 Task: Find connections with filter location São Lourenço do Sul with filter topic #Believewith filter profile language Spanish with filter current company Pharma & Life Sciences Jobs with filter school LISAA - L'Institut Supérieur des Arts Appliqués. with filter industry Agriculture, Construction, Mining Machinery Manufacturing with filter service category Home Networking with filter keywords title Operations Analyst
Action: Mouse moved to (652, 110)
Screenshot: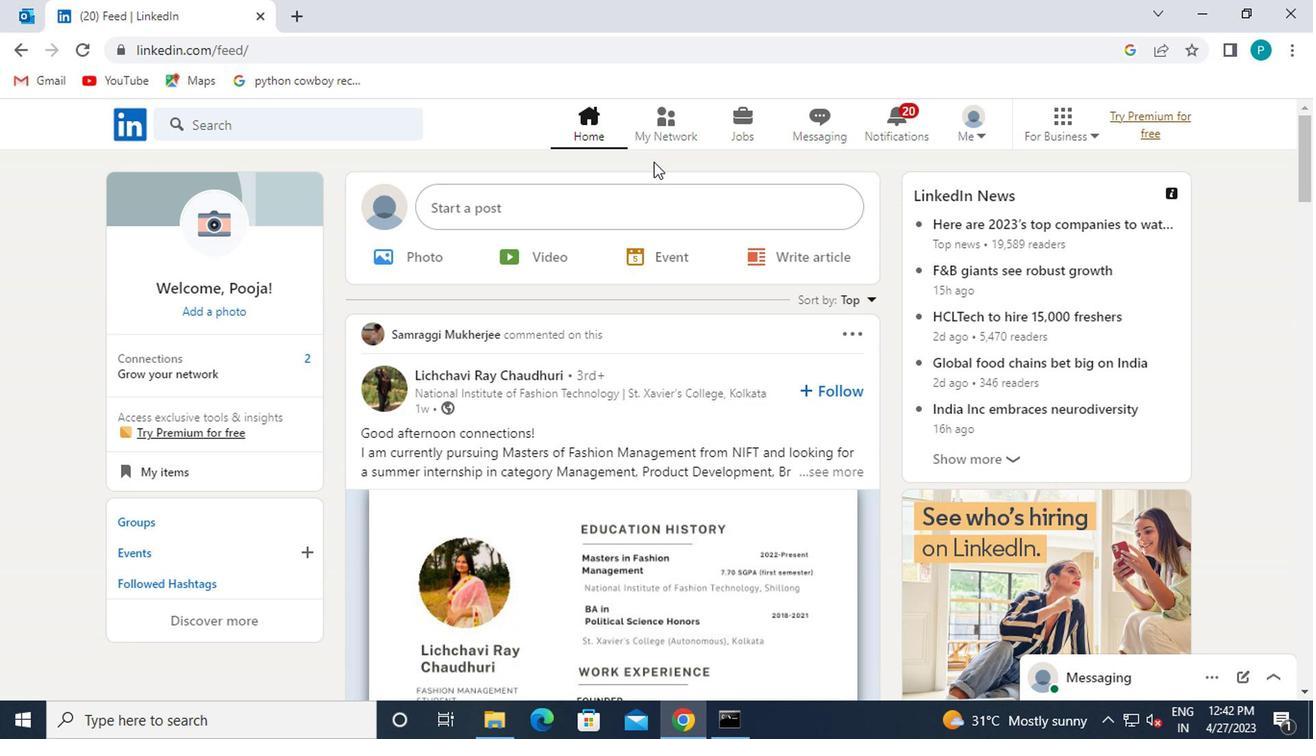 
Action: Mouse pressed left at (652, 110)
Screenshot: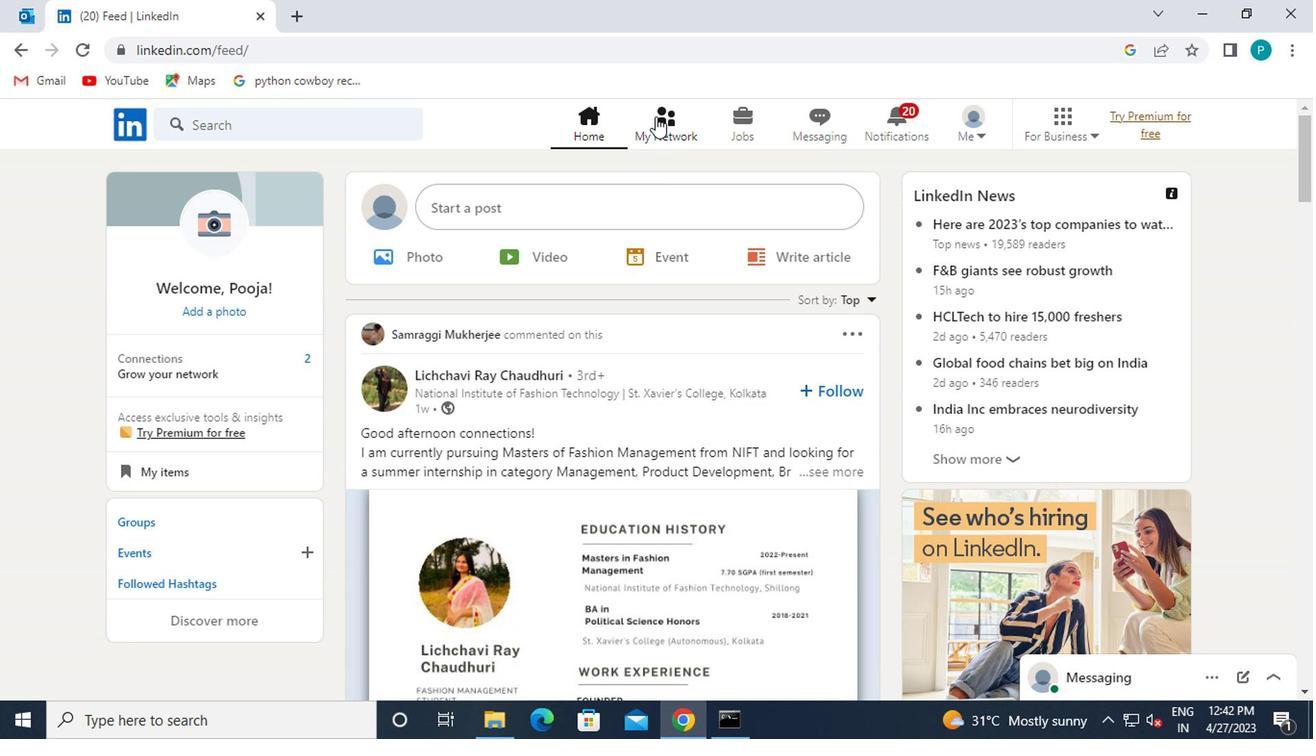 
Action: Mouse moved to (230, 223)
Screenshot: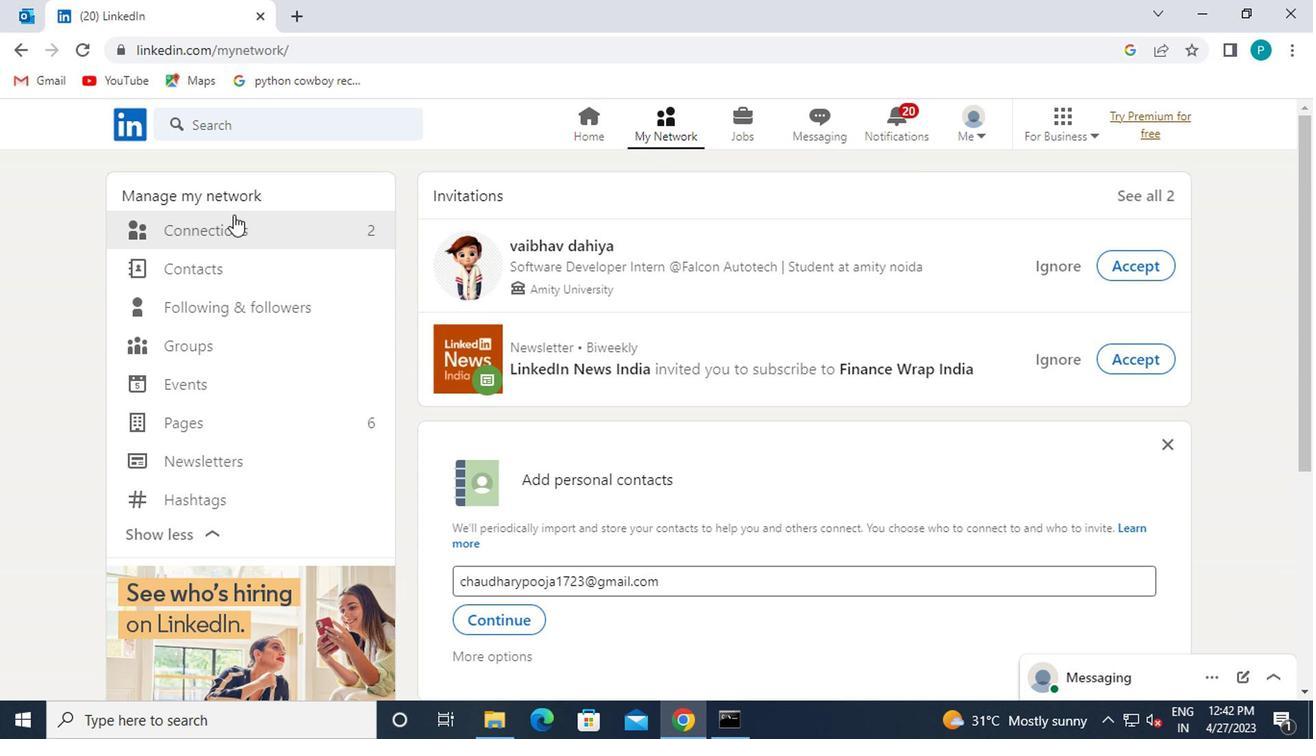 
Action: Mouse pressed left at (230, 223)
Screenshot: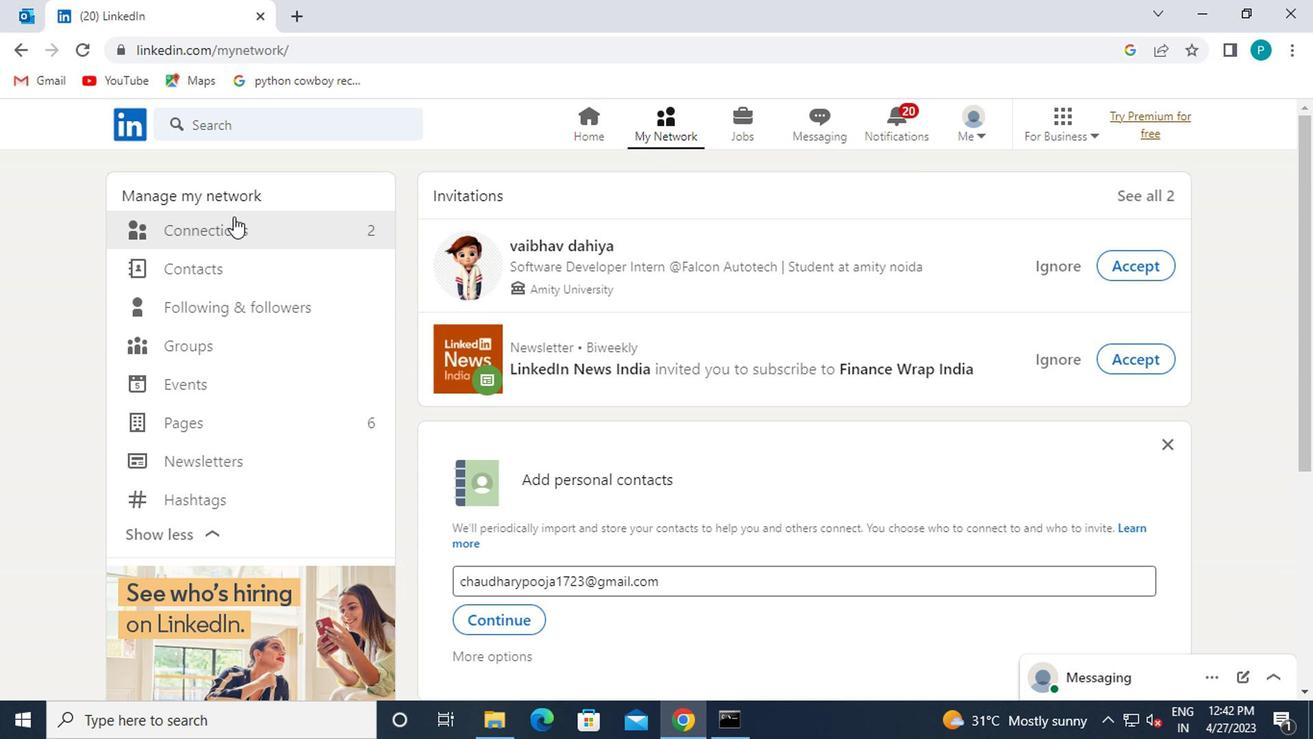
Action: Mouse moved to (760, 233)
Screenshot: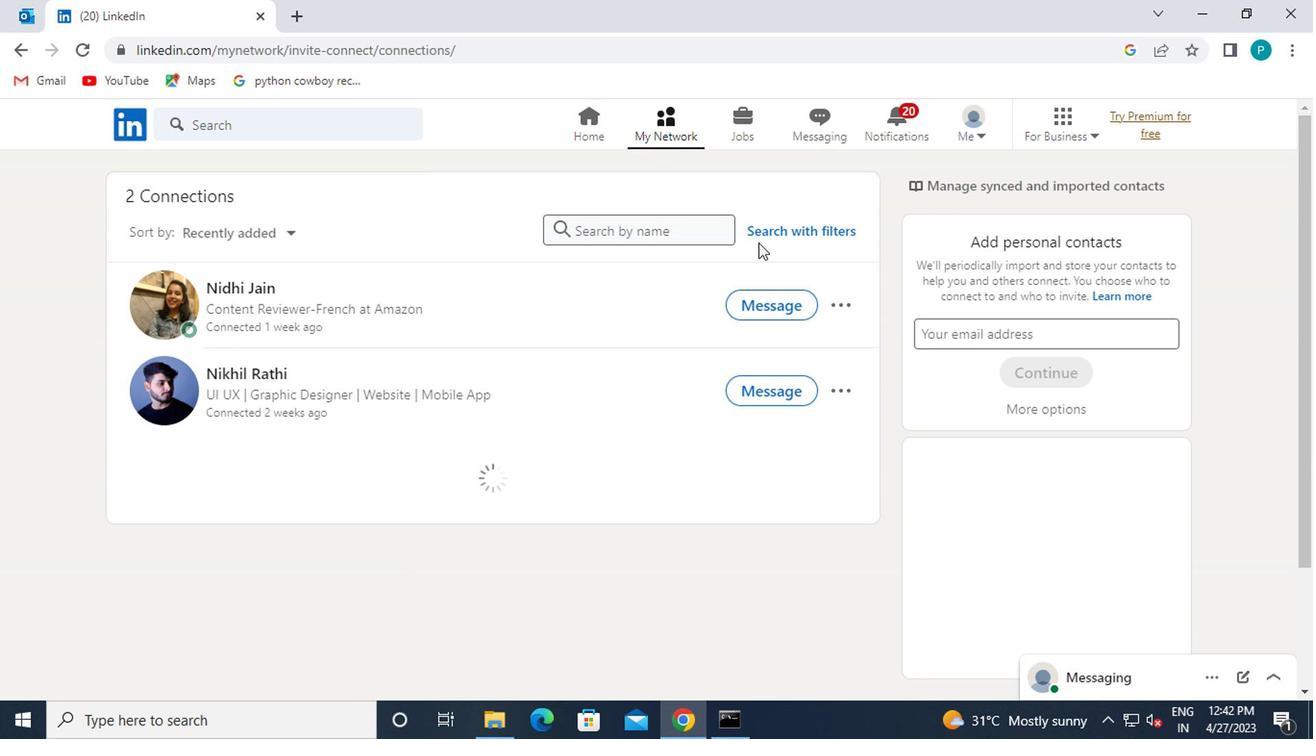 
Action: Mouse pressed left at (760, 233)
Screenshot: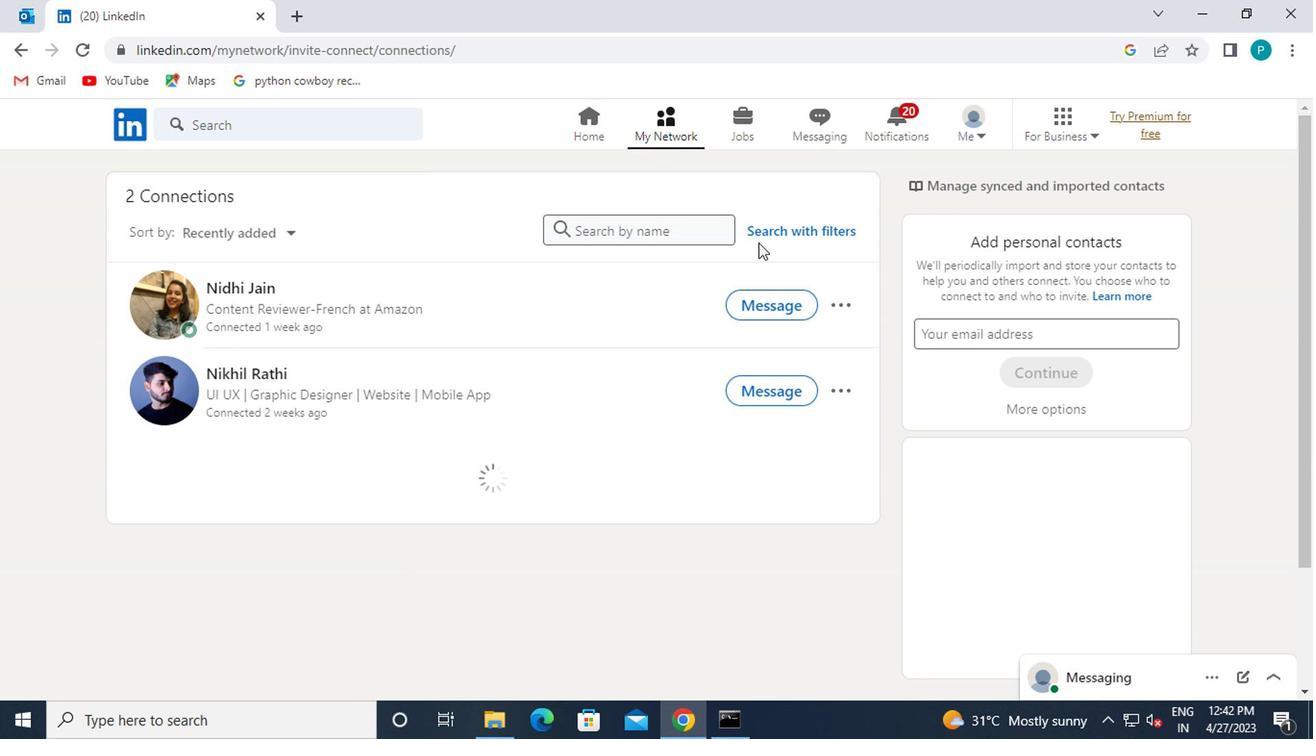 
Action: Mouse moved to (778, 225)
Screenshot: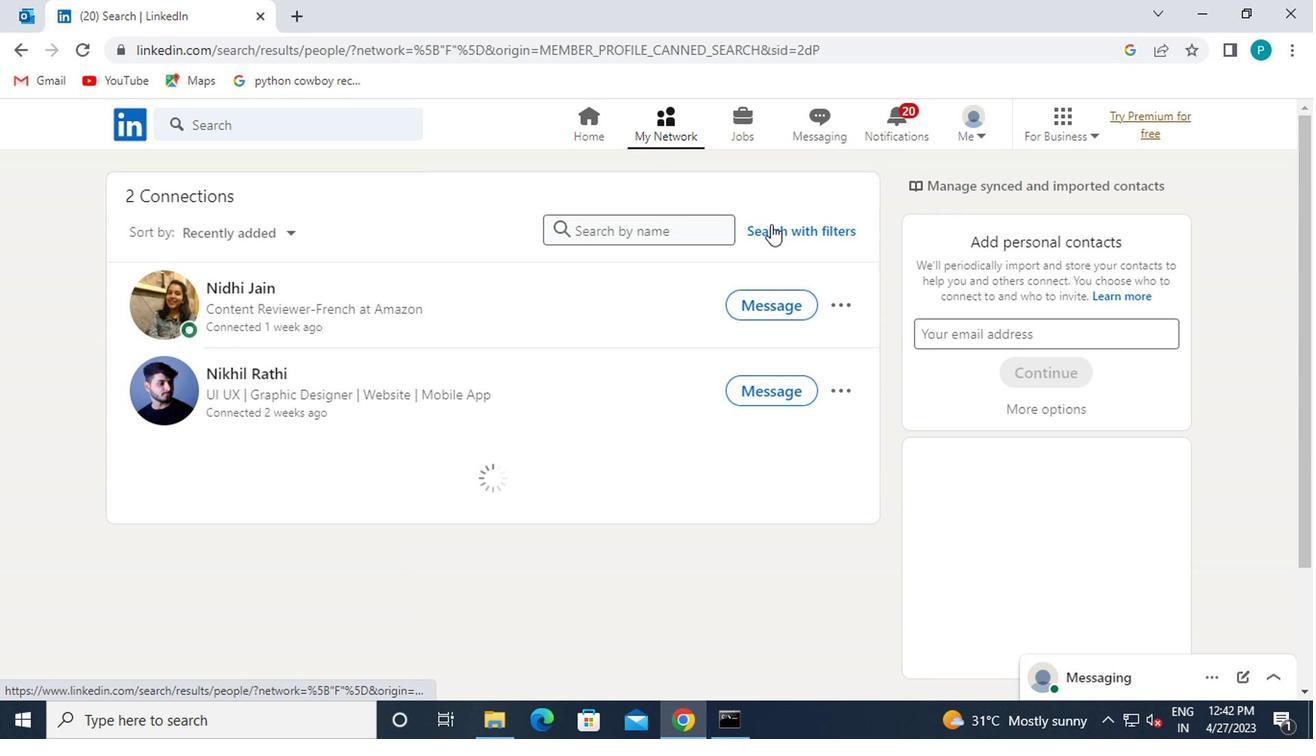 
Action: Mouse pressed left at (778, 225)
Screenshot: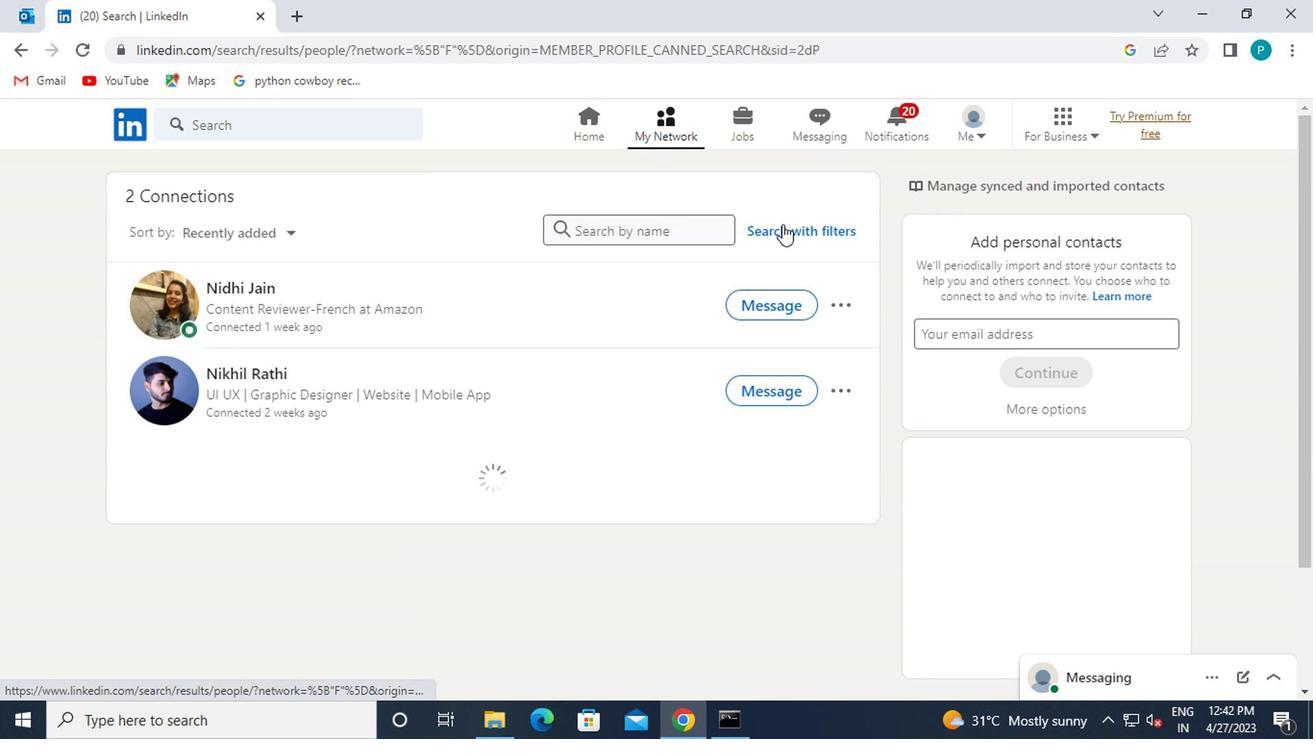 
Action: Mouse moved to (730, 182)
Screenshot: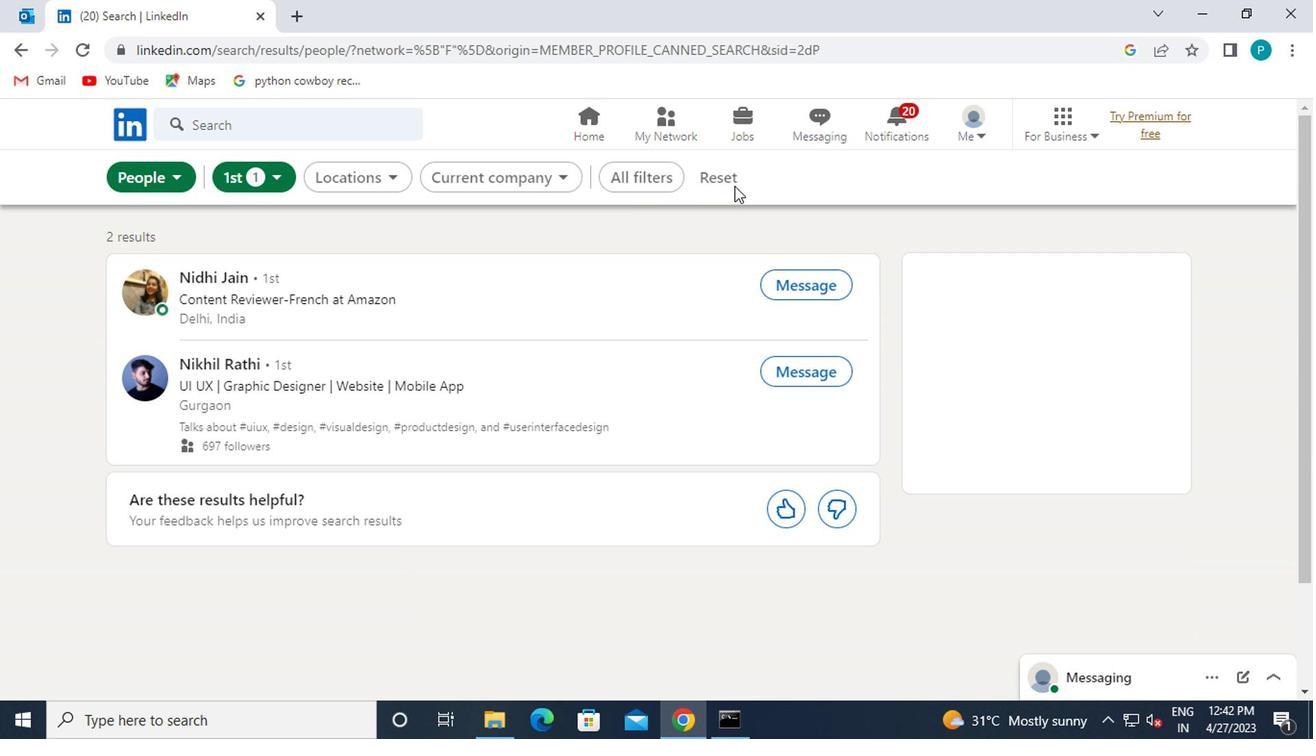 
Action: Mouse pressed left at (730, 182)
Screenshot: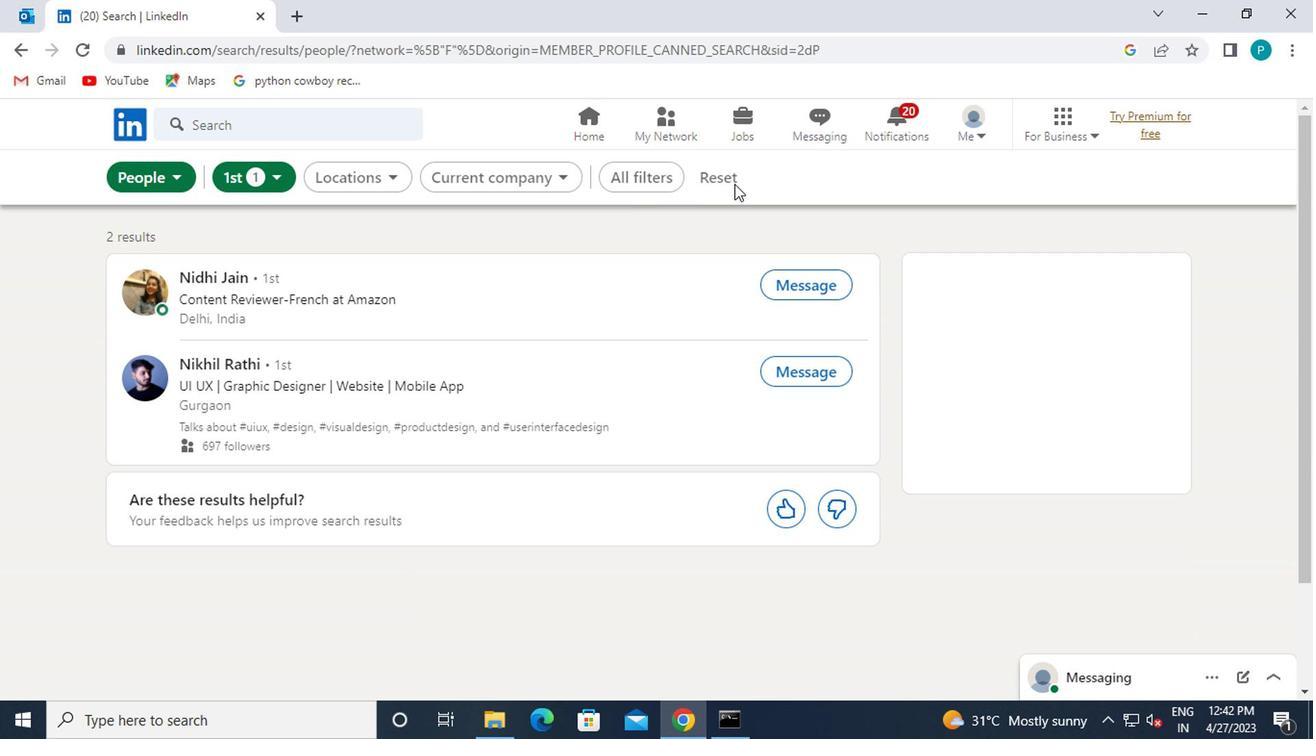 
Action: Mouse moved to (722, 175)
Screenshot: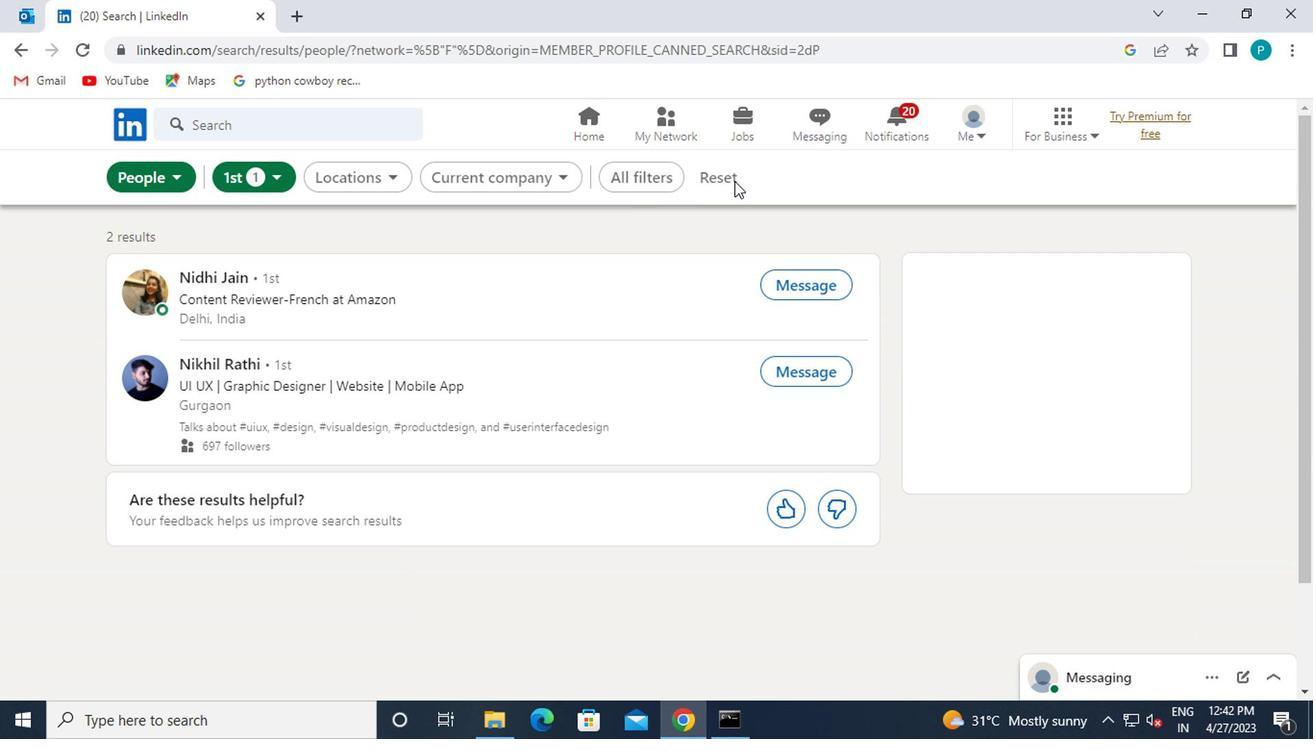 
Action: Mouse pressed left at (722, 175)
Screenshot: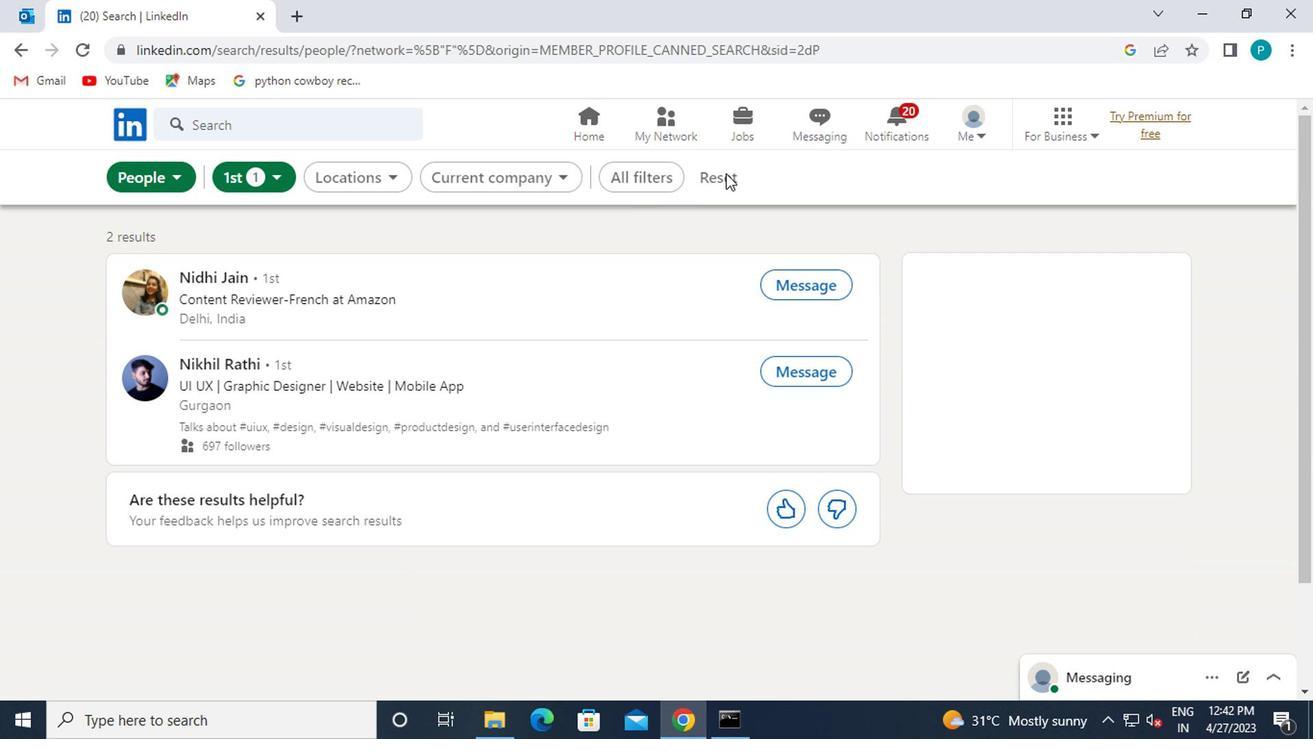 
Action: Mouse moved to (702, 179)
Screenshot: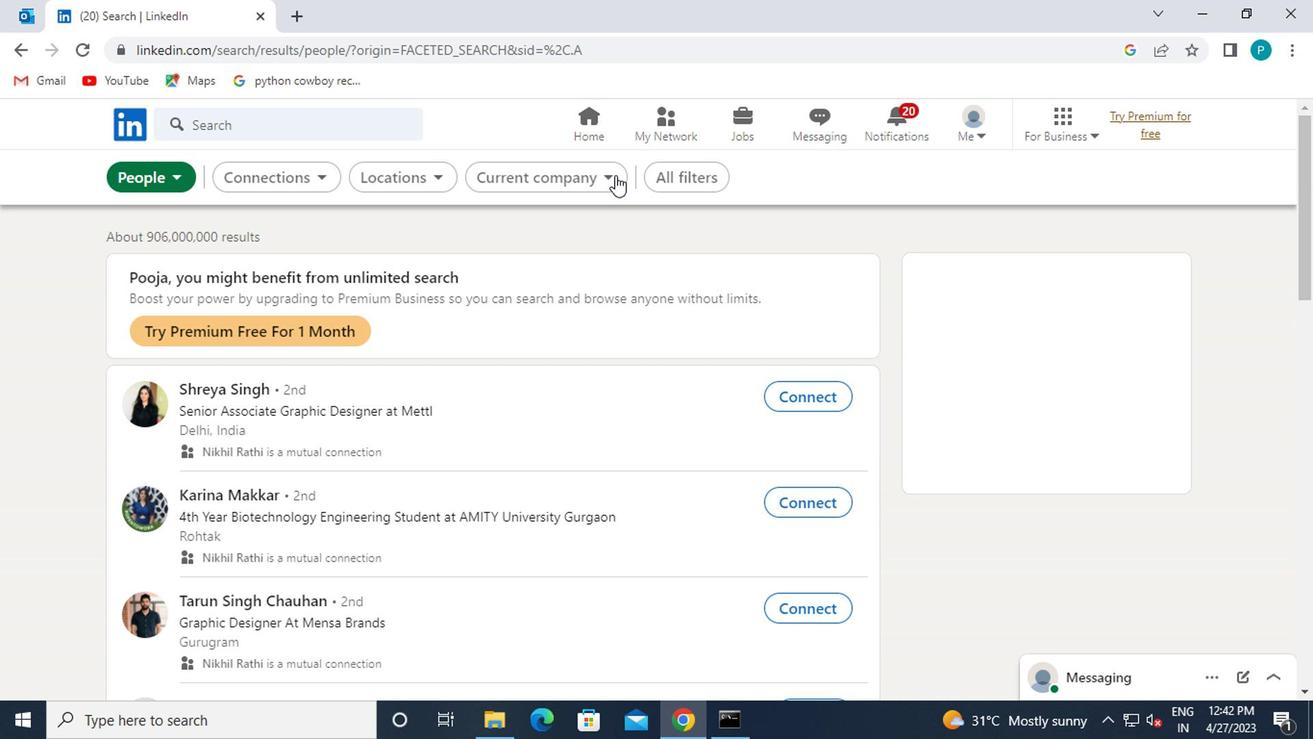 
Action: Mouse pressed left at (702, 179)
Screenshot: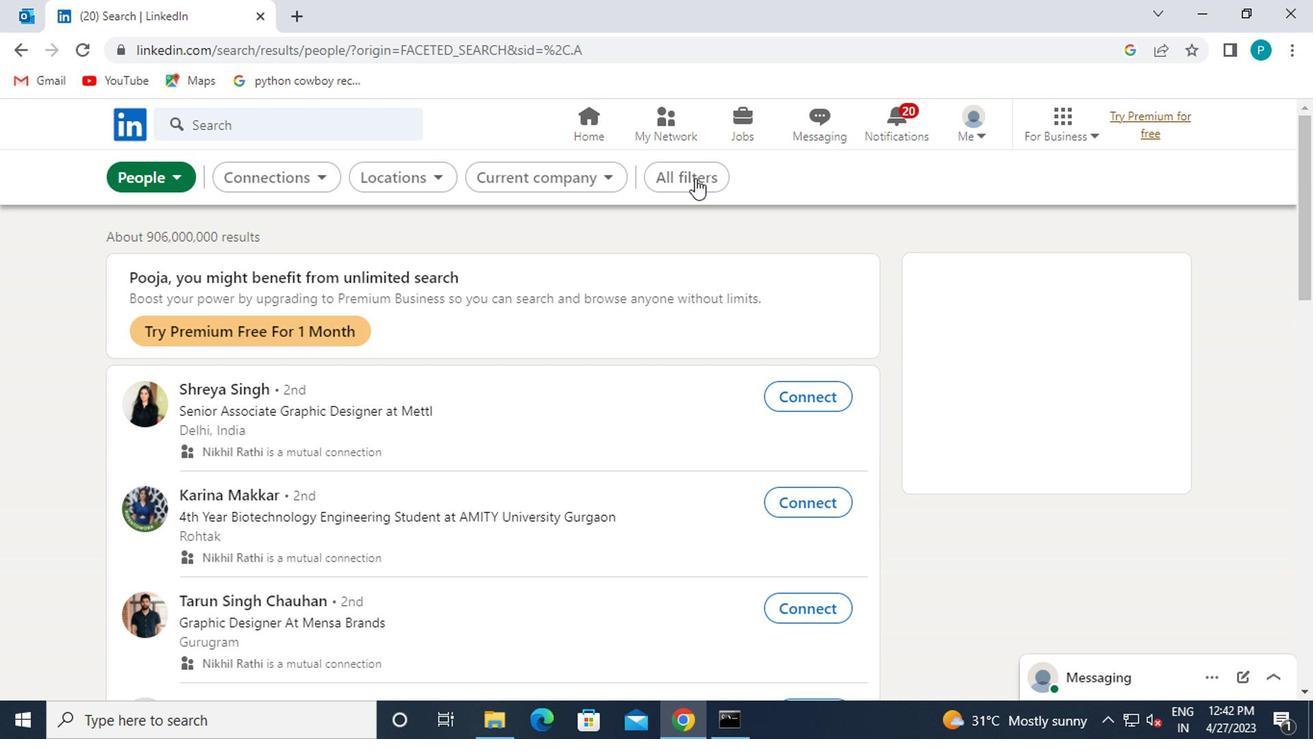 
Action: Mouse moved to (1013, 470)
Screenshot: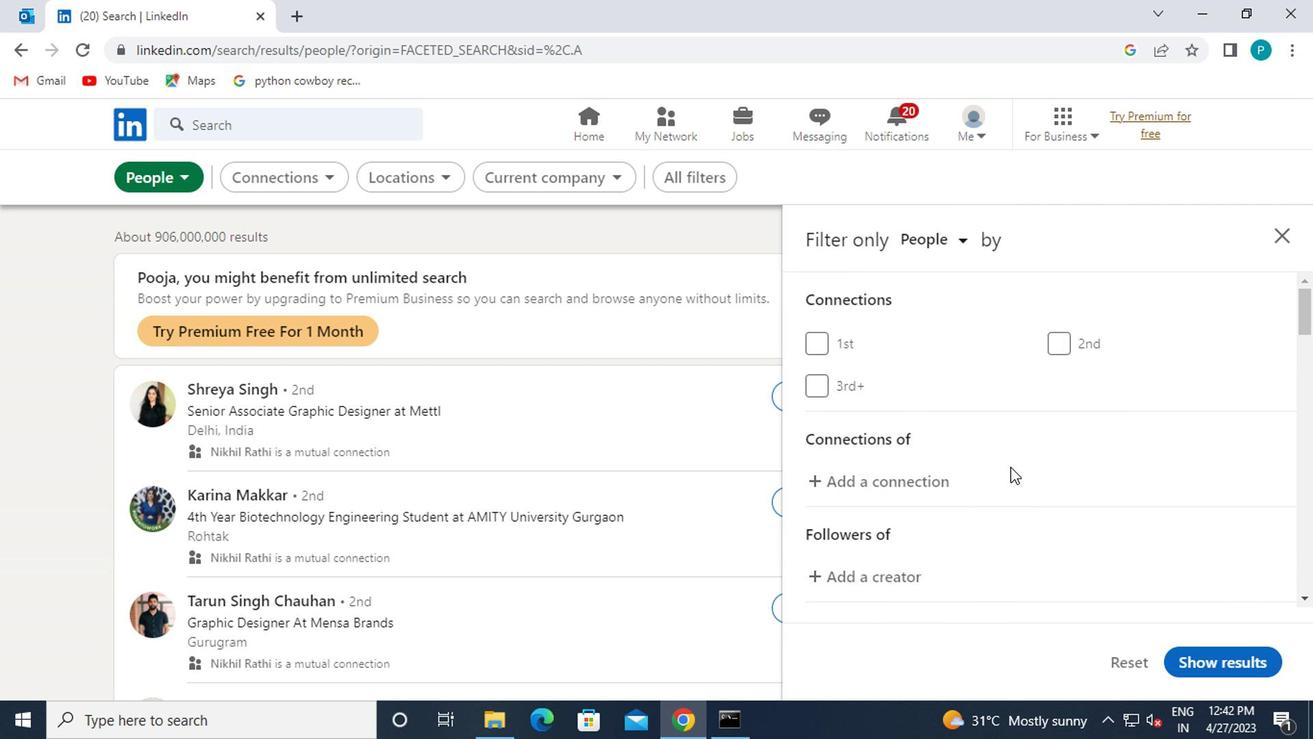 
Action: Mouse scrolled (1013, 468) with delta (0, -1)
Screenshot: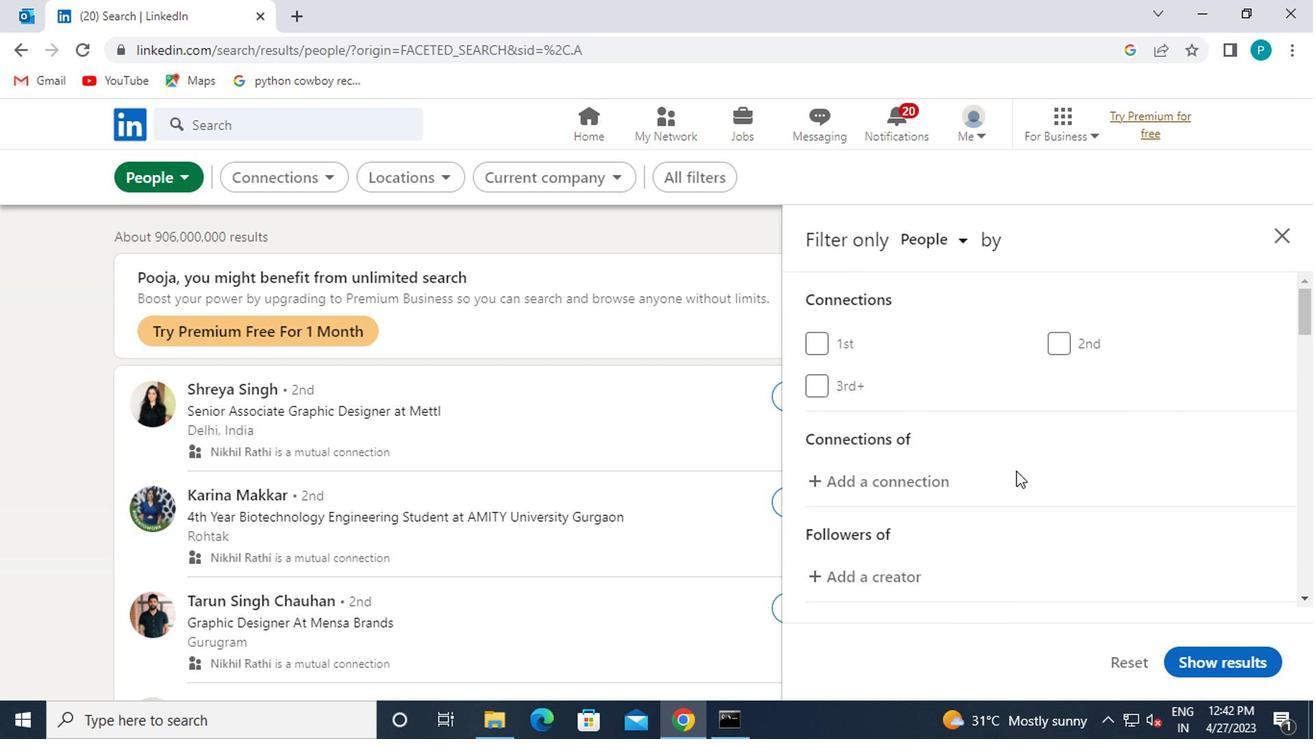 
Action: Mouse scrolled (1013, 468) with delta (0, -1)
Screenshot: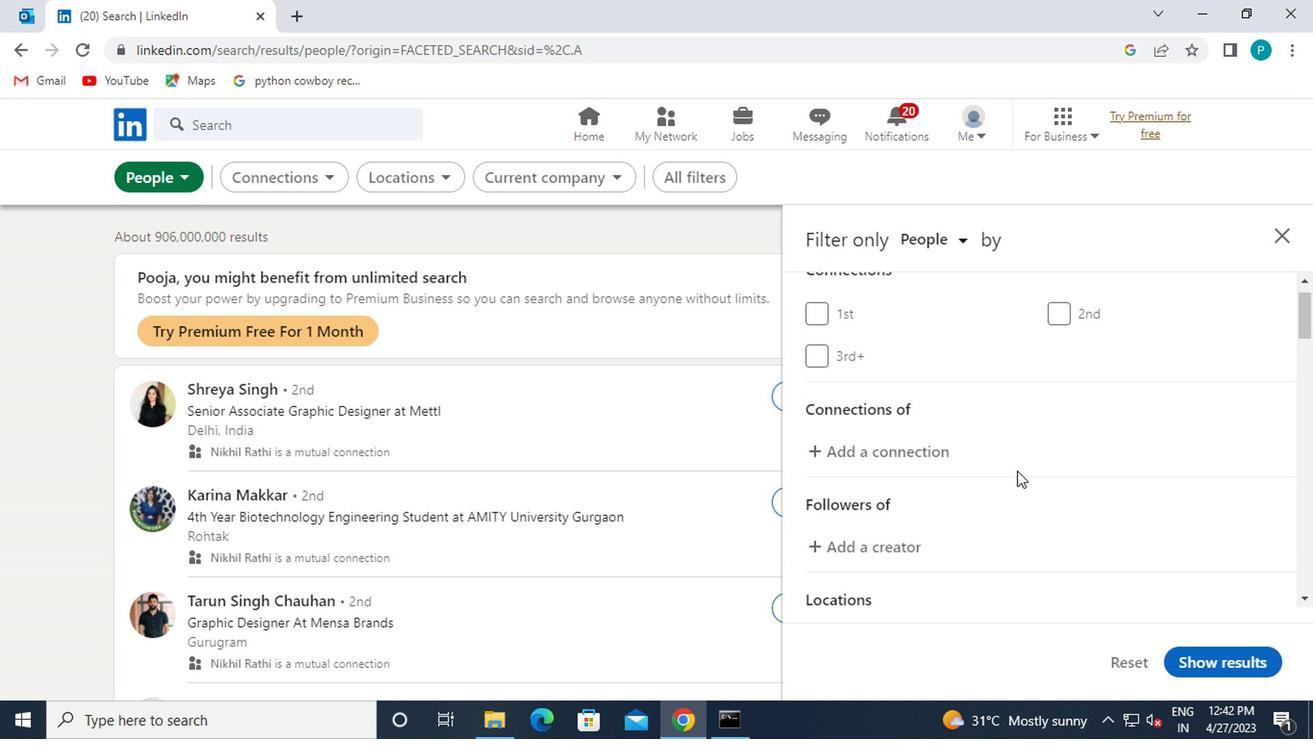
Action: Mouse moved to (1076, 563)
Screenshot: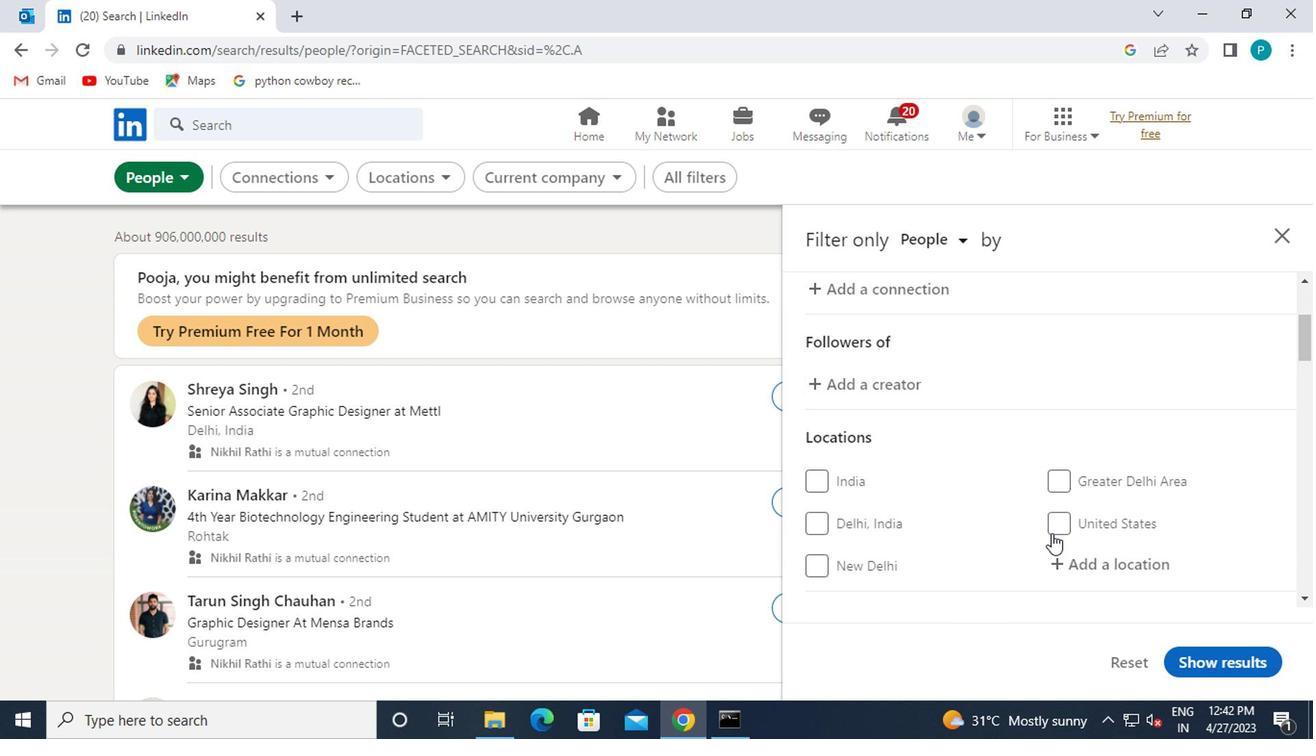 
Action: Mouse pressed left at (1076, 563)
Screenshot: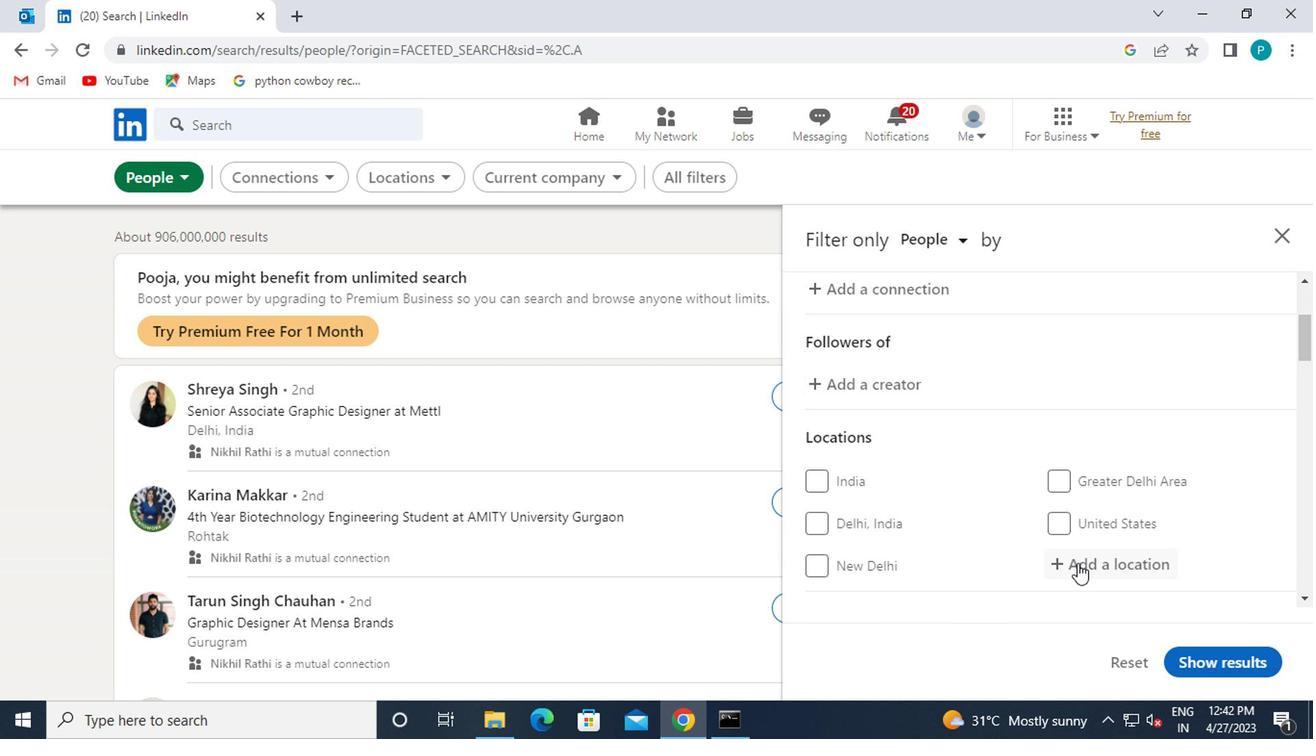 
Action: Mouse moved to (1100, 541)
Screenshot: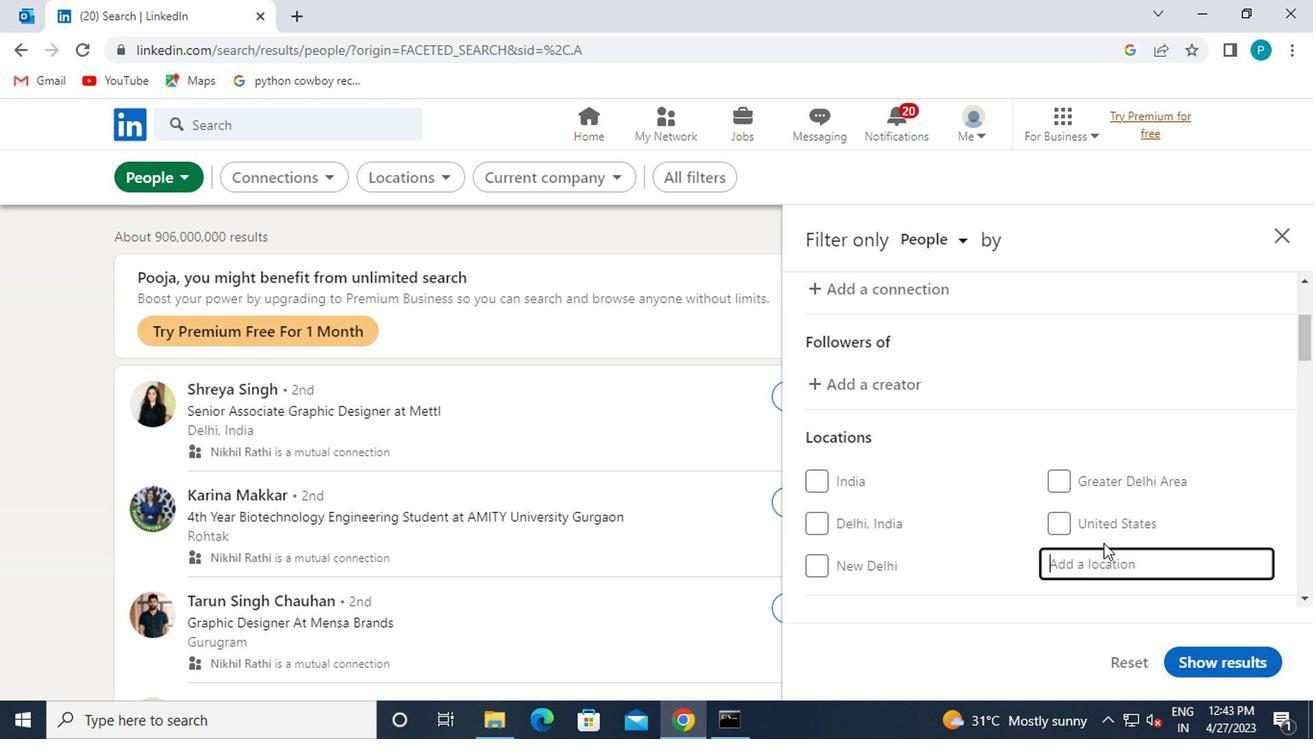 
Action: Key pressed sao<Key.space>lourence<Key.backspace>o
Screenshot: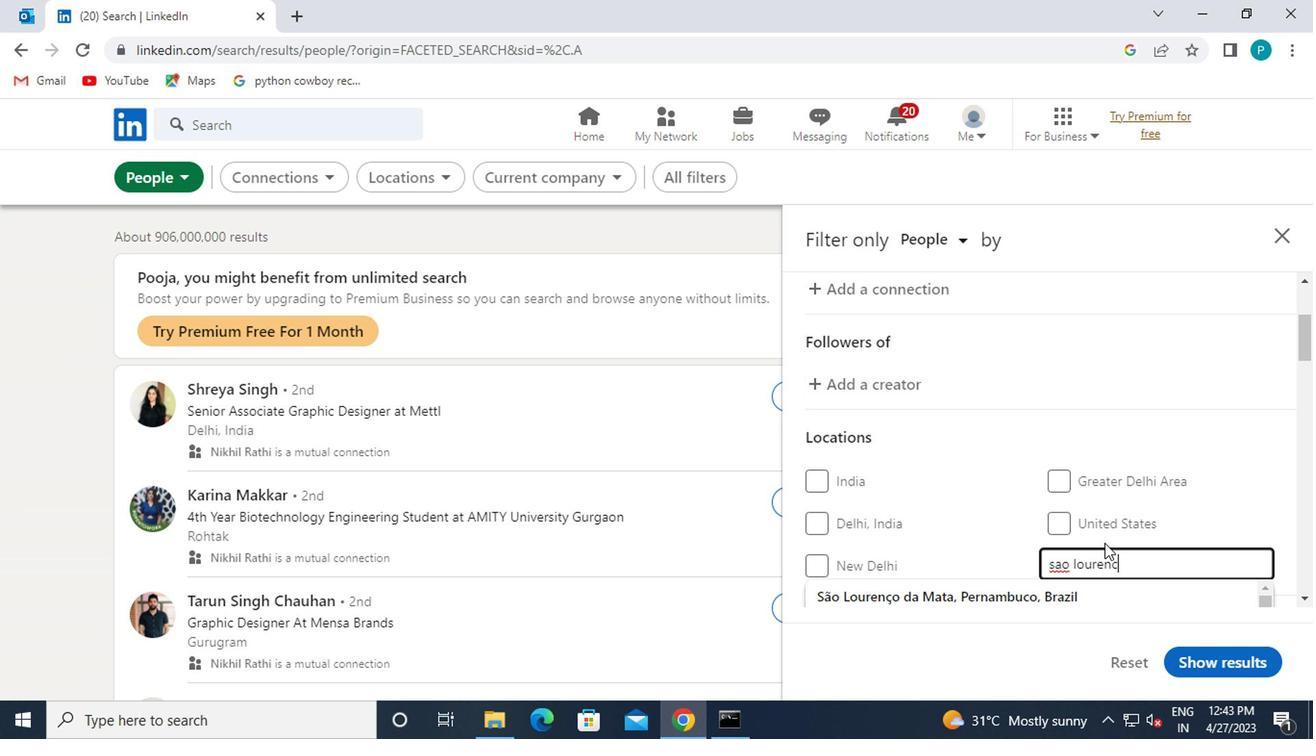 
Action: Mouse moved to (1095, 536)
Screenshot: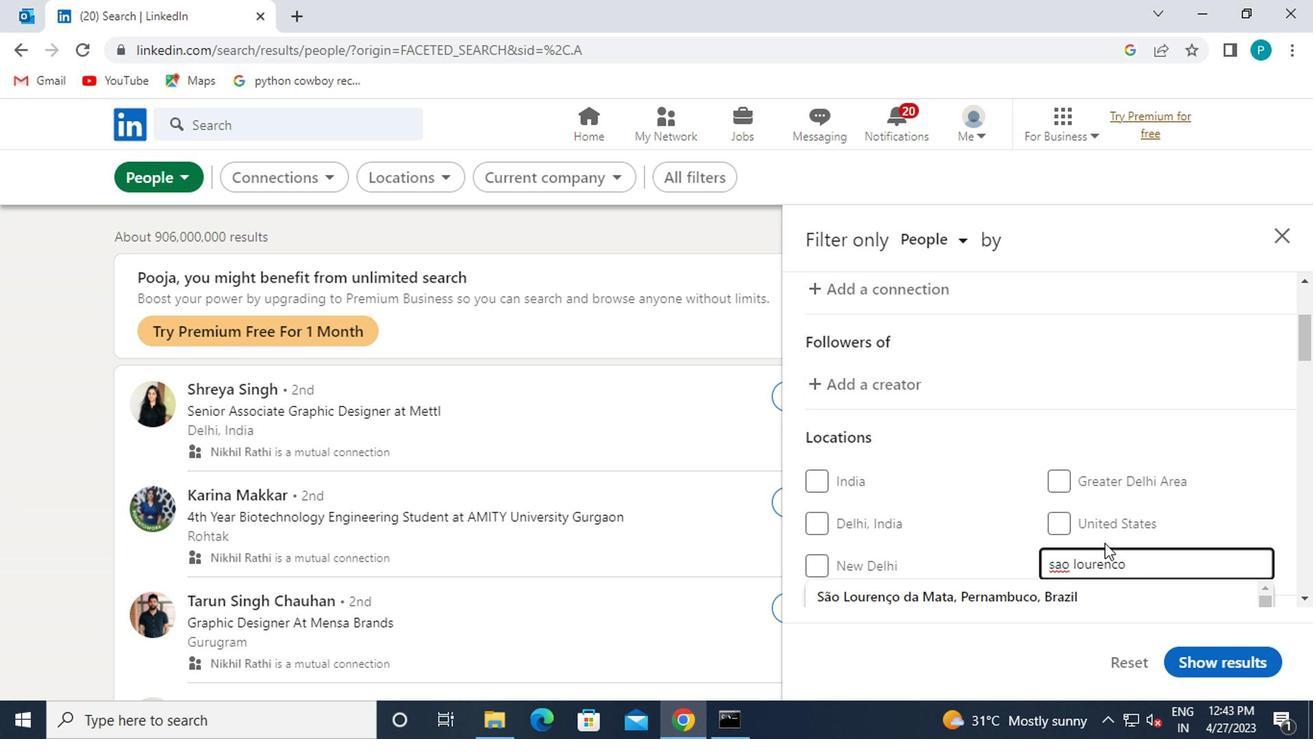 
Action: Mouse scrolled (1095, 535) with delta (0, 0)
Screenshot: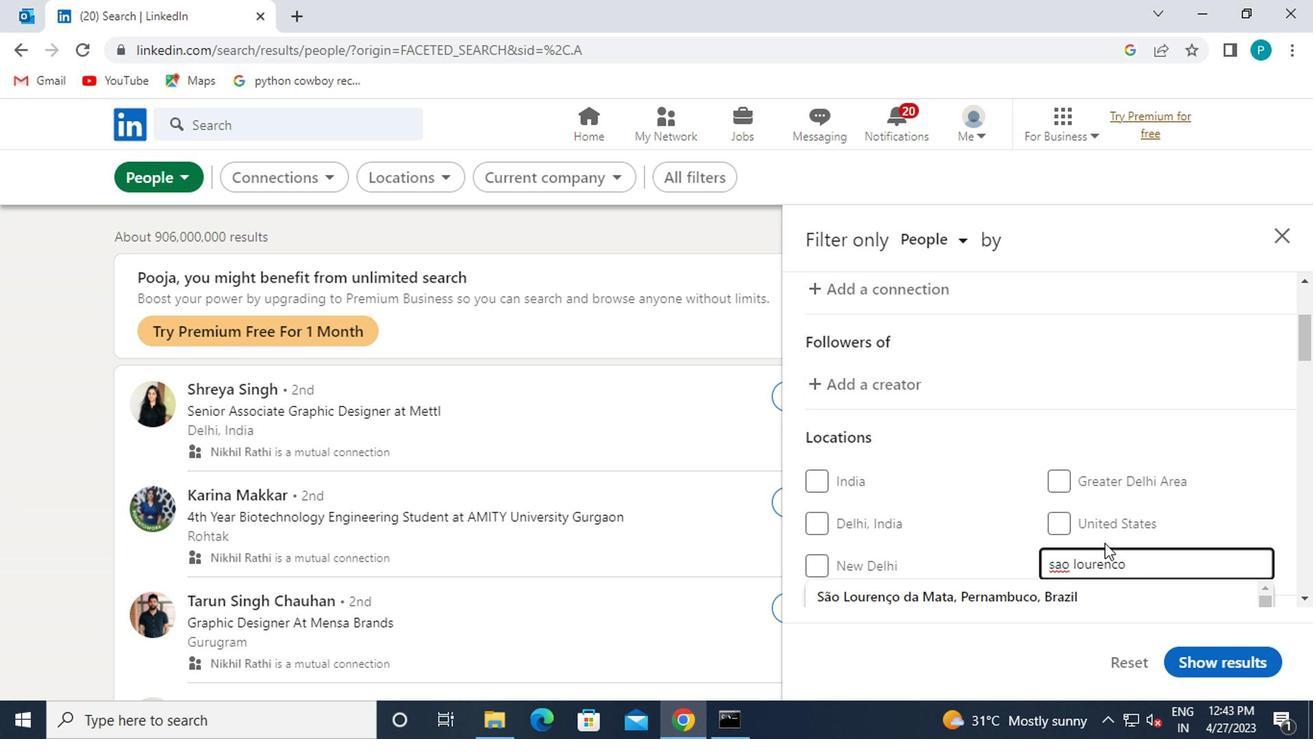 
Action: Mouse moved to (979, 600)
Screenshot: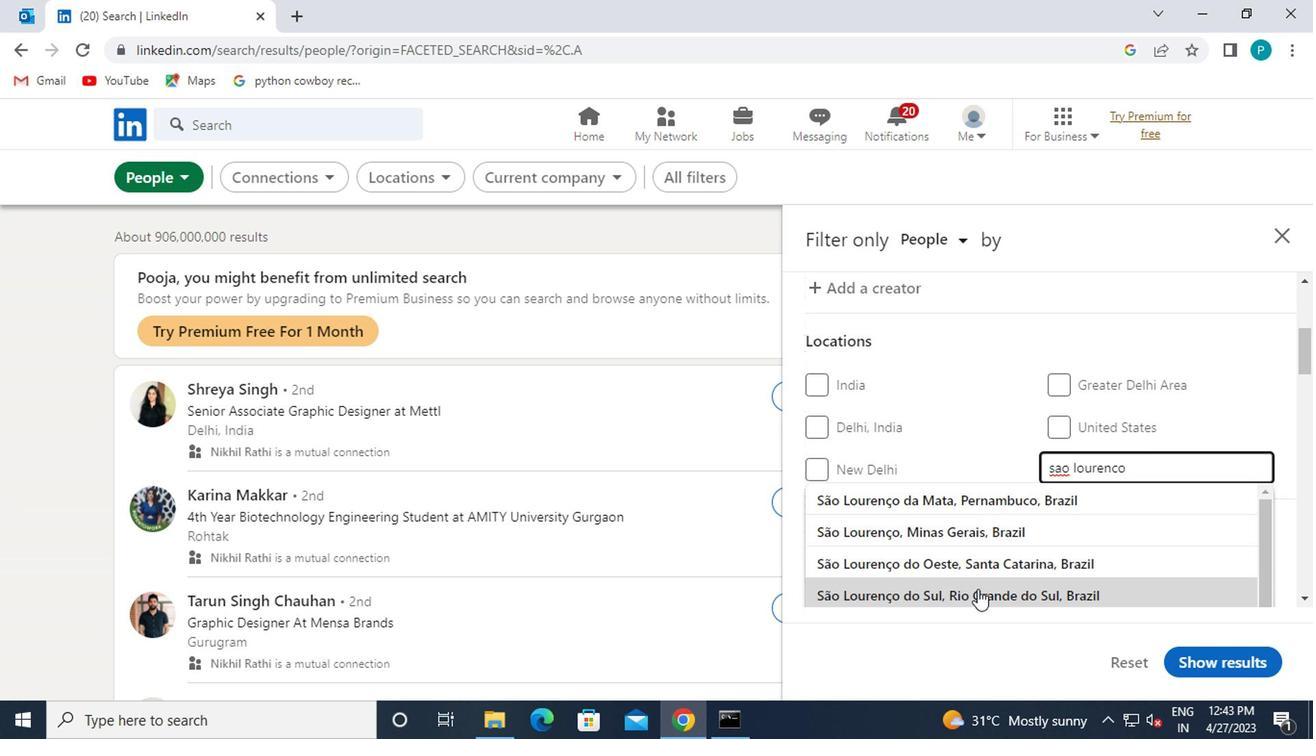 
Action: Mouse pressed left at (979, 600)
Screenshot: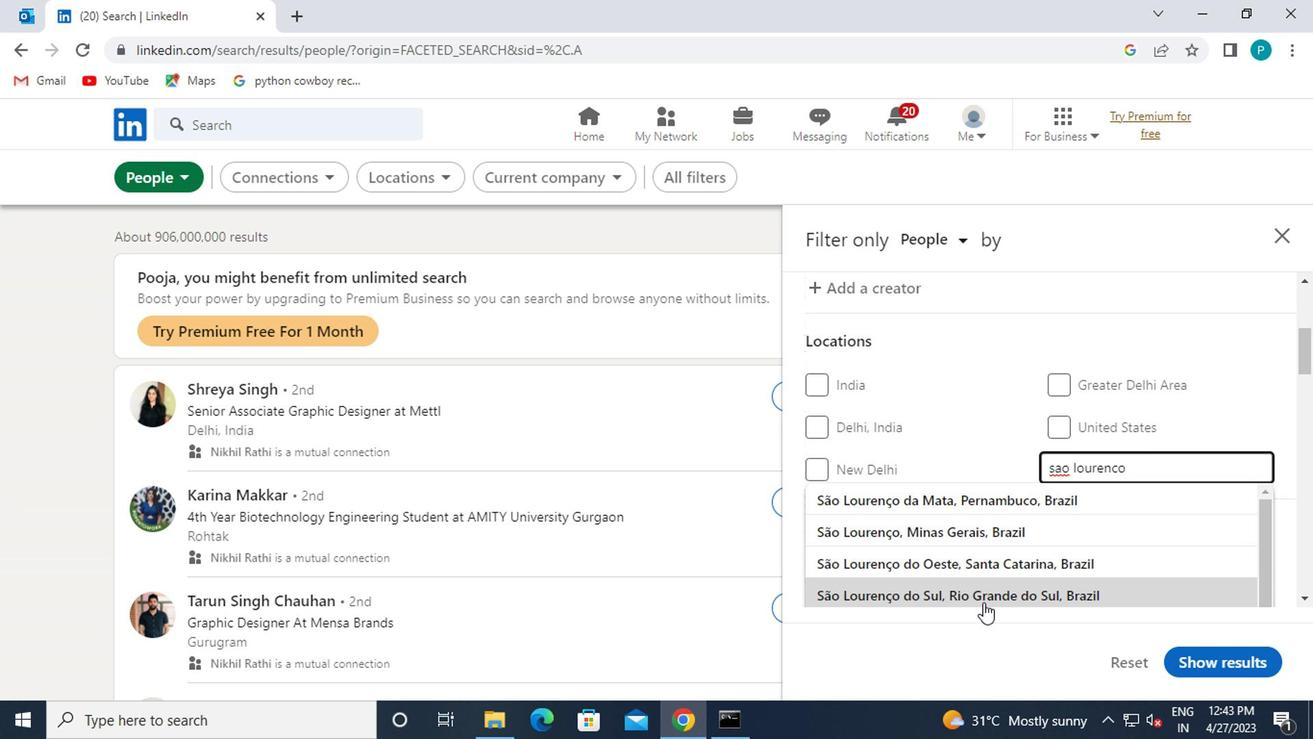 
Action: Mouse moved to (960, 562)
Screenshot: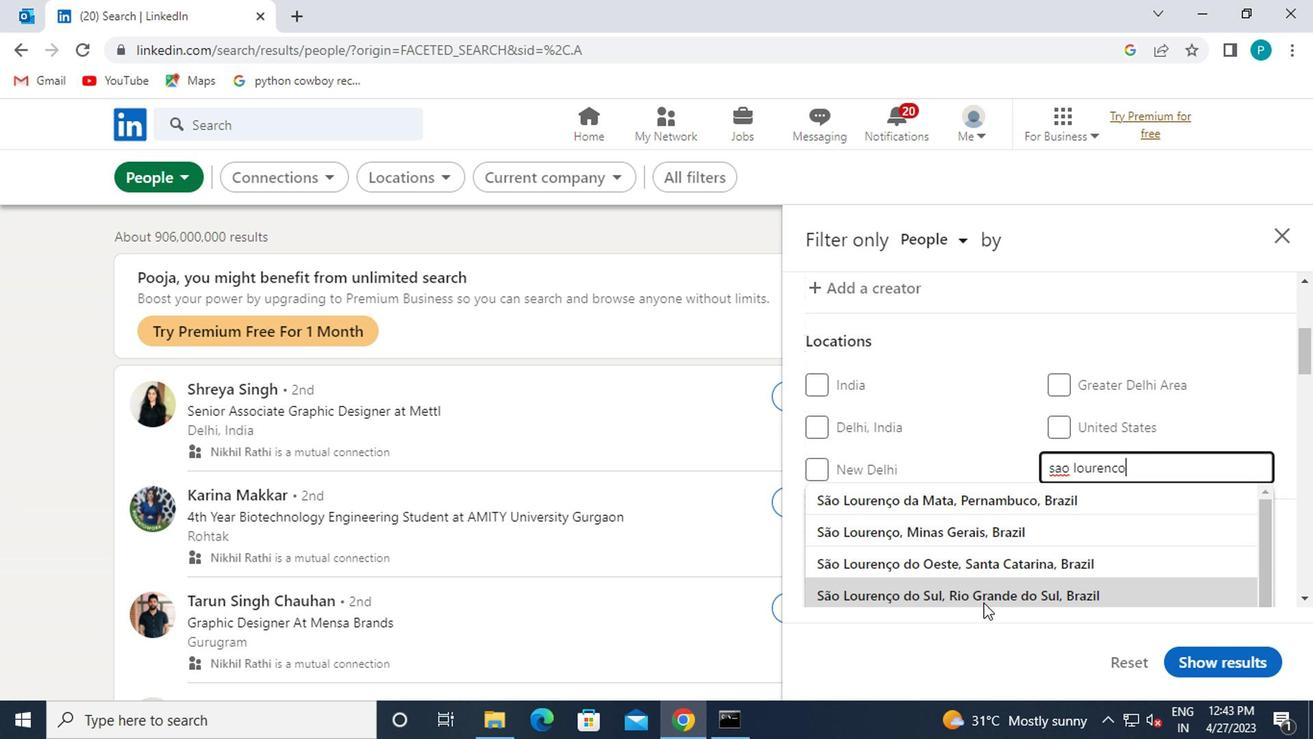 
Action: Mouse scrolled (960, 561) with delta (0, -1)
Screenshot: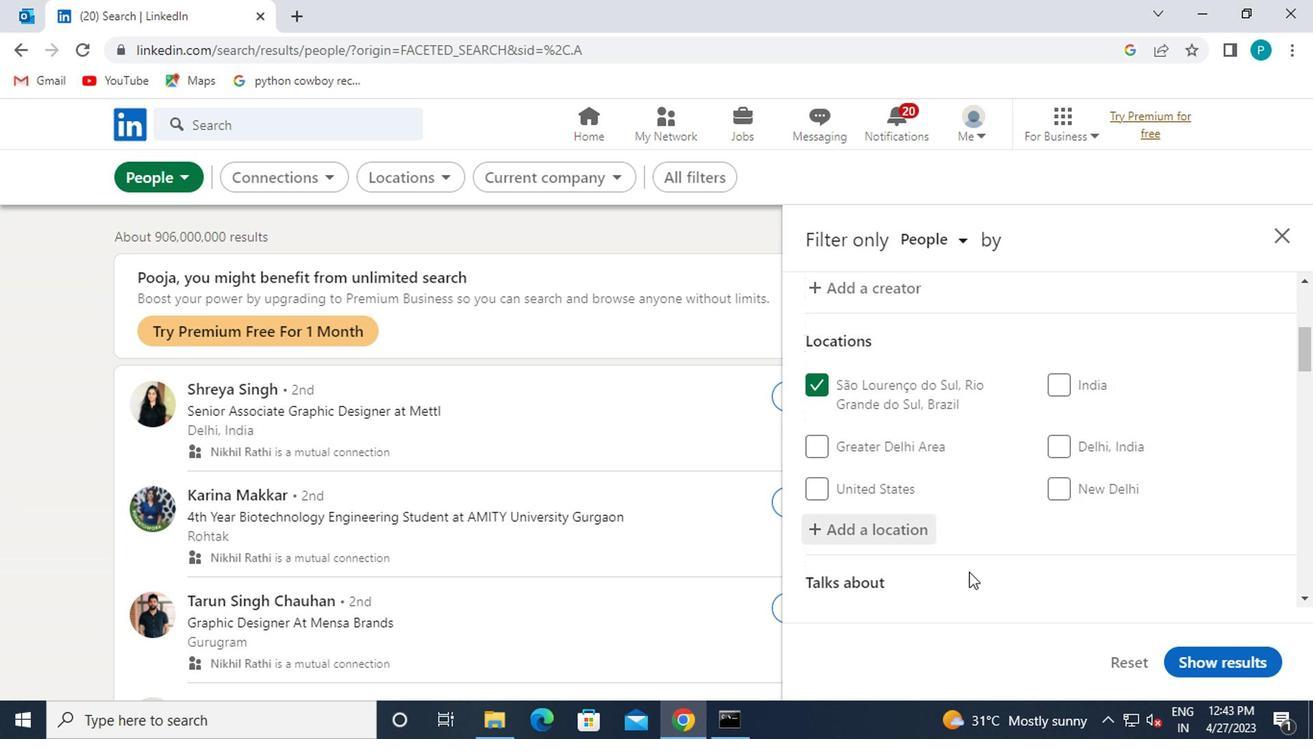 
Action: Mouse moved to (960, 560)
Screenshot: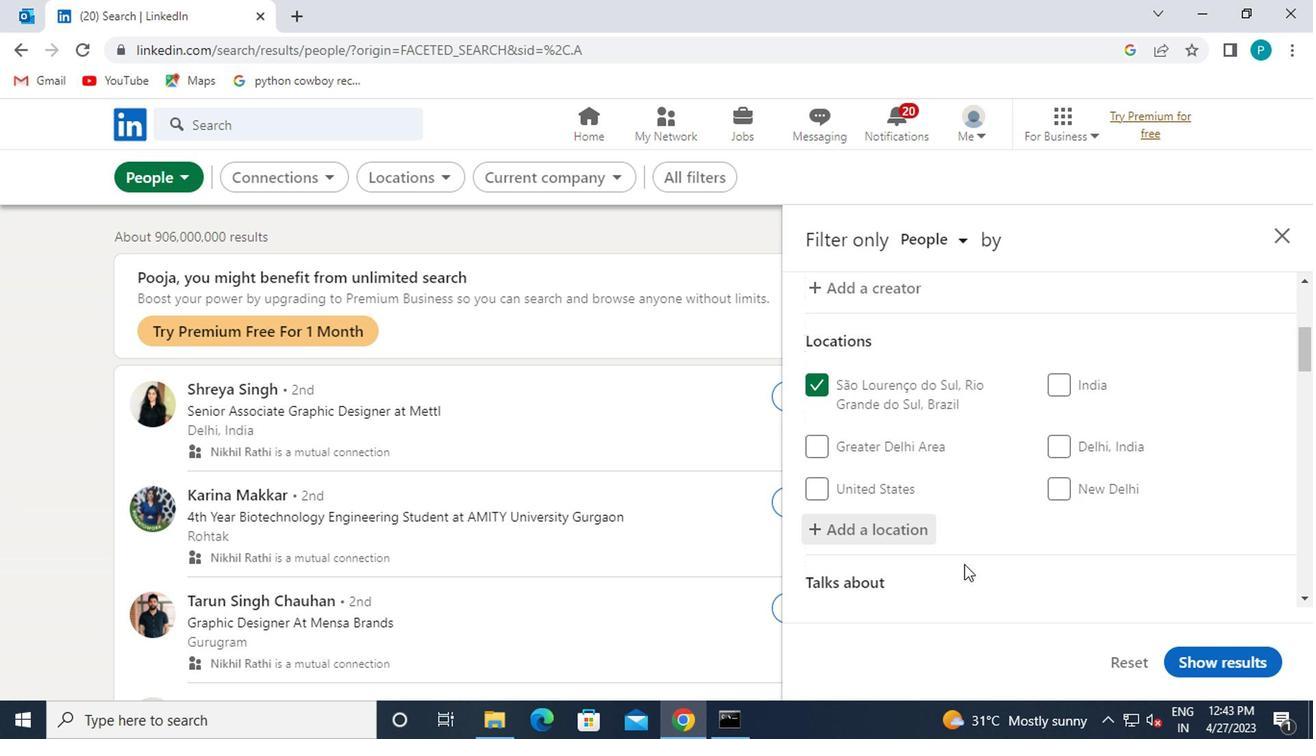 
Action: Mouse scrolled (960, 559) with delta (0, 0)
Screenshot: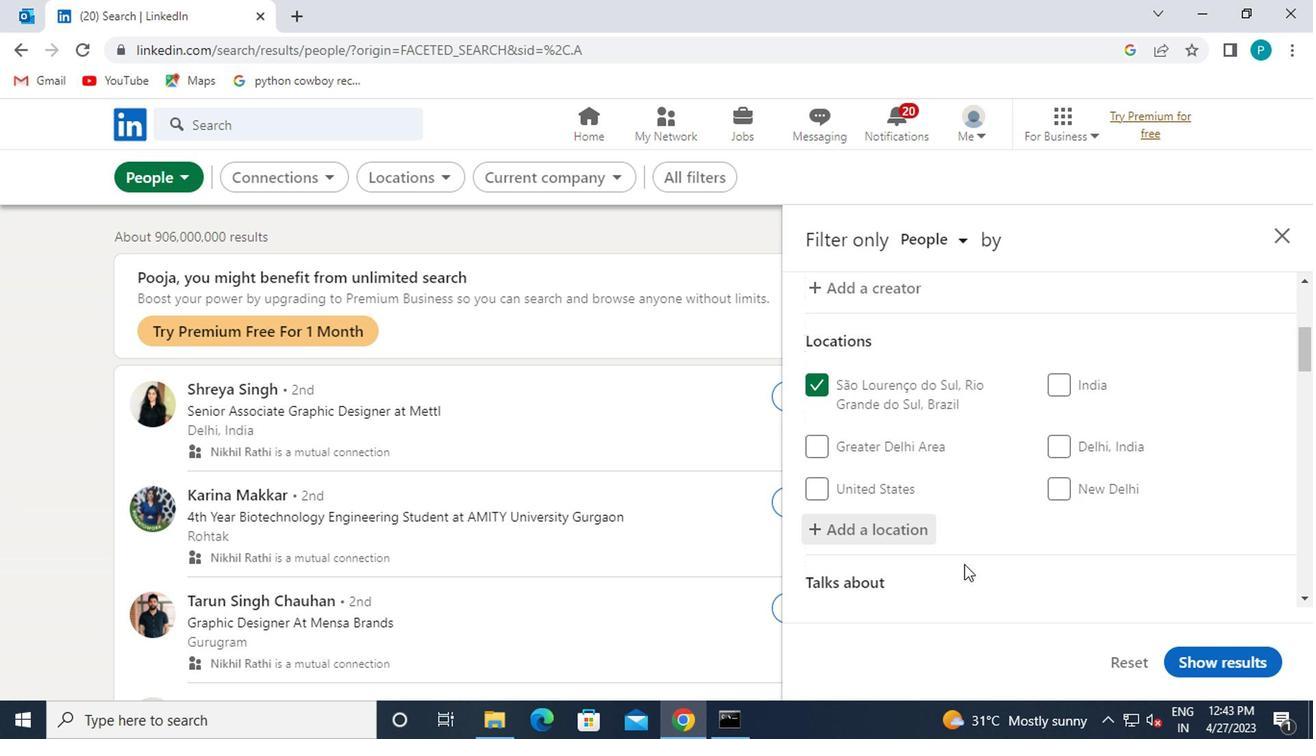 
Action: Mouse moved to (1070, 513)
Screenshot: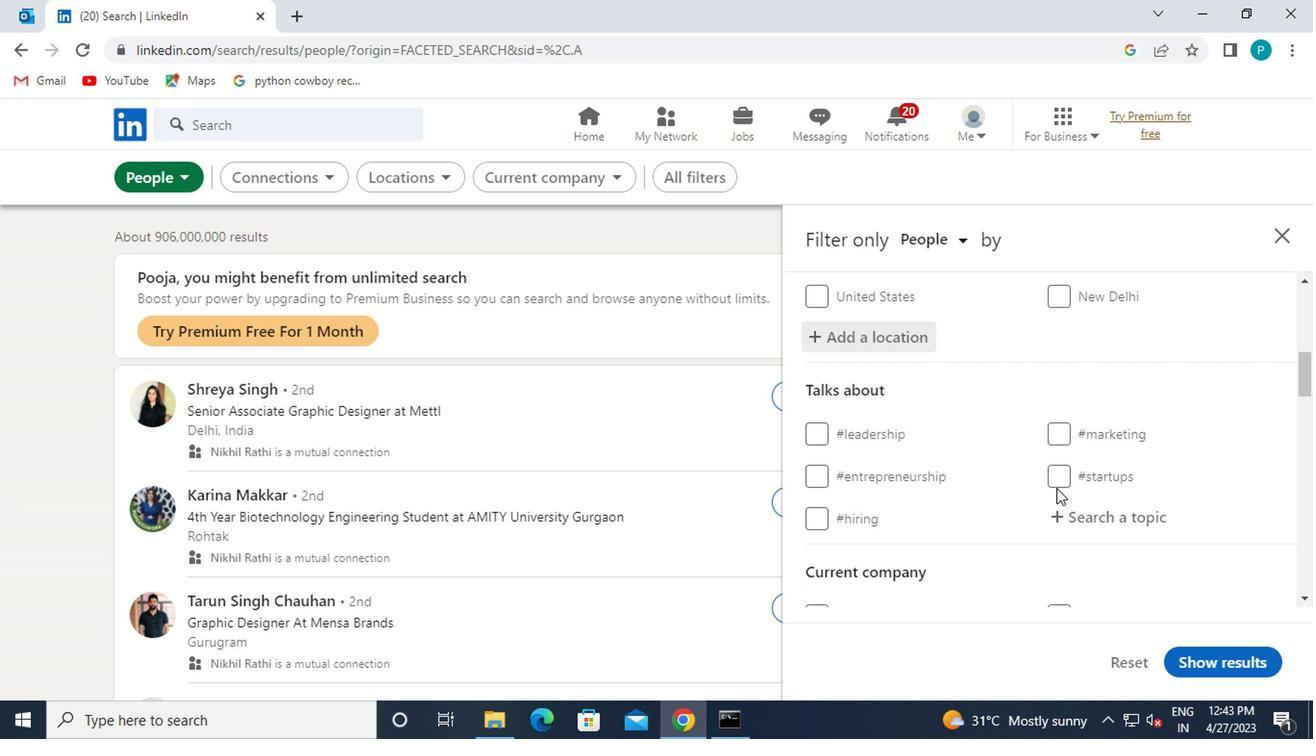 
Action: Mouse pressed left at (1070, 513)
Screenshot: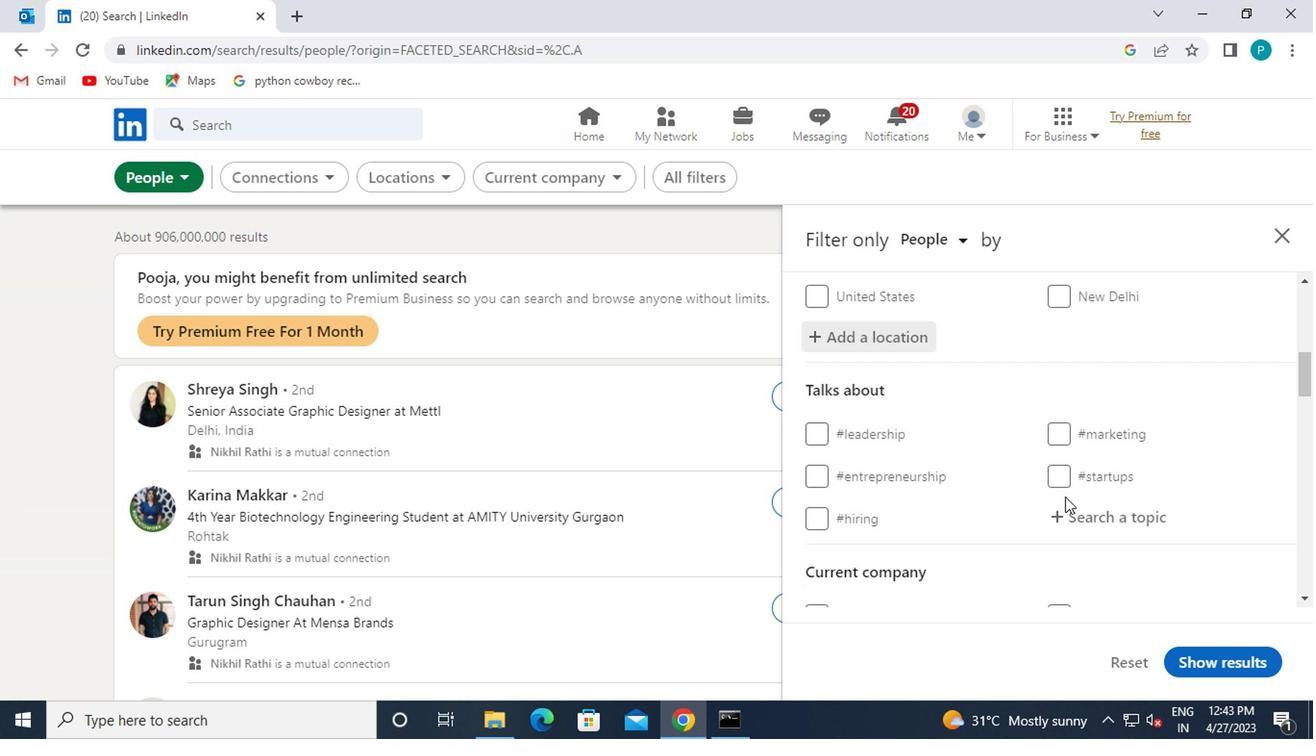 
Action: Key pressed <Key.shift>#BELIEVE
Screenshot: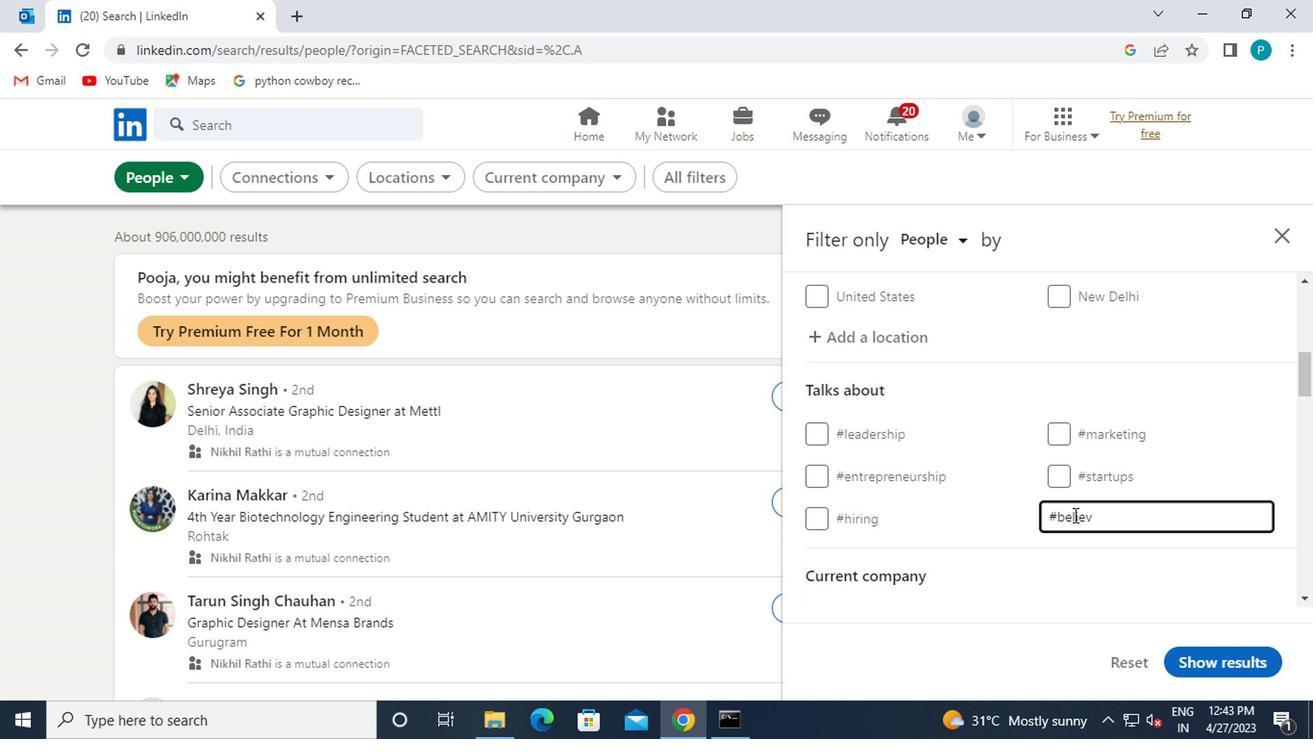 
Action: Mouse scrolled (1070, 512) with delta (0, -1)
Screenshot: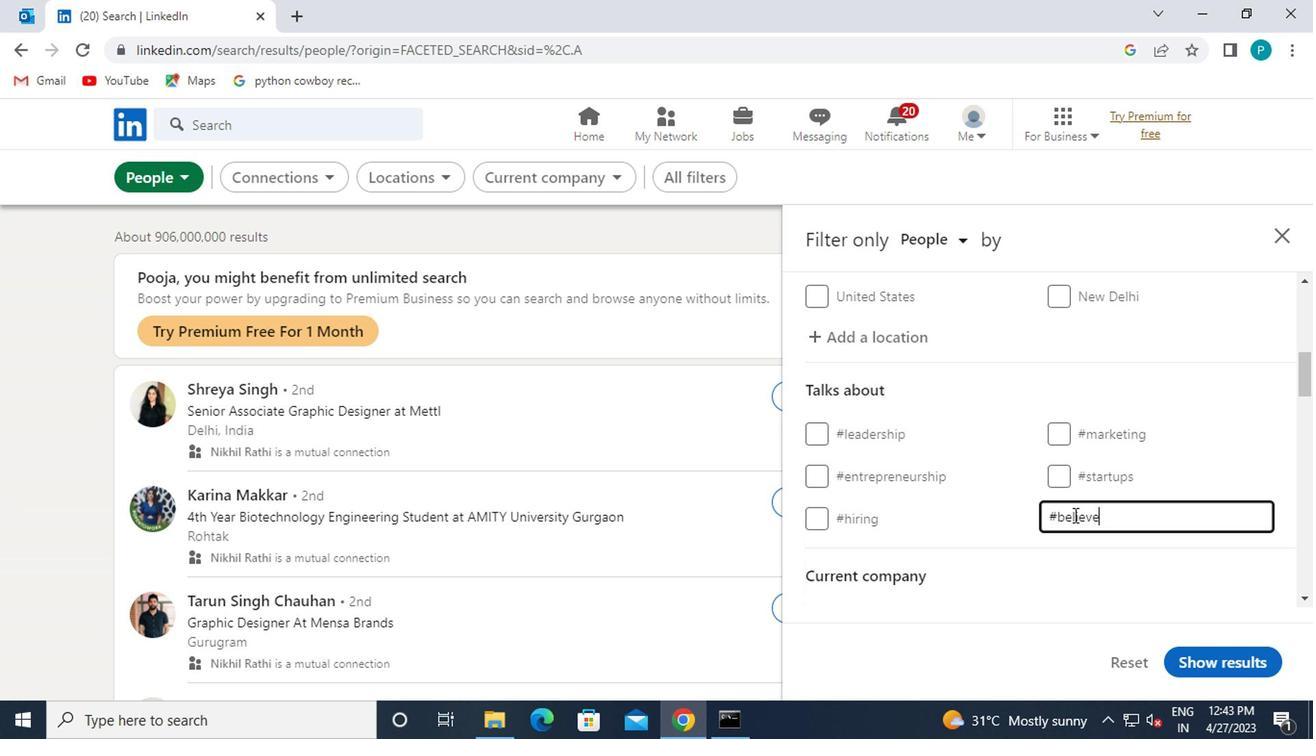 
Action: Mouse moved to (1078, 542)
Screenshot: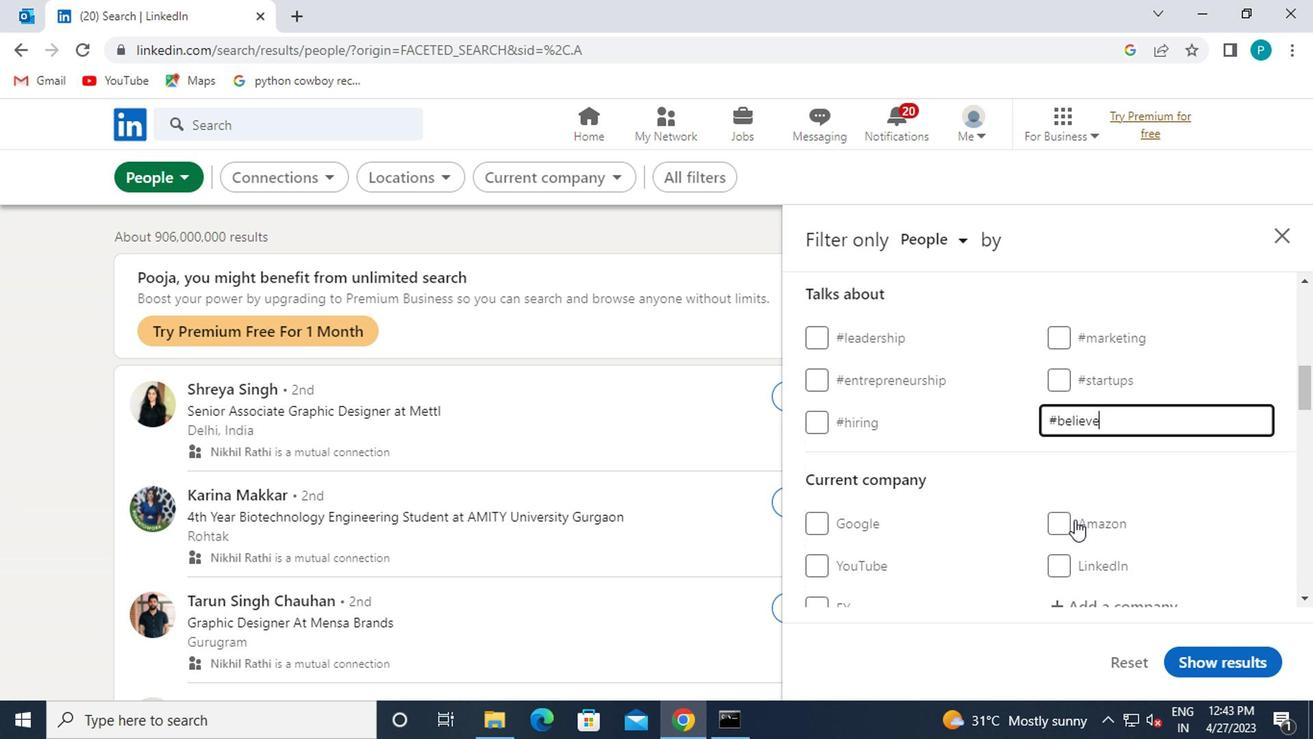 
Action: Mouse scrolled (1078, 541) with delta (0, -1)
Screenshot: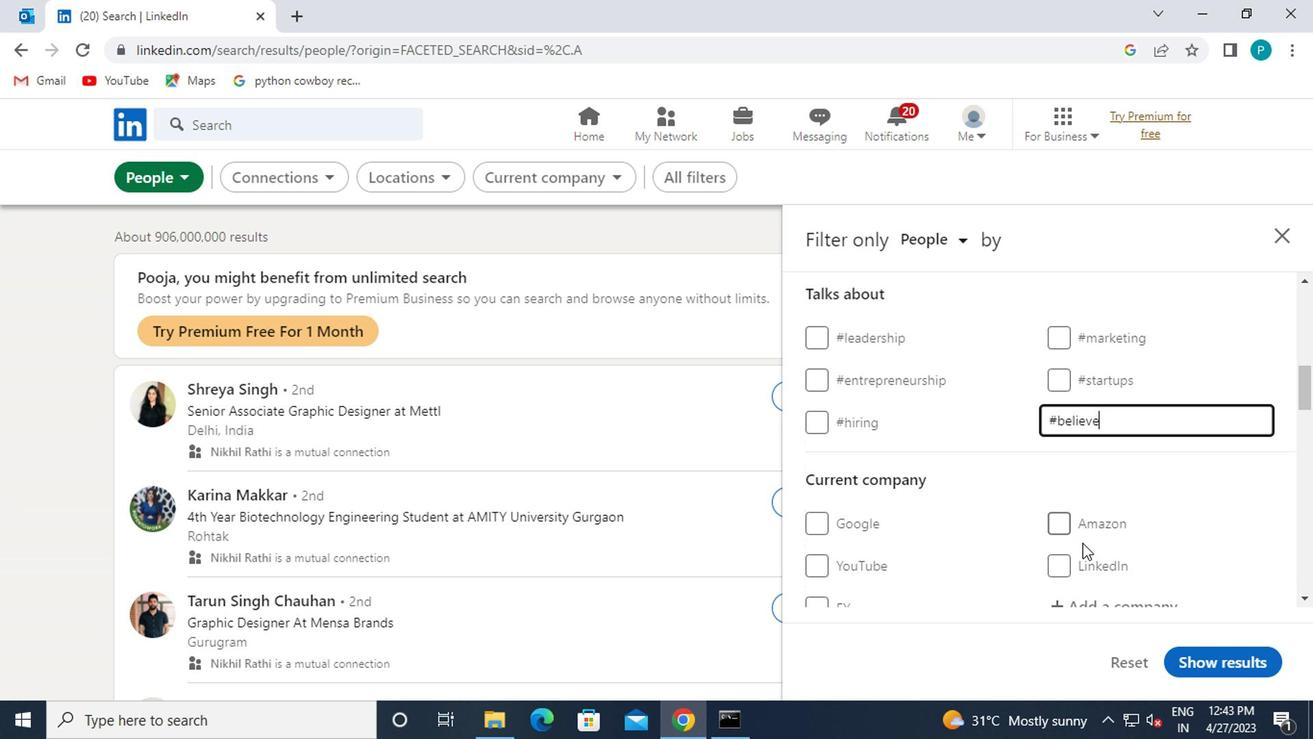 
Action: Mouse moved to (1073, 513)
Screenshot: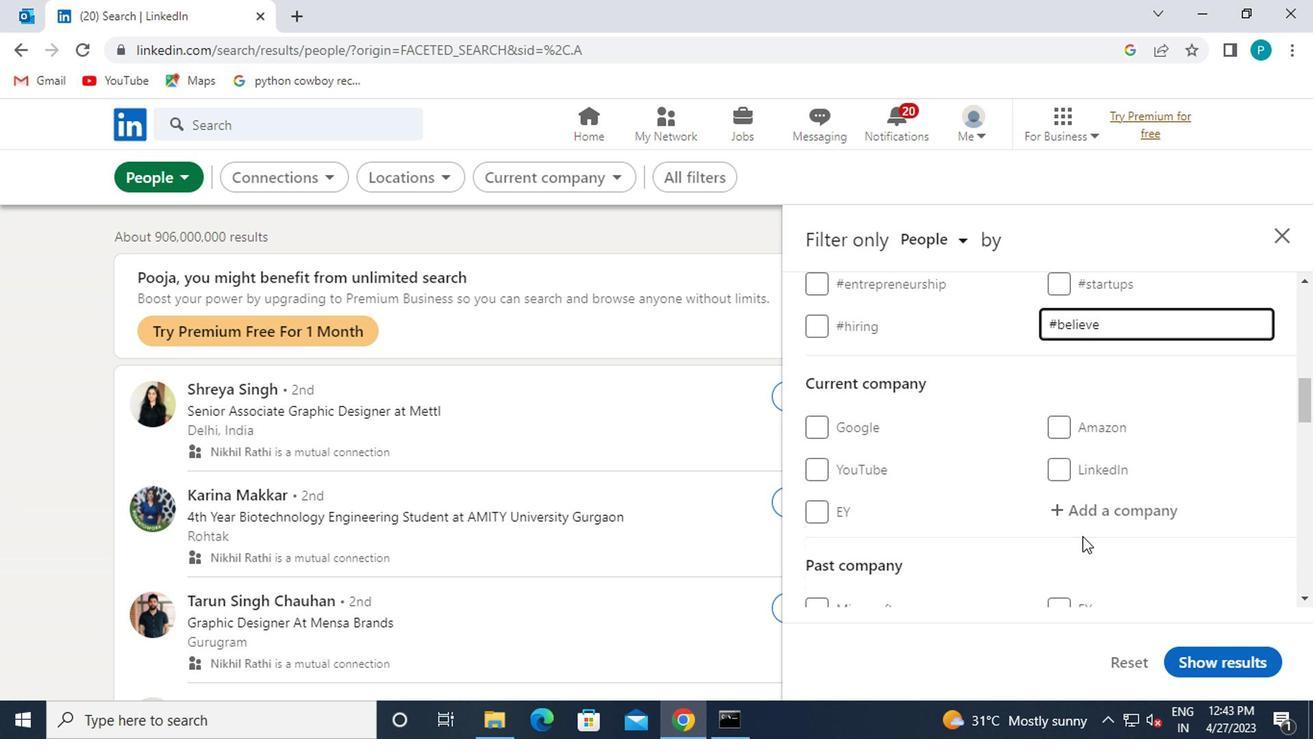 
Action: Mouse pressed left at (1073, 513)
Screenshot: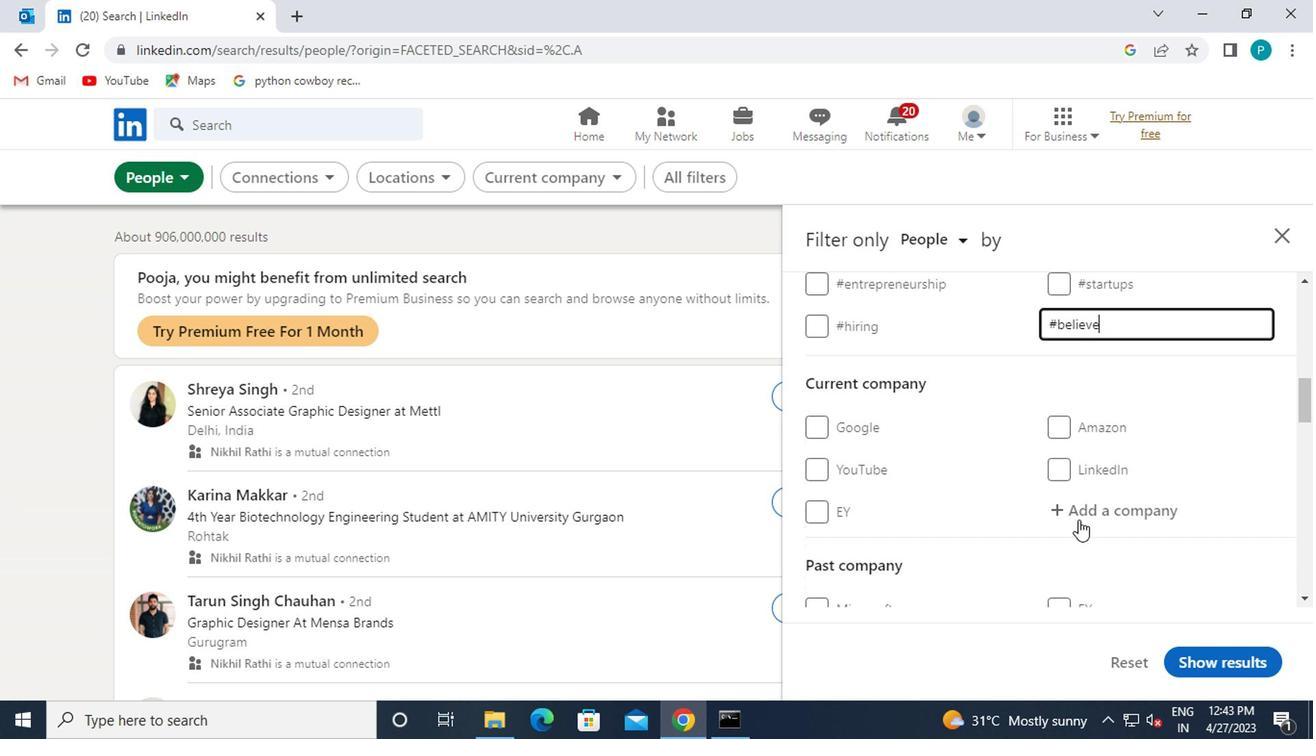 
Action: Key pressed PHARMA
Screenshot: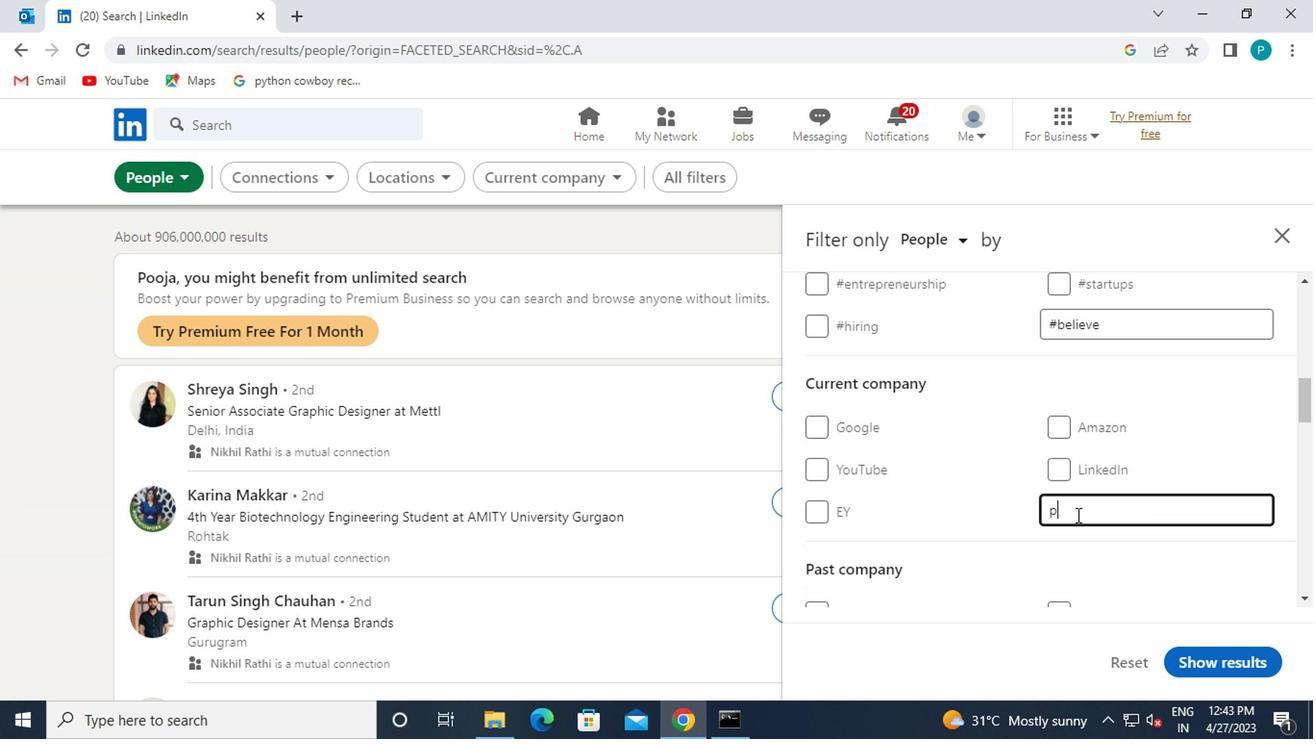 
Action: Mouse scrolled (1073, 512) with delta (0, -1)
Screenshot: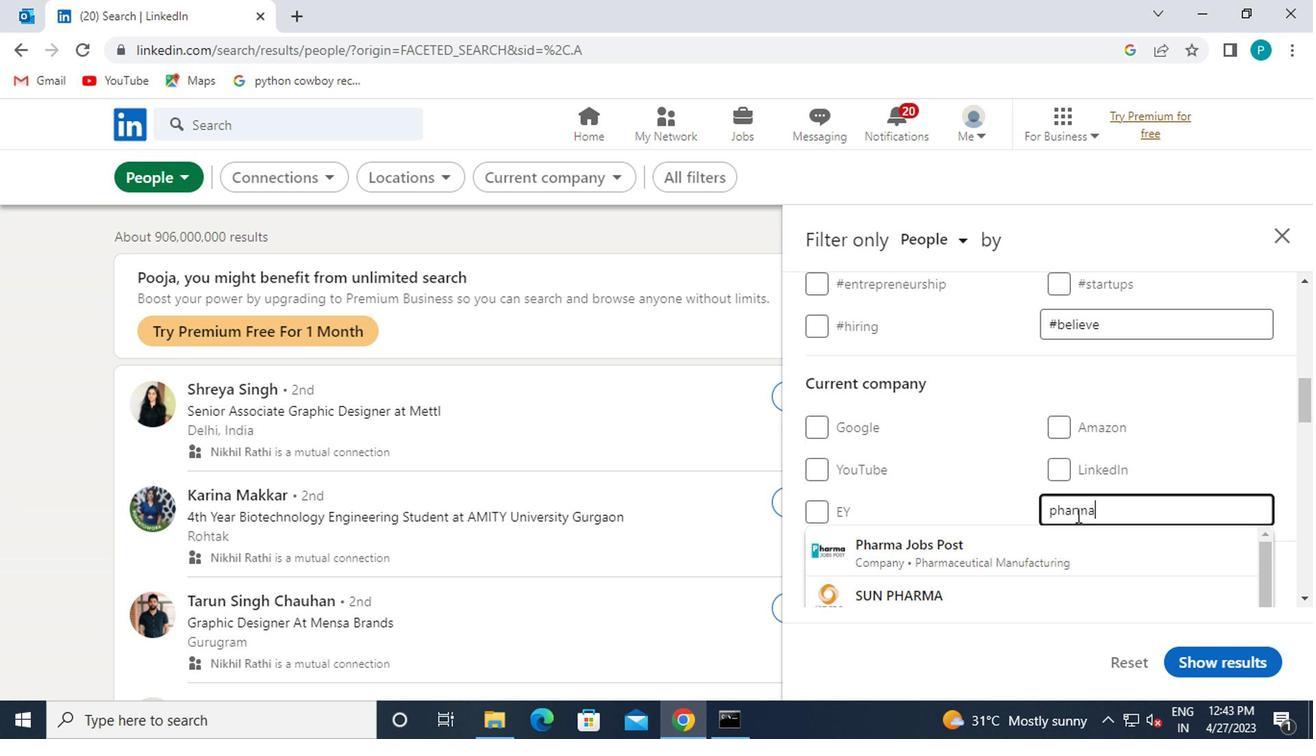 
Action: Mouse moved to (1044, 505)
Screenshot: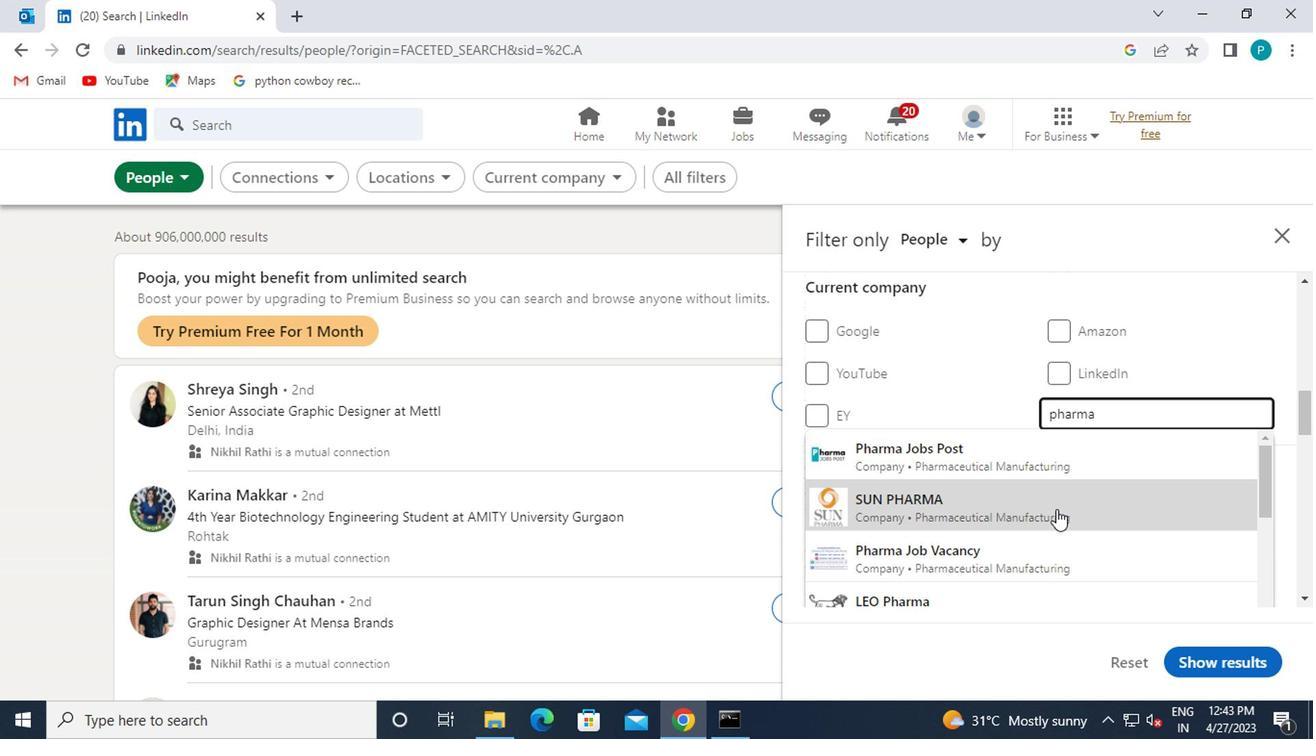
Action: Mouse scrolled (1044, 504) with delta (0, 0)
Screenshot: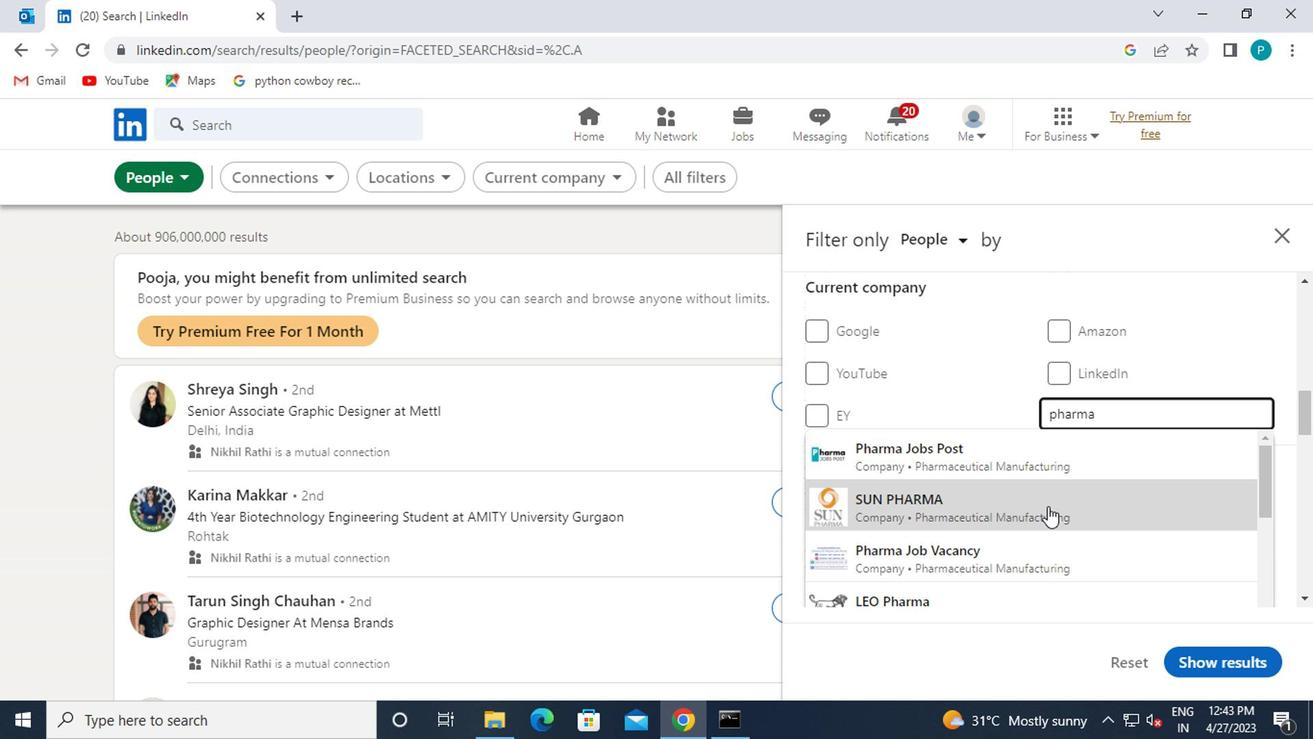 
Action: Key pressed <Key.shift><Key.shift><Key.shift><Key.shift><Key.shift><Key.shift><Key.shift><Key.shift><Key.shift><Key.shift><Key.shift><Key.shift><Key.shift><Key.shift><Key.shift><Key.shift><Key.shift><Key.shift><Key.shift><Key.shift><Key.shift><Key.shift><Key.shift><Key.shift><Key.shift><Key.shift><Key.shift><Key.shift><Key.shift><Key.shift><Key.shift><Key.shift><Key.shift><Key.shift>&LIFE
Screenshot: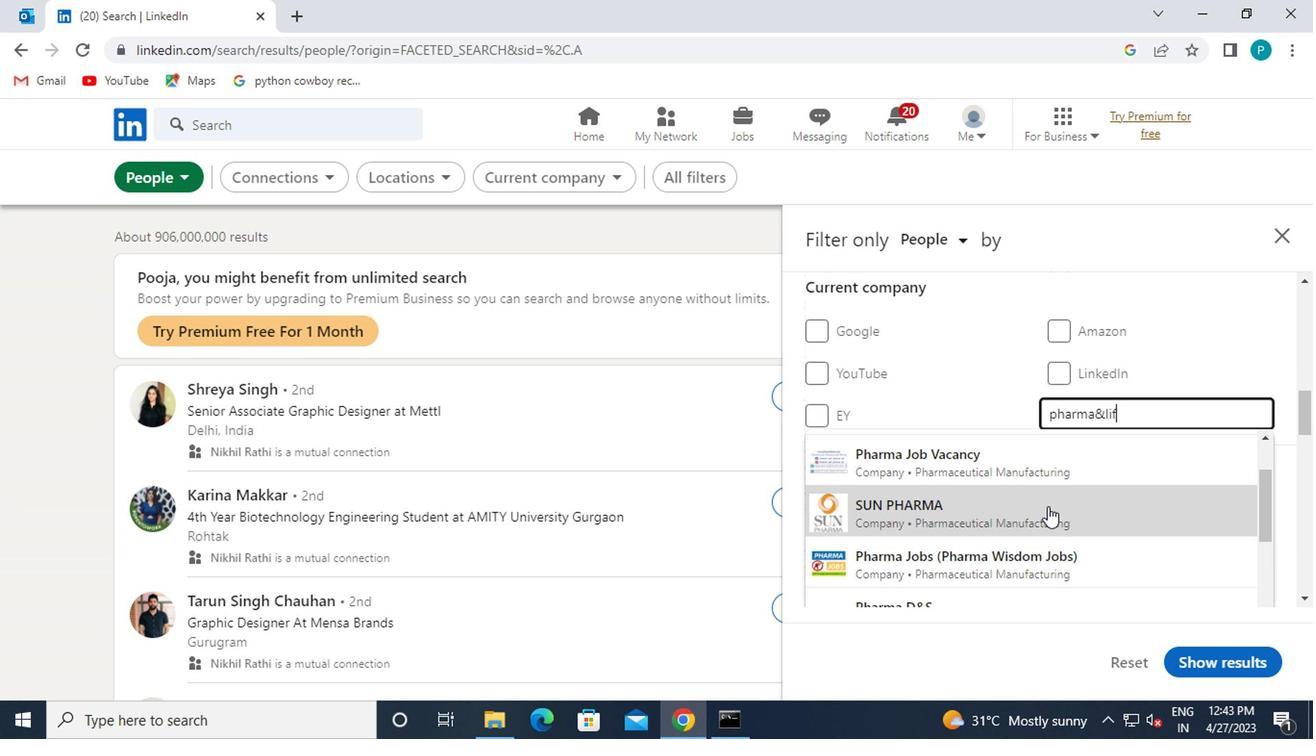 
Action: Mouse scrolled (1044, 506) with delta (0, 1)
Screenshot: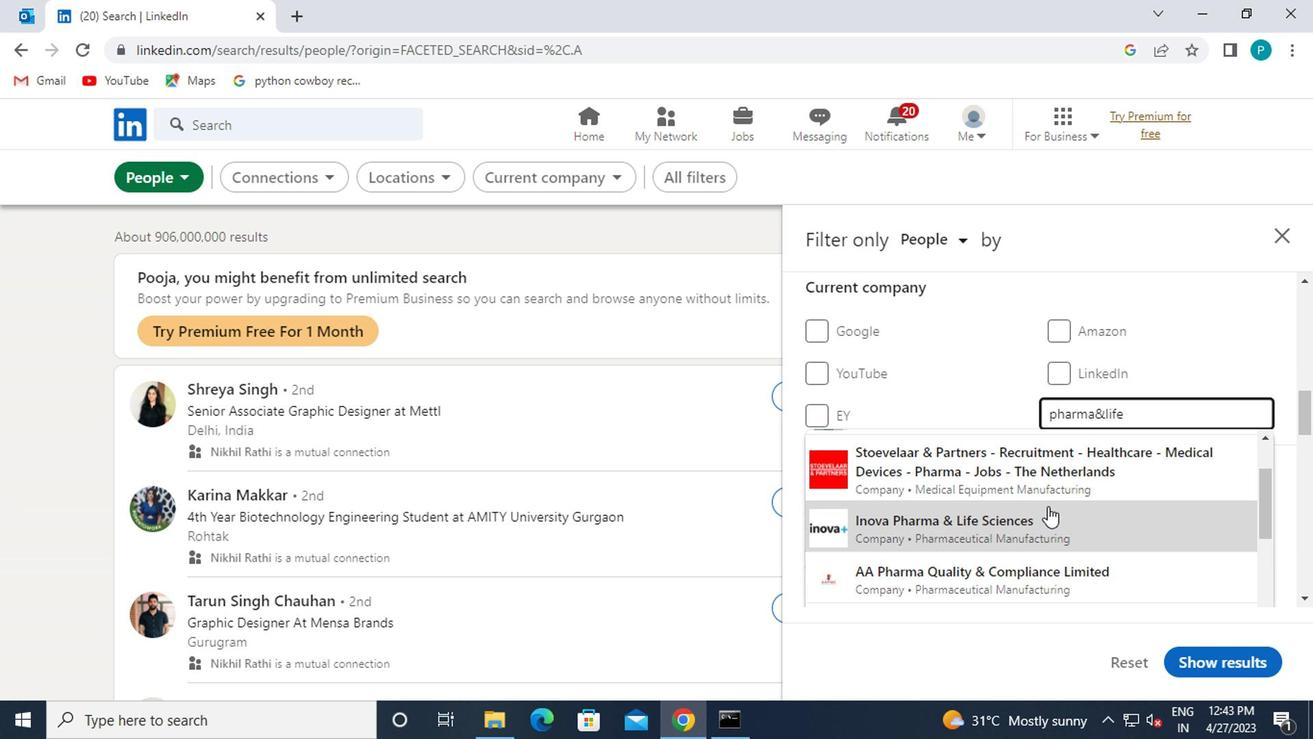 
Action: Mouse scrolled (1044, 506) with delta (0, 1)
Screenshot: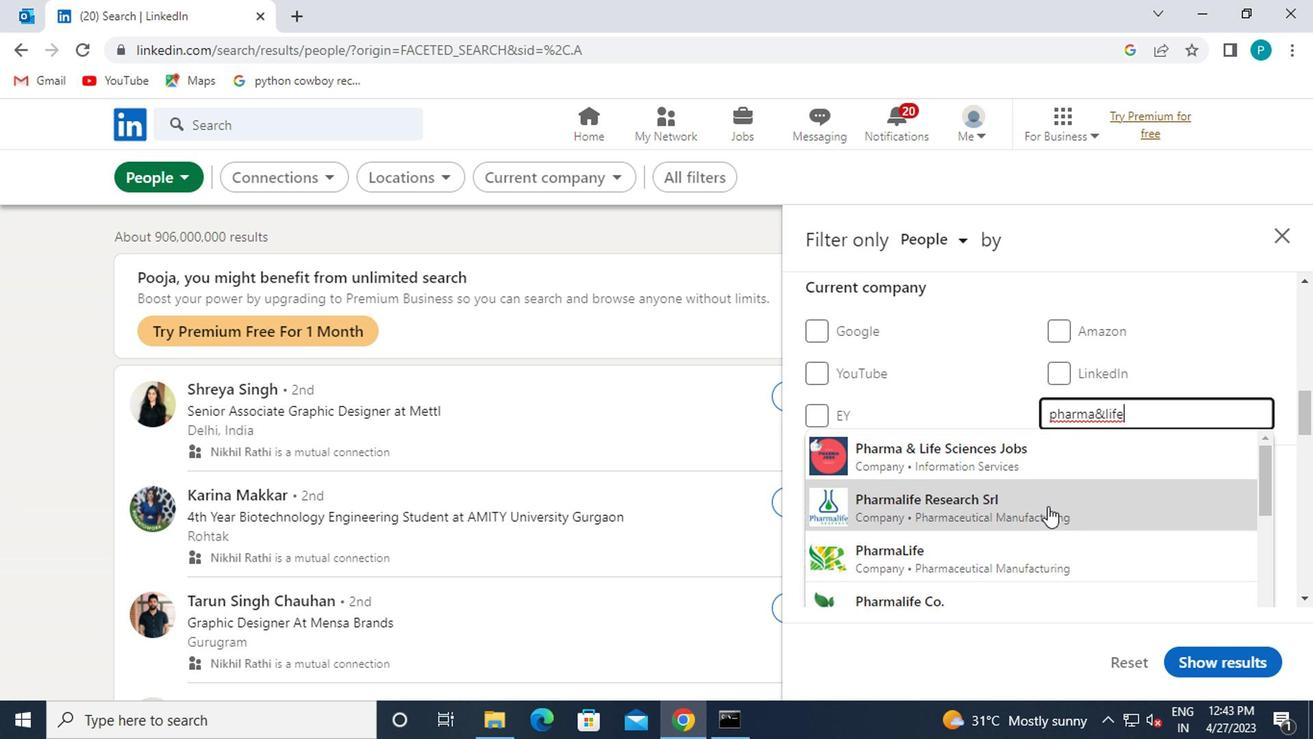 
Action: Mouse moved to (987, 468)
Screenshot: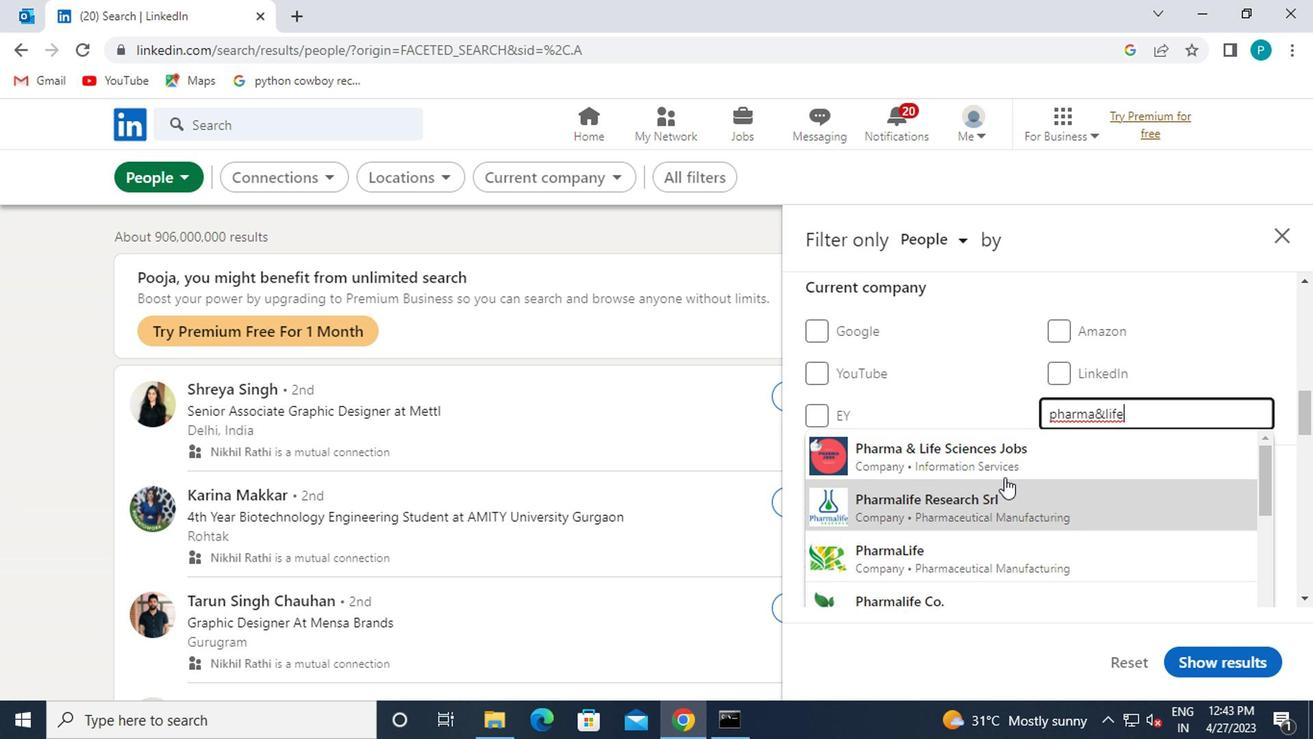
Action: Mouse pressed left at (987, 468)
Screenshot: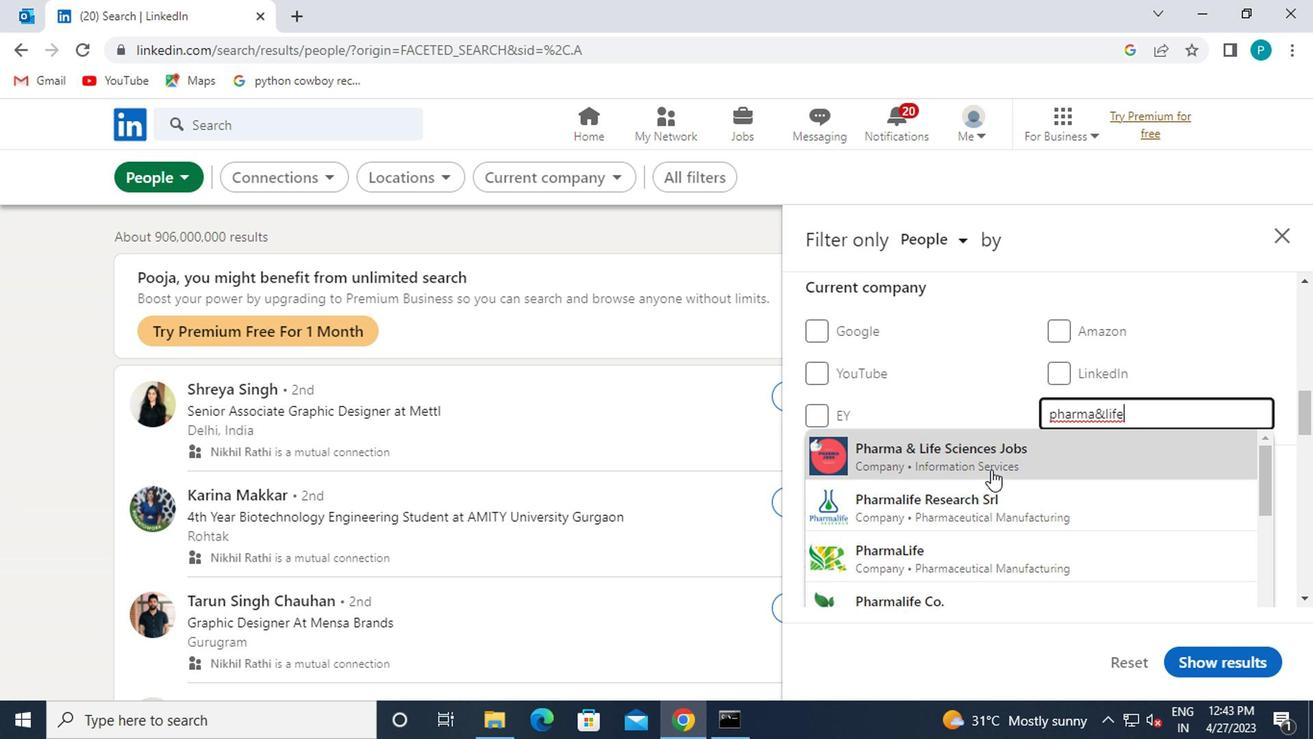 
Action: Mouse scrolled (987, 468) with delta (0, 0)
Screenshot: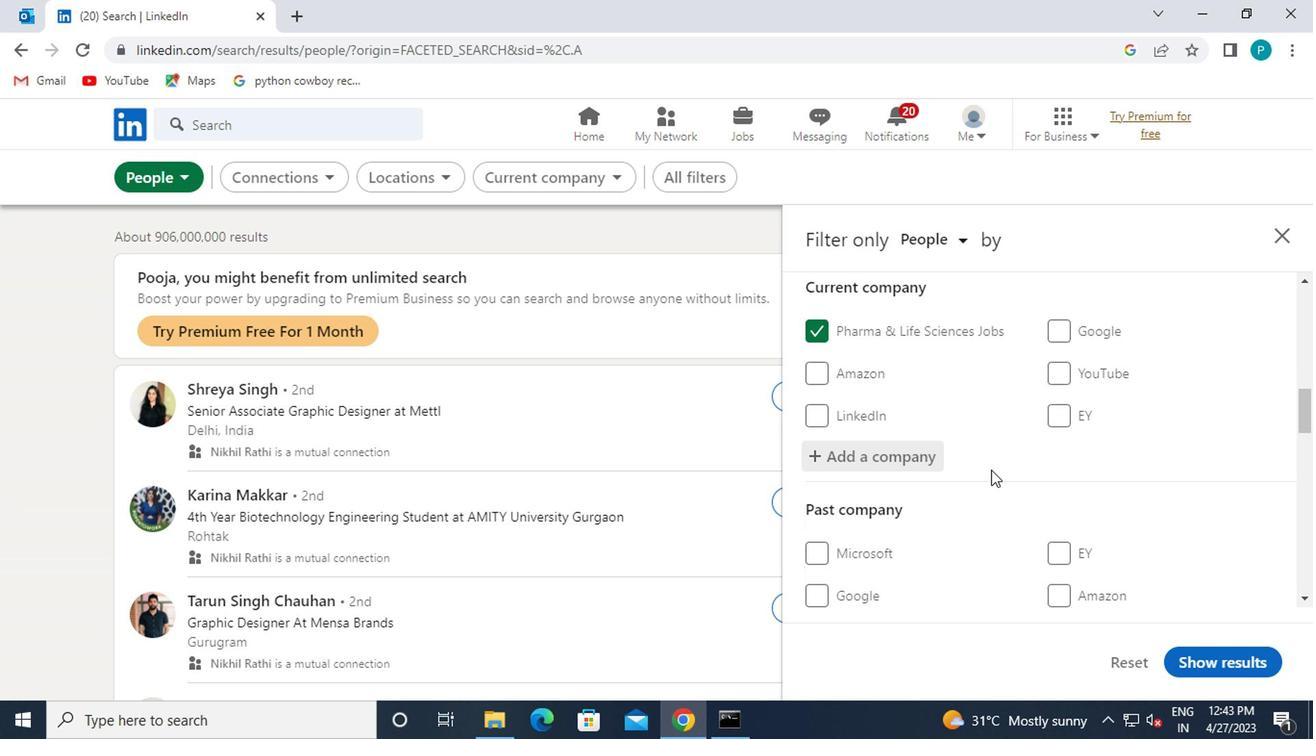 
Action: Mouse scrolled (987, 468) with delta (0, 0)
Screenshot: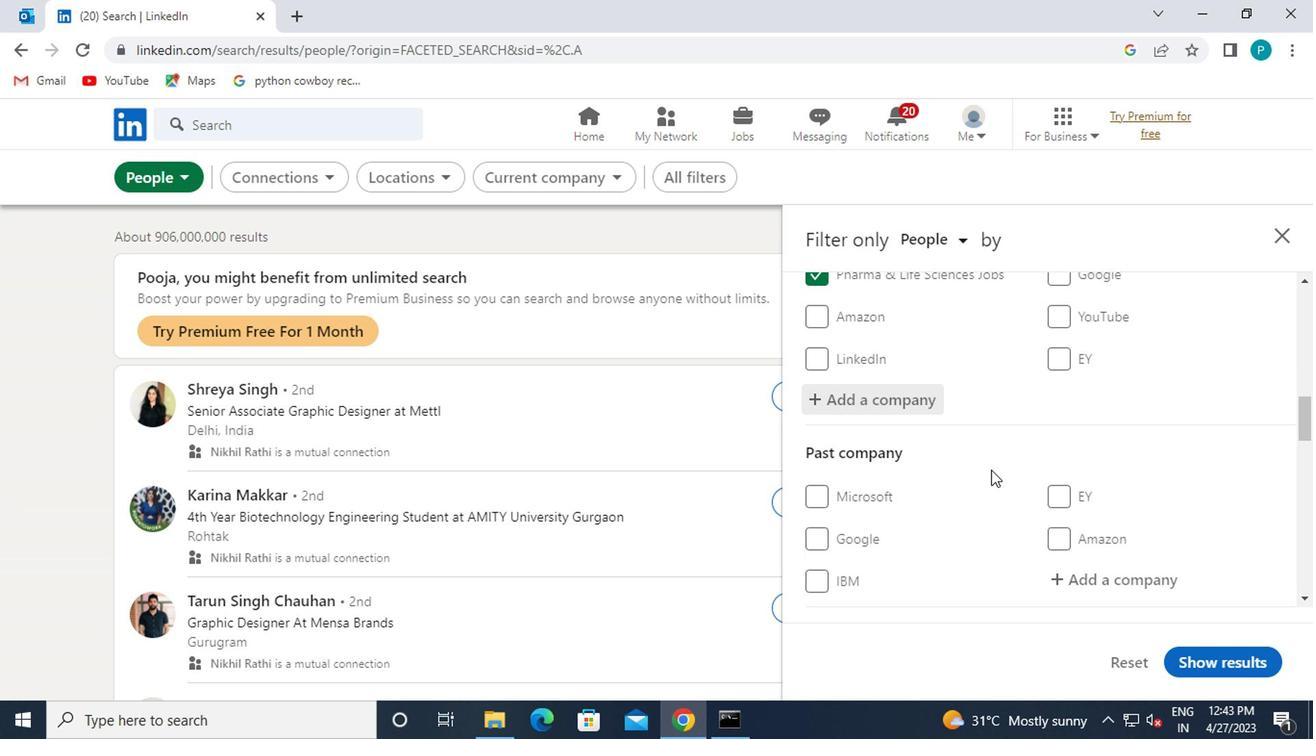 
Action: Mouse moved to (990, 468)
Screenshot: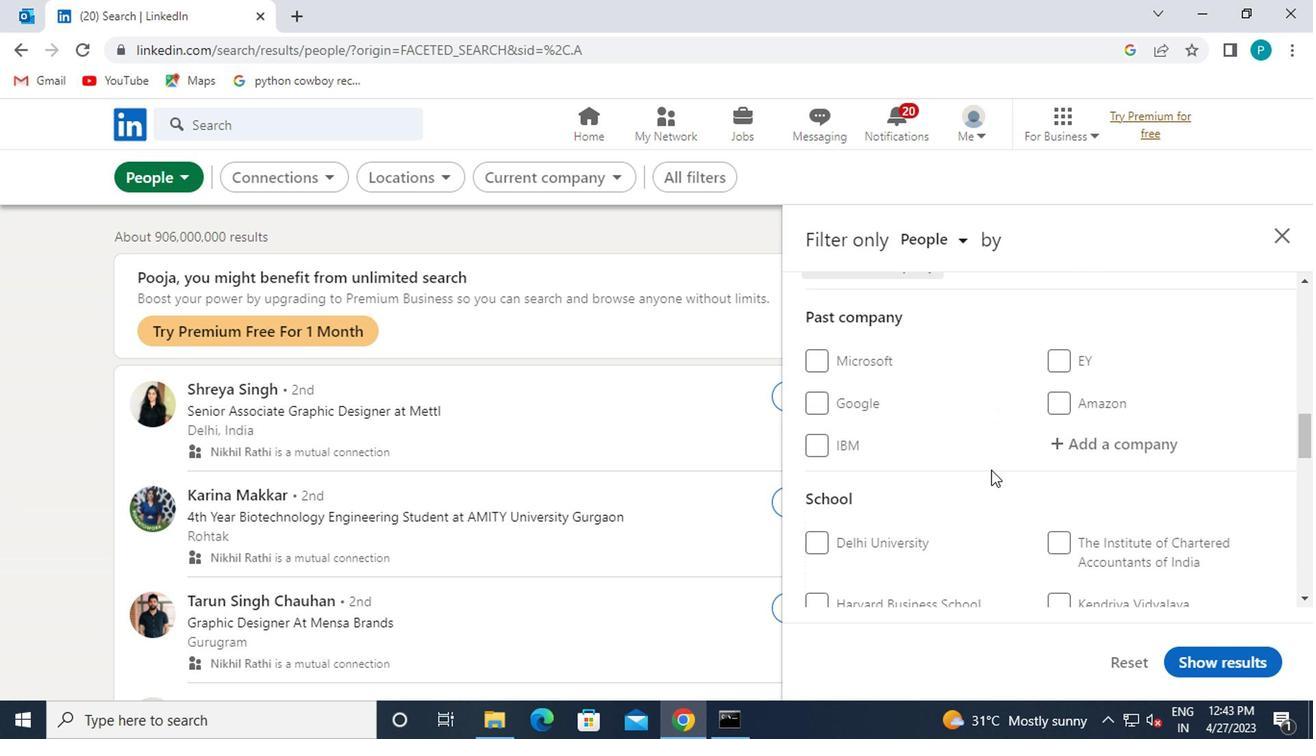 
Action: Mouse scrolled (990, 468) with delta (0, 0)
Screenshot: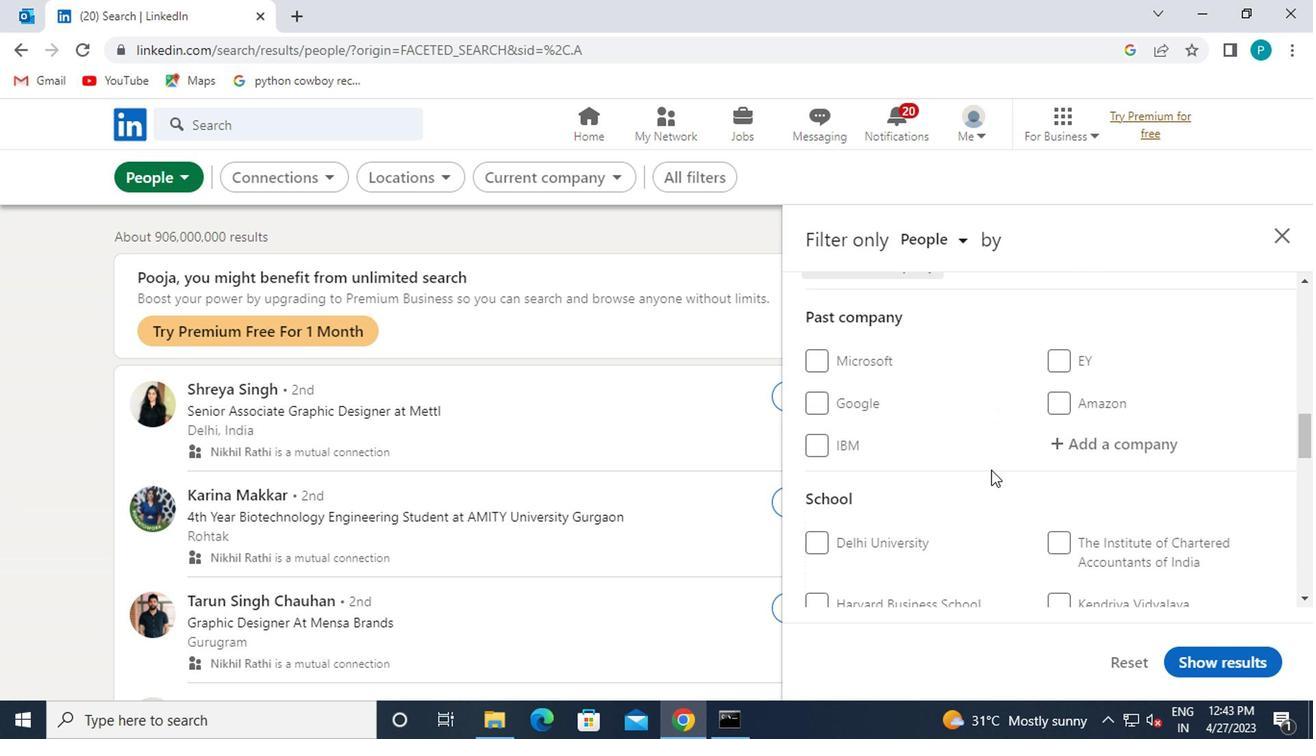 
Action: Mouse moved to (1094, 540)
Screenshot: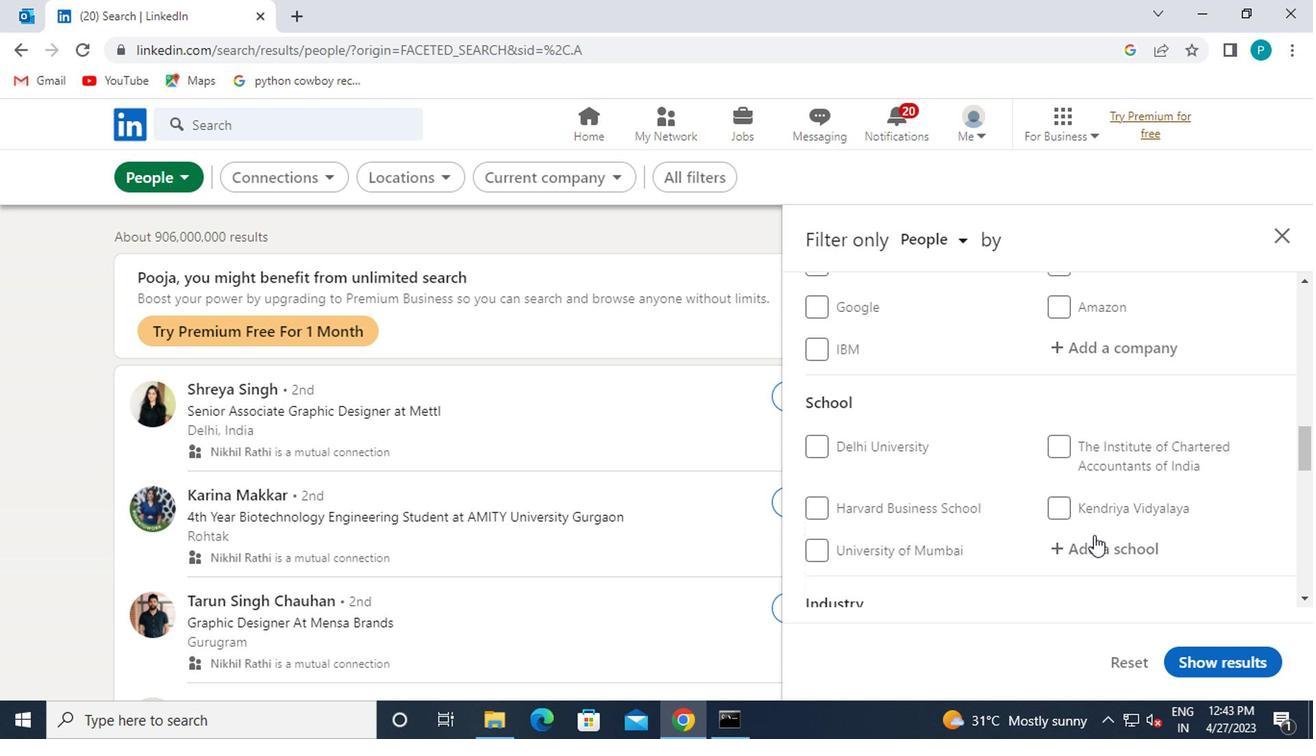 
Action: Mouse pressed left at (1094, 540)
Screenshot: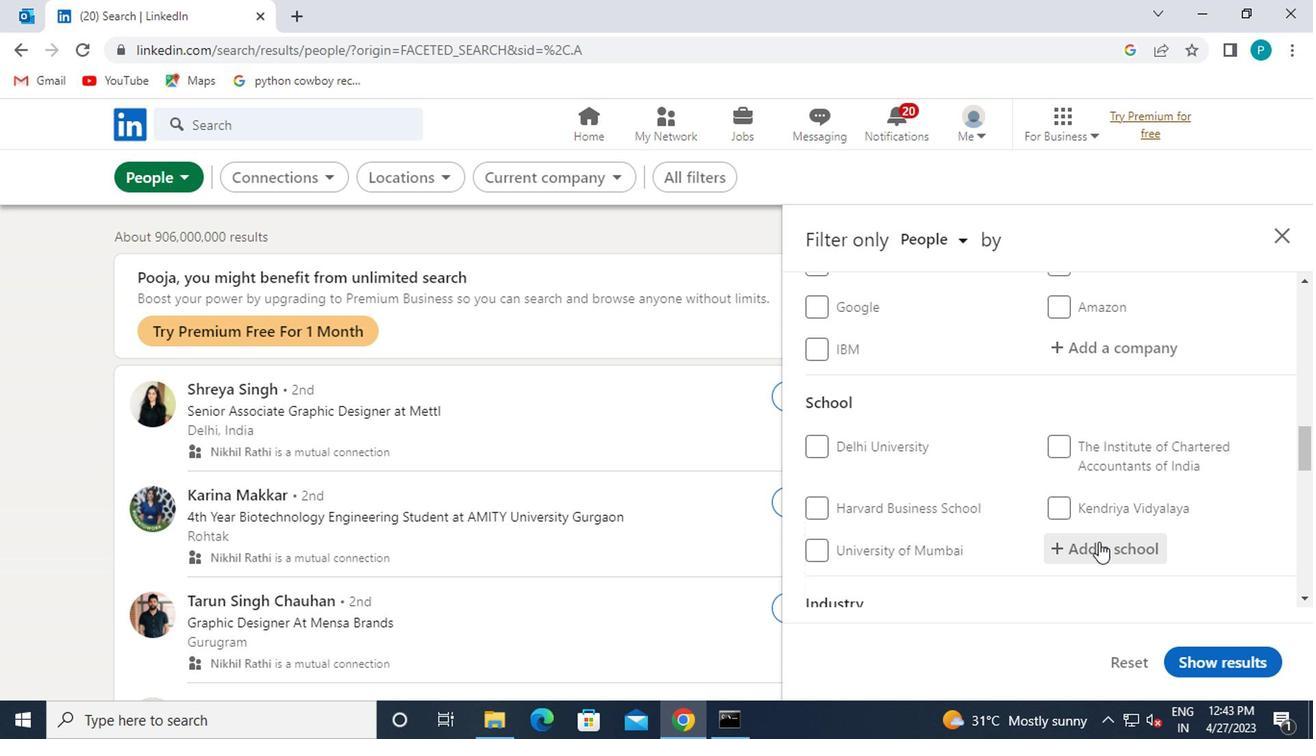 
Action: Key pressed <Key.caps_lock>LISSAA<Key.backspace><Key.backspace><Key.backspace>AA
Screenshot: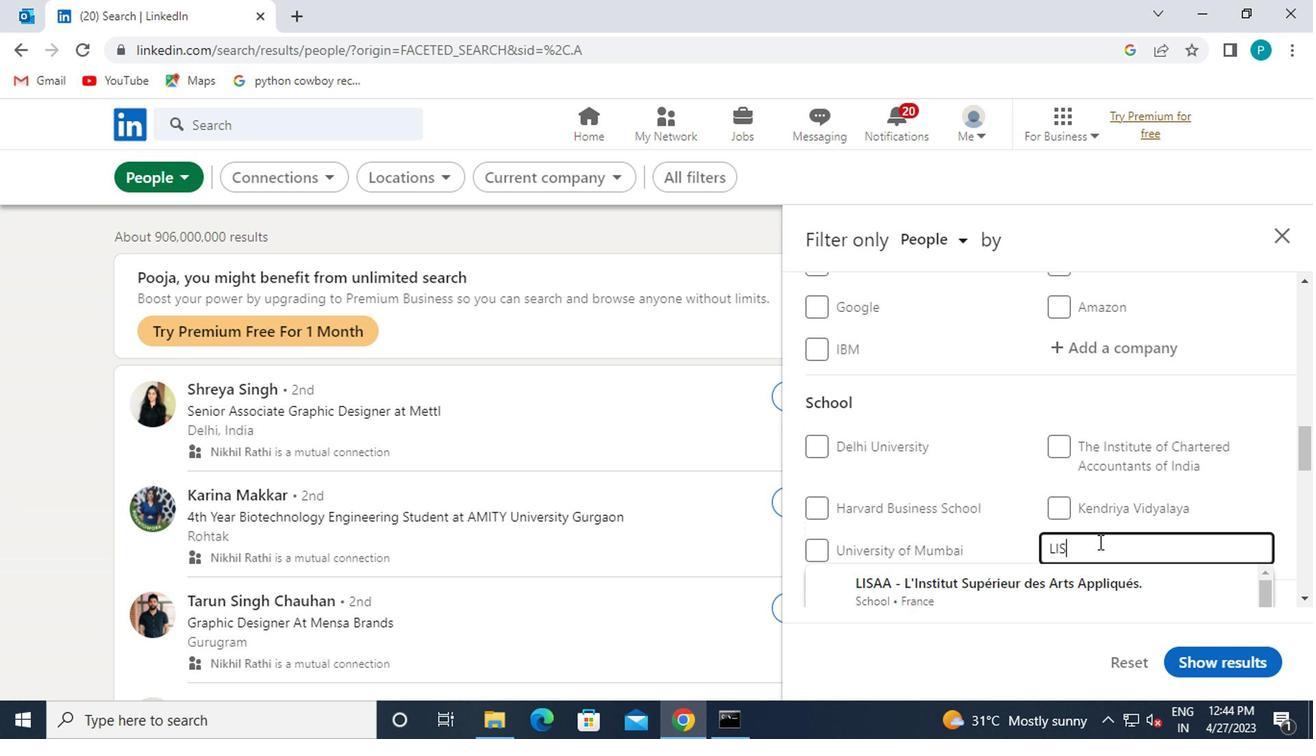 
Action: Mouse moved to (994, 544)
Screenshot: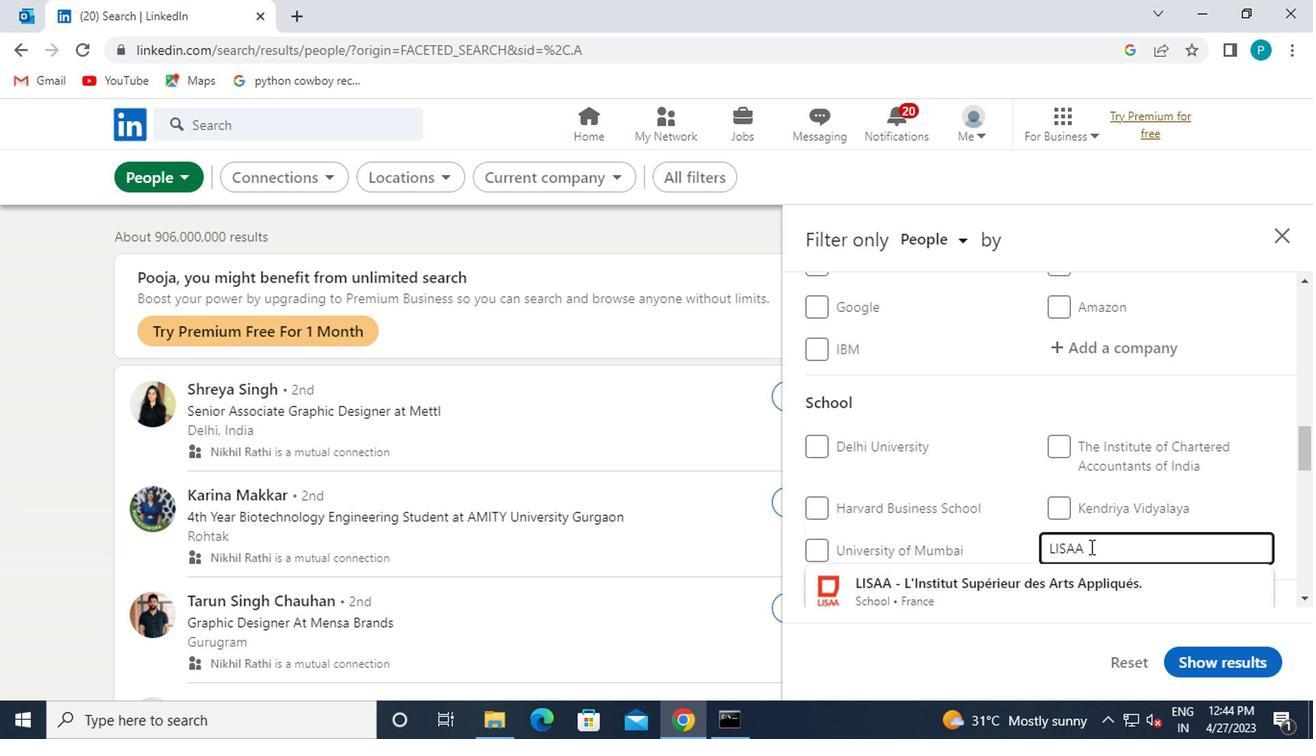 
Action: Mouse scrolled (994, 543) with delta (0, 0)
Screenshot: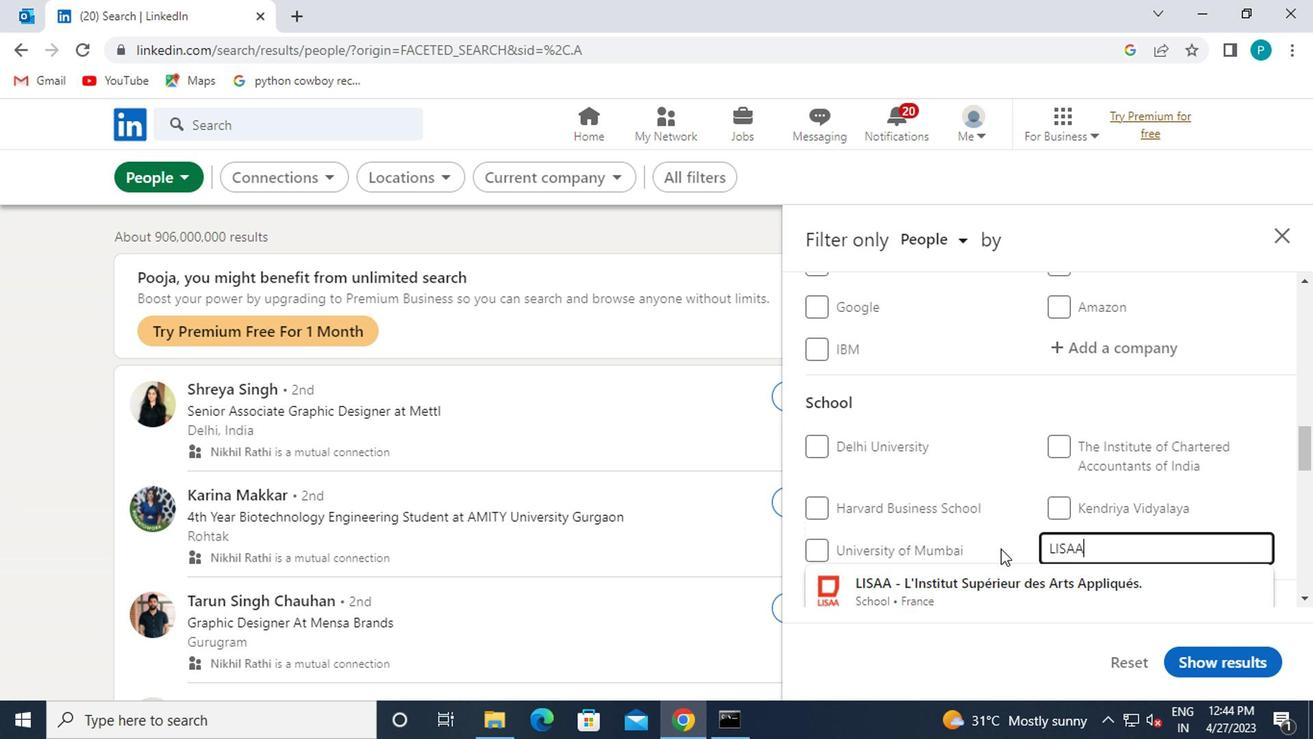 
Action: Mouse moved to (981, 497)
Screenshot: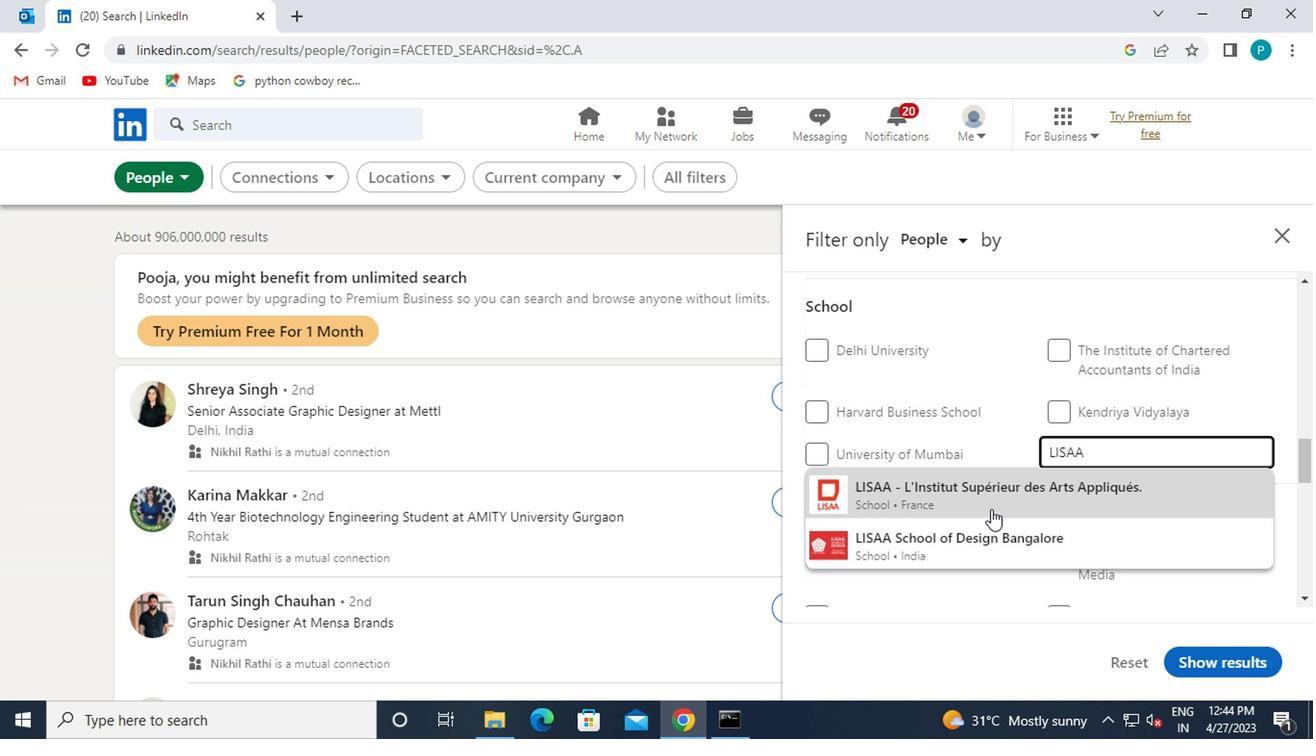 
Action: Mouse pressed left at (981, 497)
Screenshot: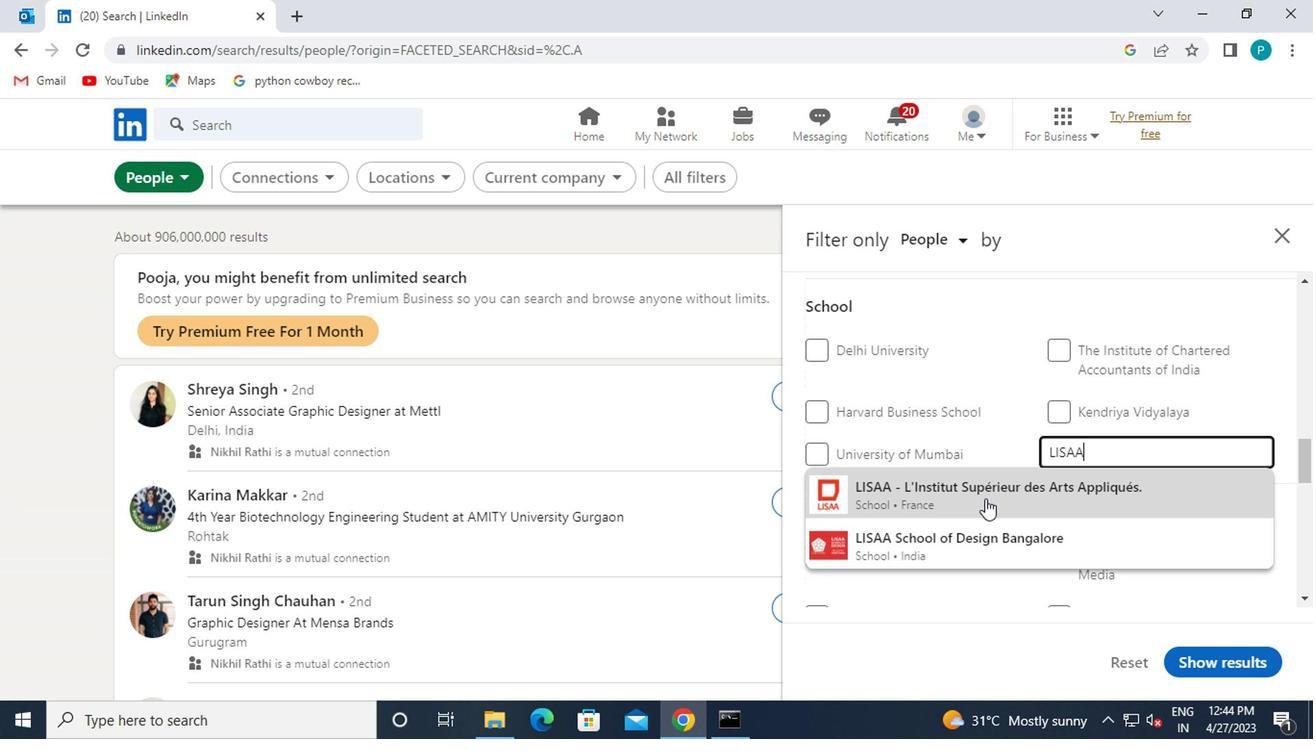 
Action: Mouse scrolled (981, 496) with delta (0, 0)
Screenshot: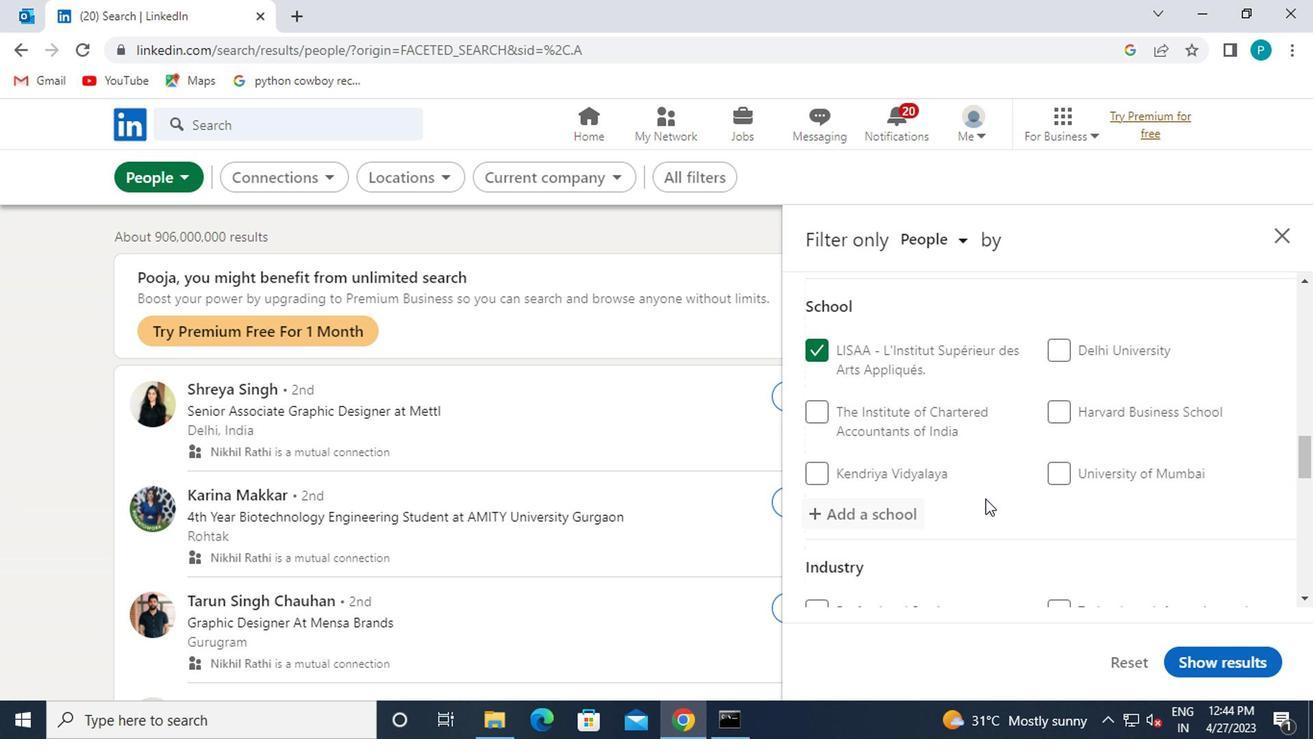
Action: Mouse scrolled (981, 496) with delta (0, 0)
Screenshot: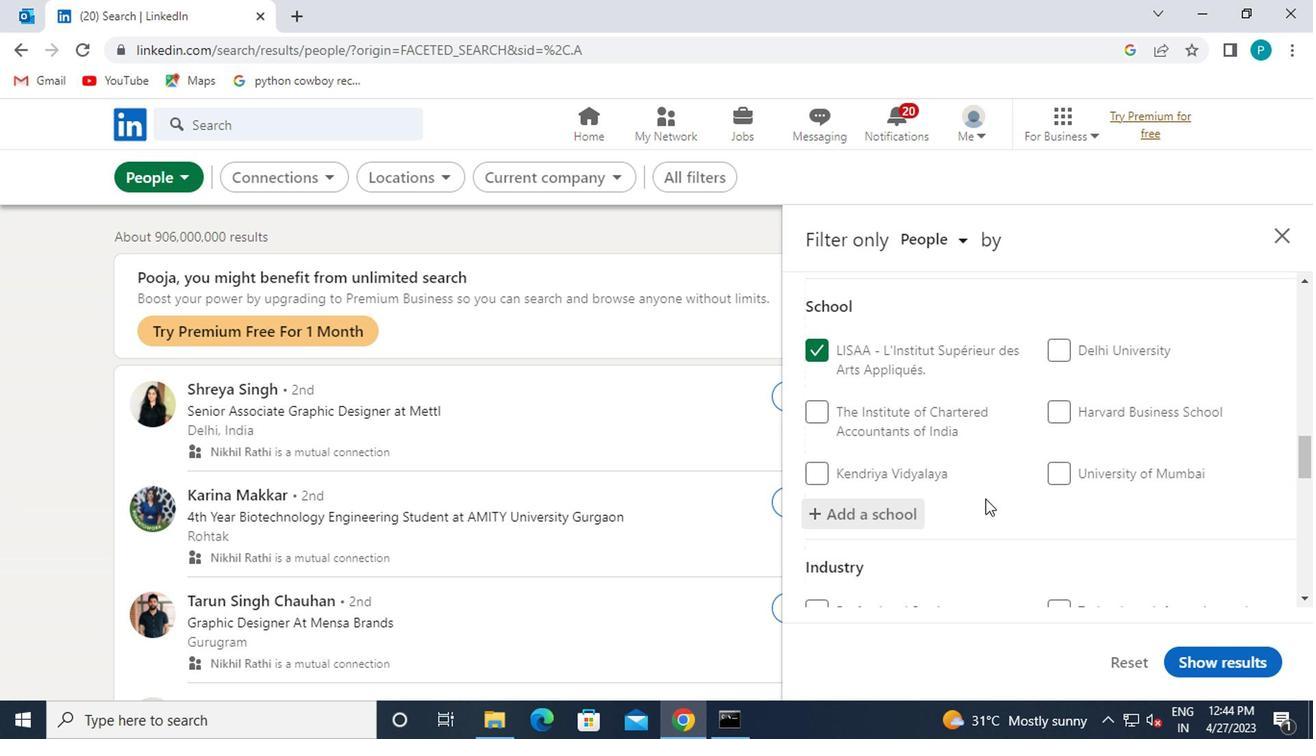 
Action: Mouse moved to (1130, 534)
Screenshot: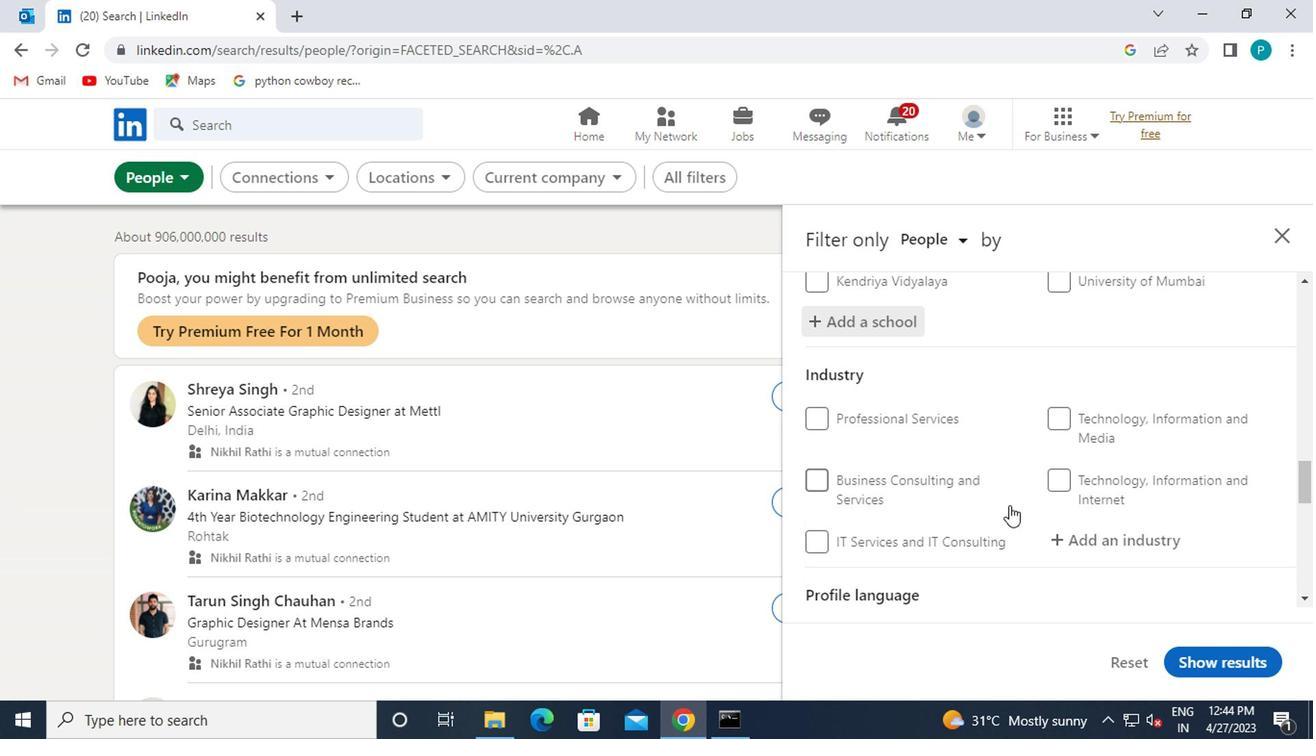 
Action: Mouse pressed left at (1130, 534)
Screenshot: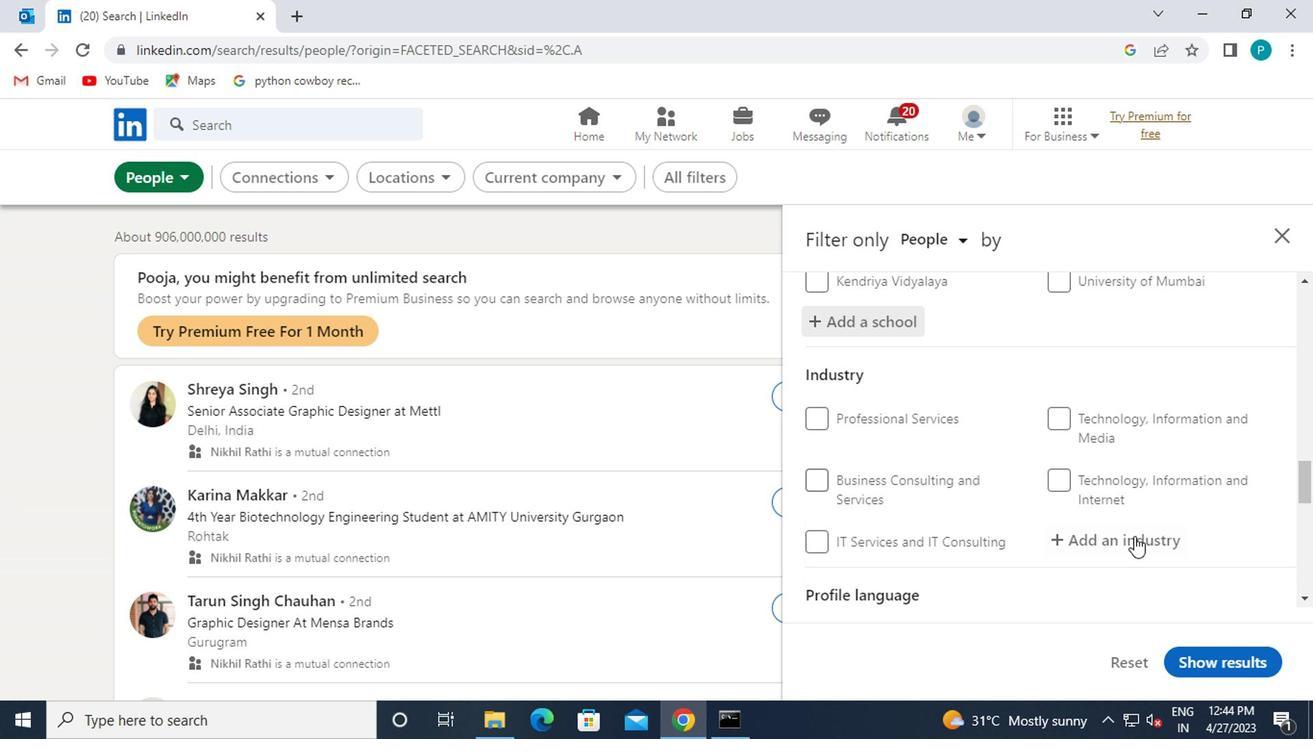 
Action: Key pressed AGRICUL
Screenshot: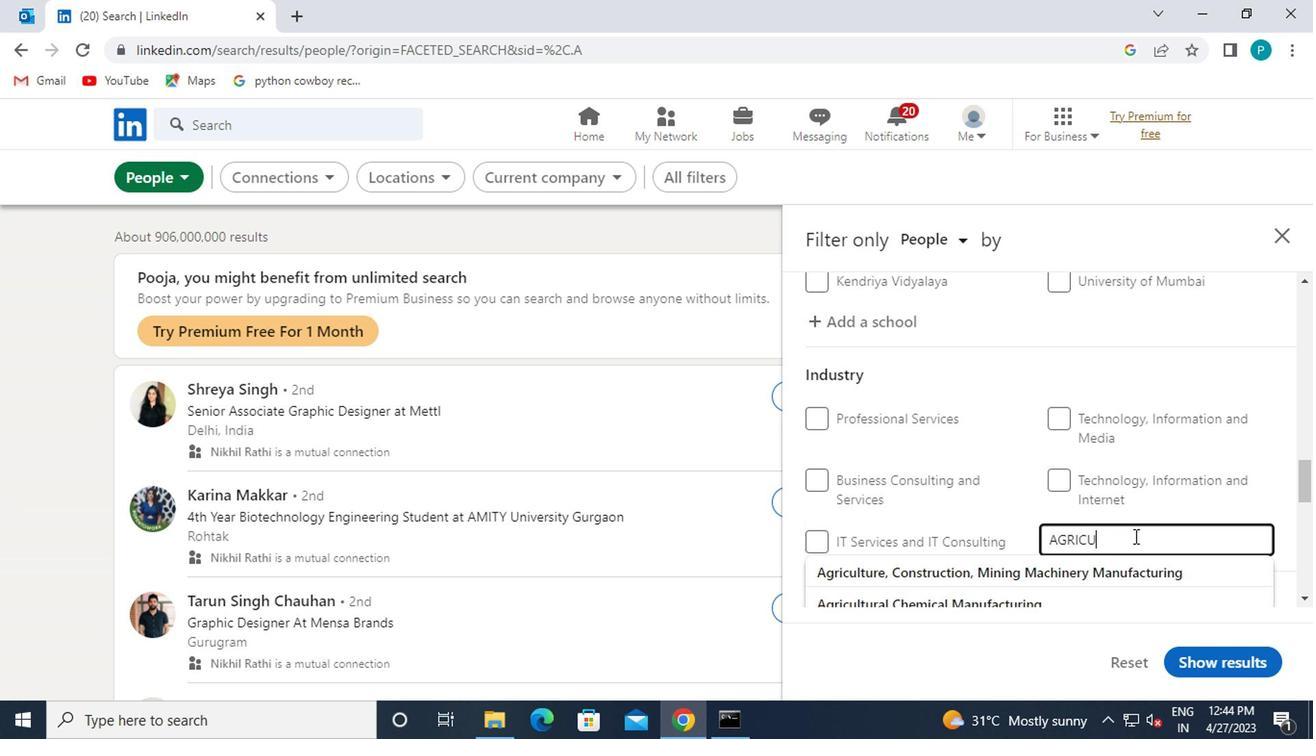 
Action: Mouse moved to (1071, 562)
Screenshot: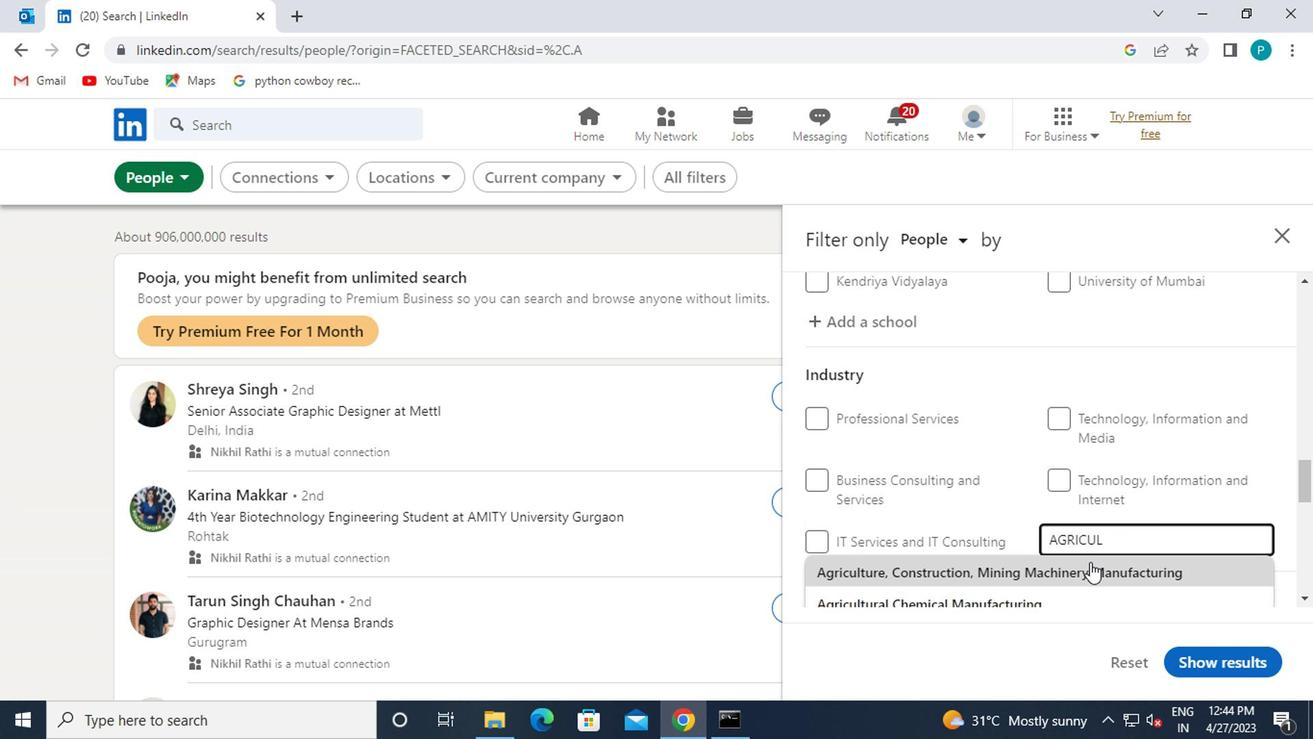 
Action: Mouse pressed left at (1071, 562)
Screenshot: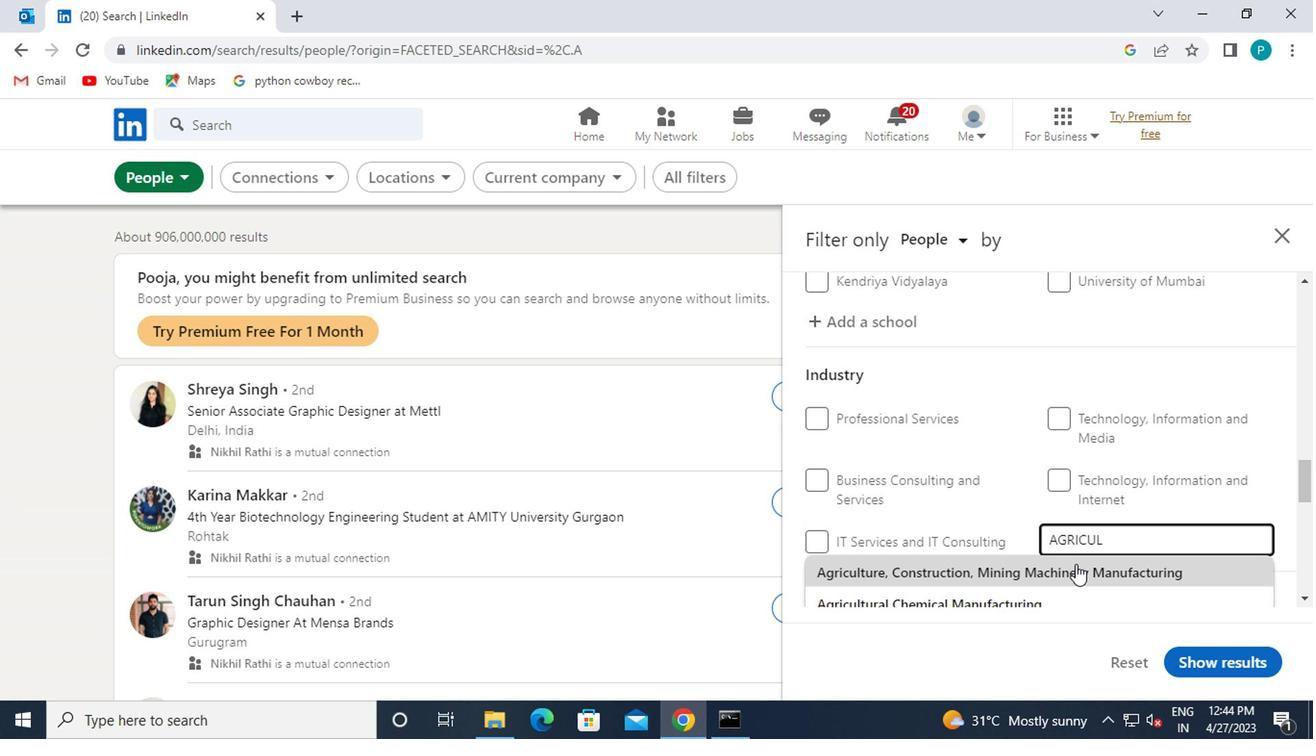 
Action: Mouse moved to (1042, 521)
Screenshot: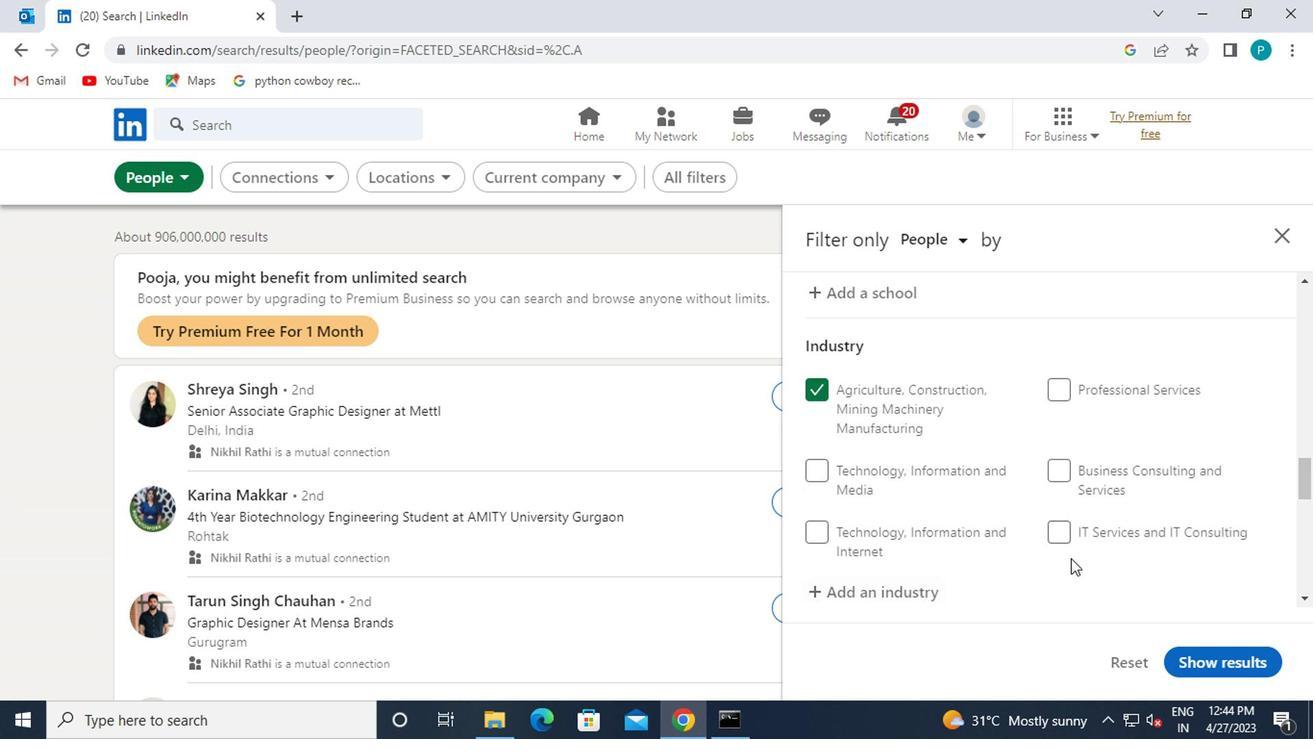
Action: Mouse scrolled (1042, 520) with delta (0, 0)
Screenshot: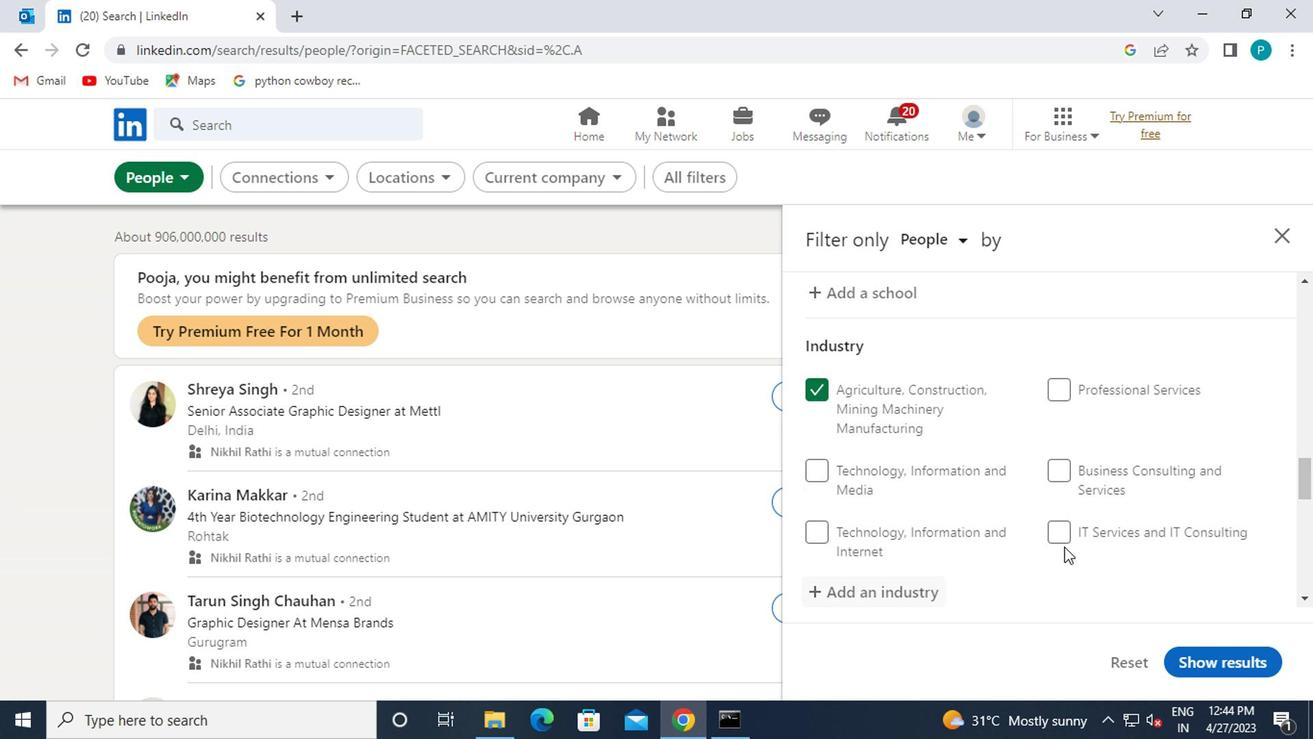 
Action: Mouse scrolled (1042, 520) with delta (0, 0)
Screenshot: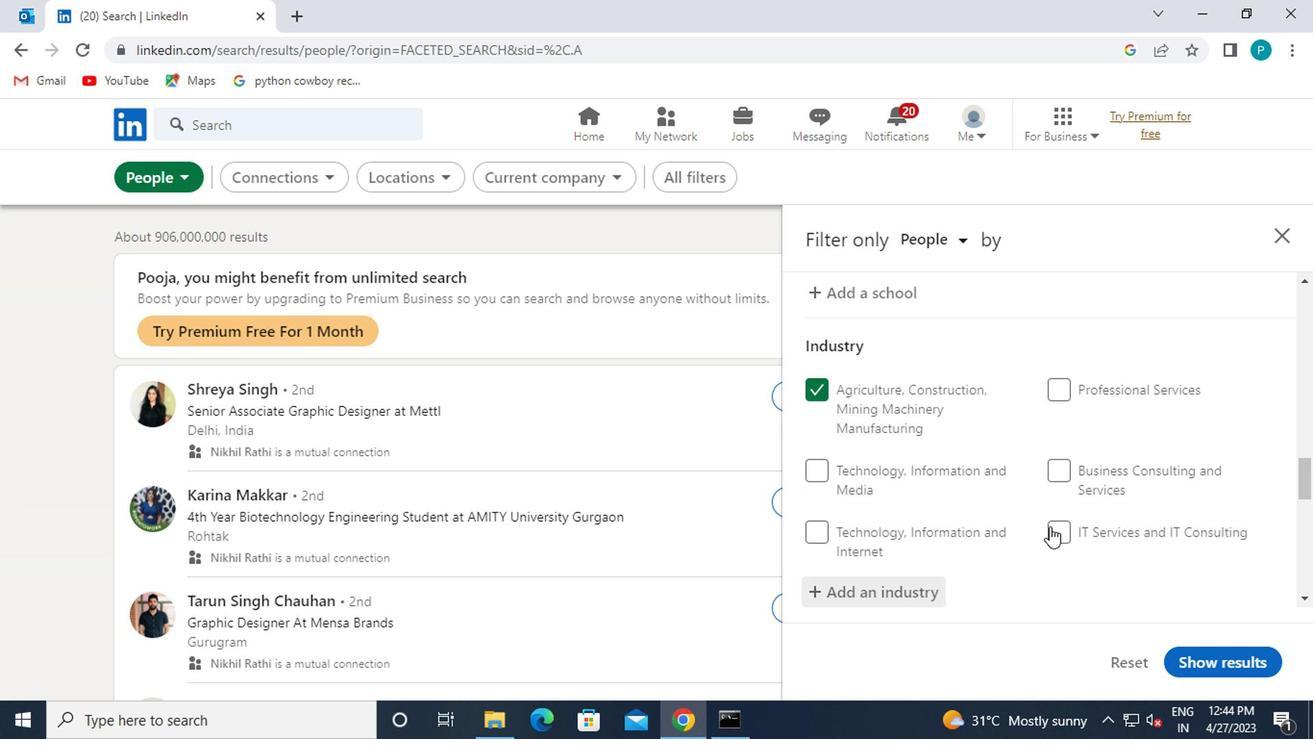 
Action: Mouse scrolled (1042, 520) with delta (0, 0)
Screenshot: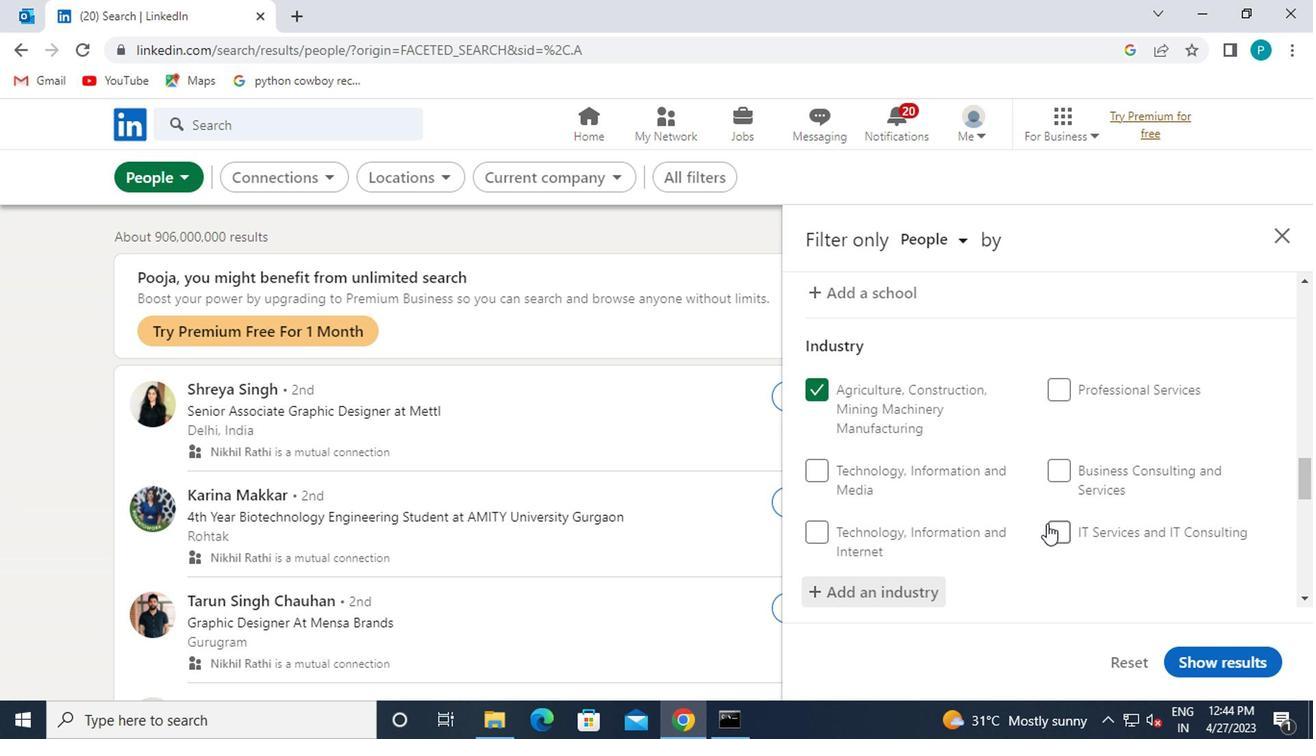
Action: Mouse moved to (878, 446)
Screenshot: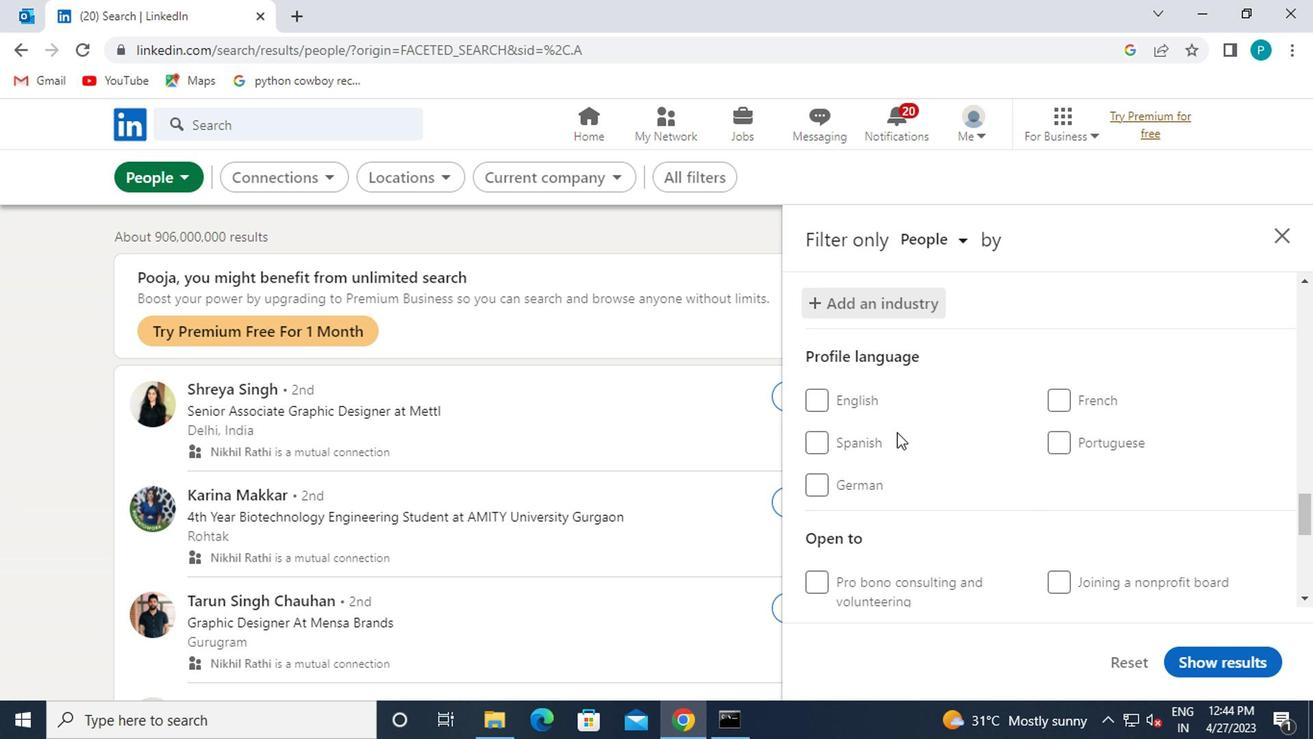 
Action: Mouse pressed left at (878, 446)
Screenshot: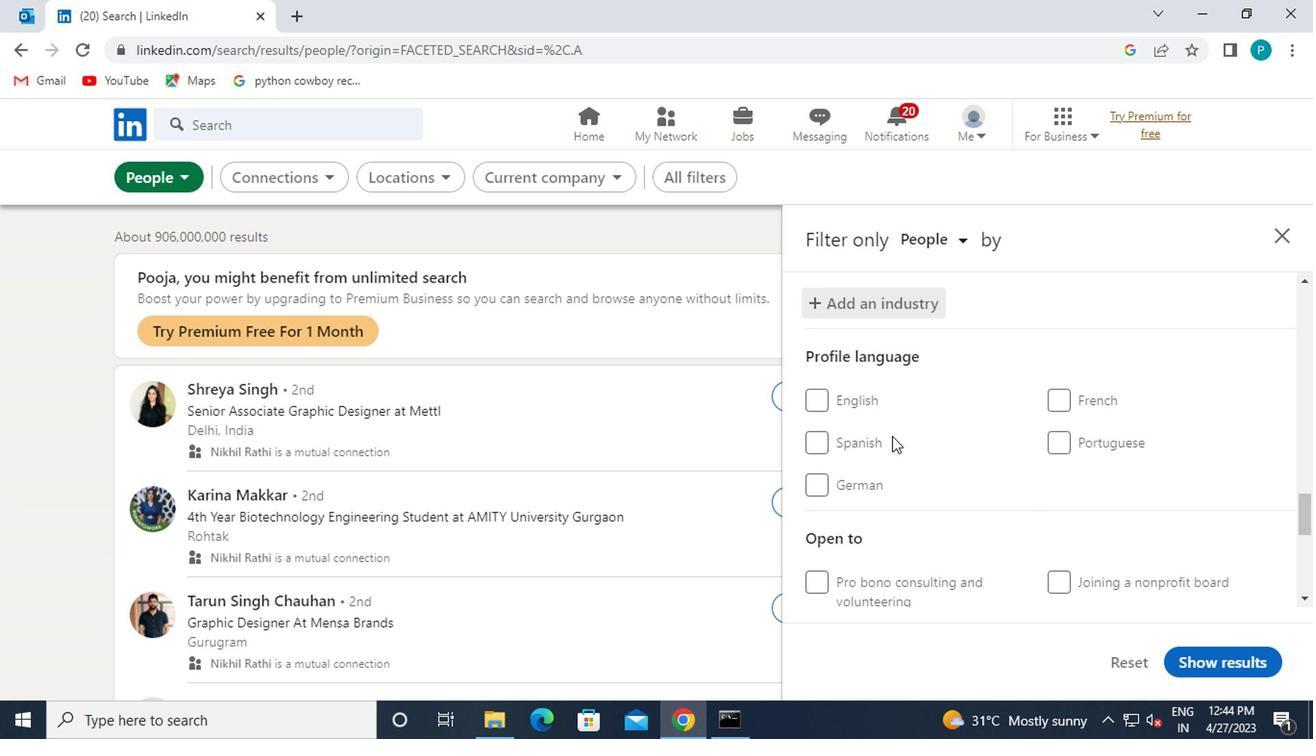 
Action: Mouse moved to (844, 444)
Screenshot: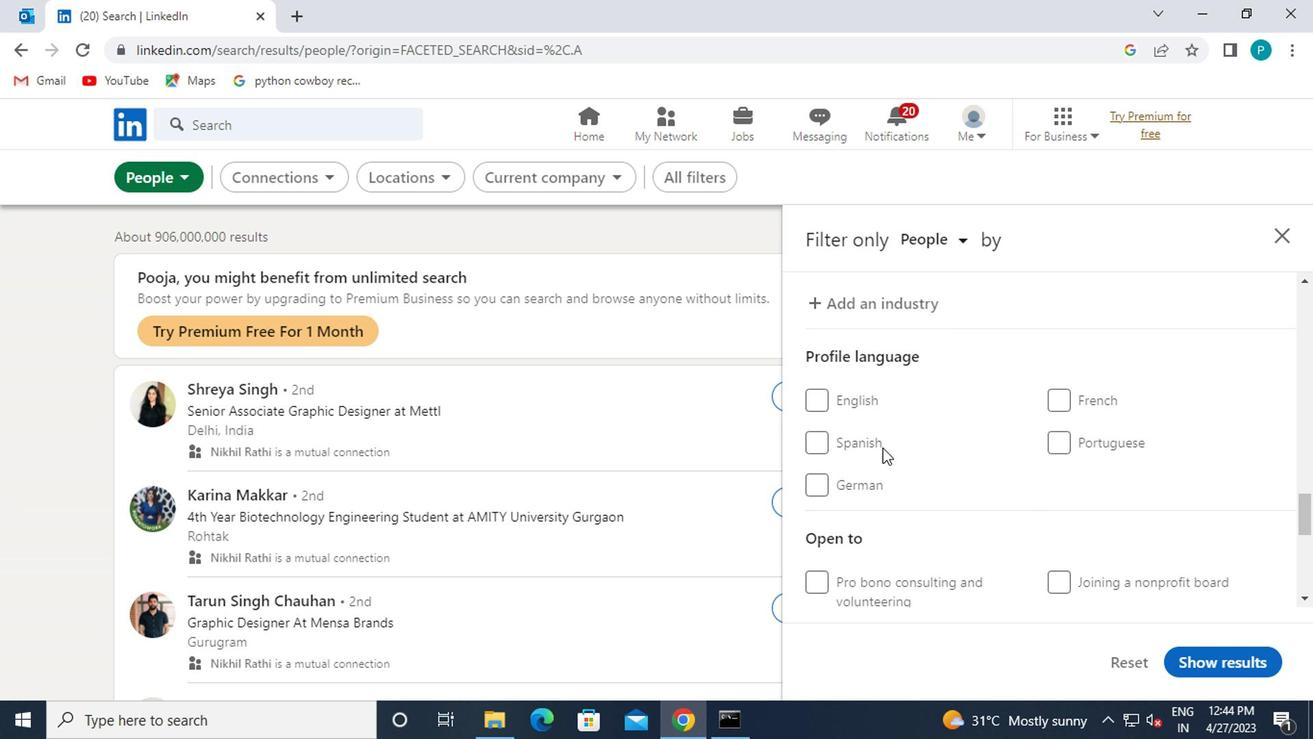 
Action: Mouse pressed left at (844, 444)
Screenshot: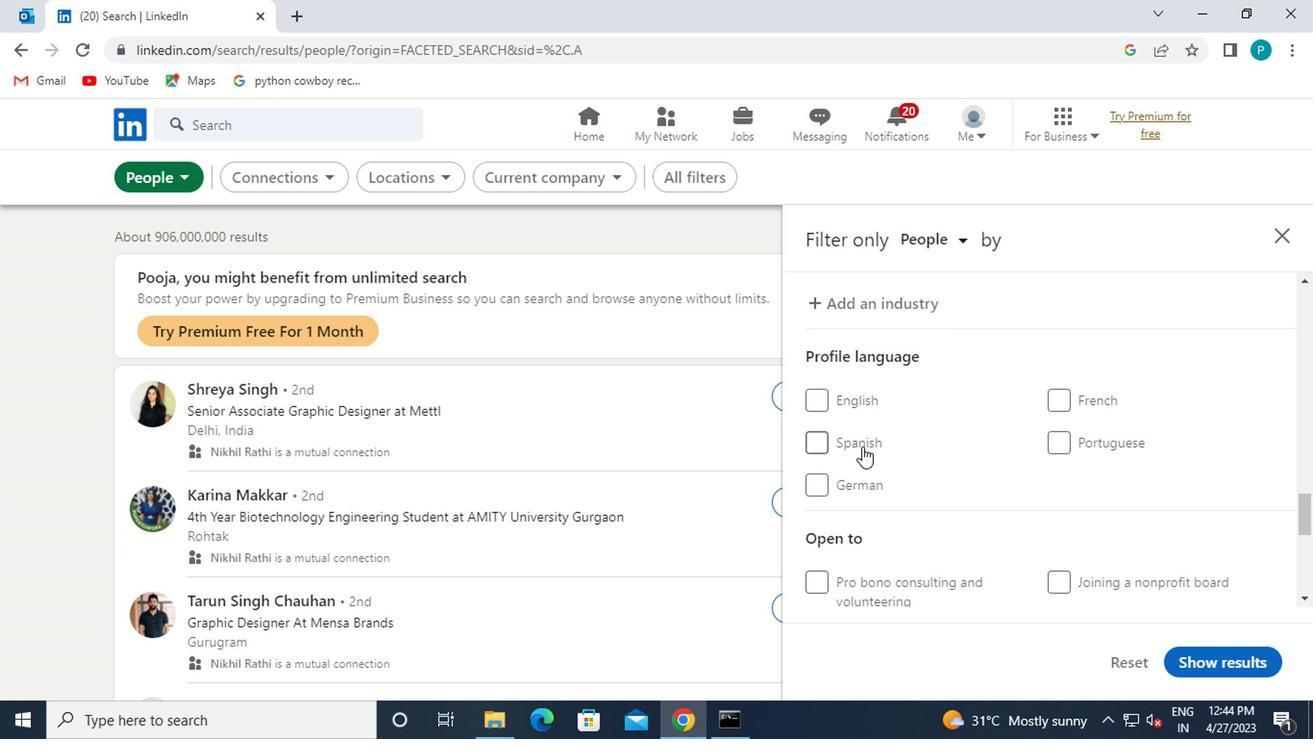 
Action: Mouse moved to (979, 502)
Screenshot: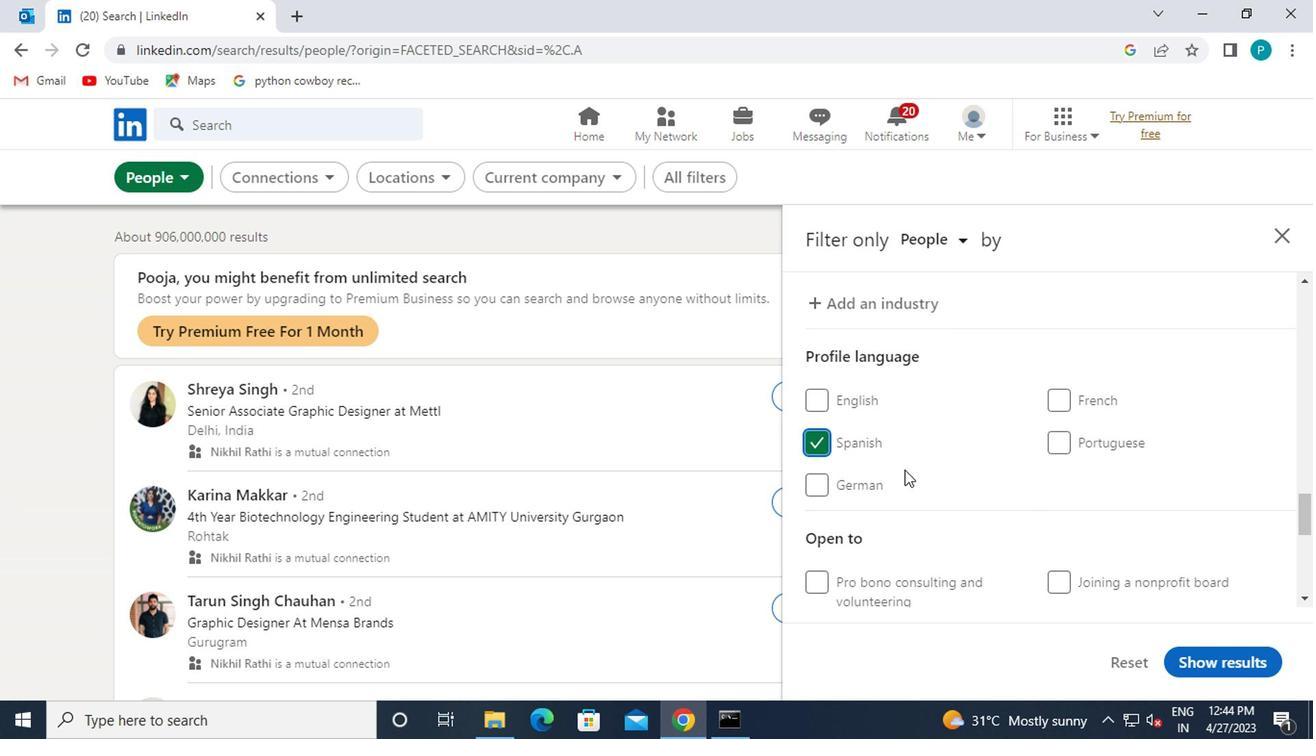 
Action: Mouse scrolled (979, 502) with delta (0, 0)
Screenshot: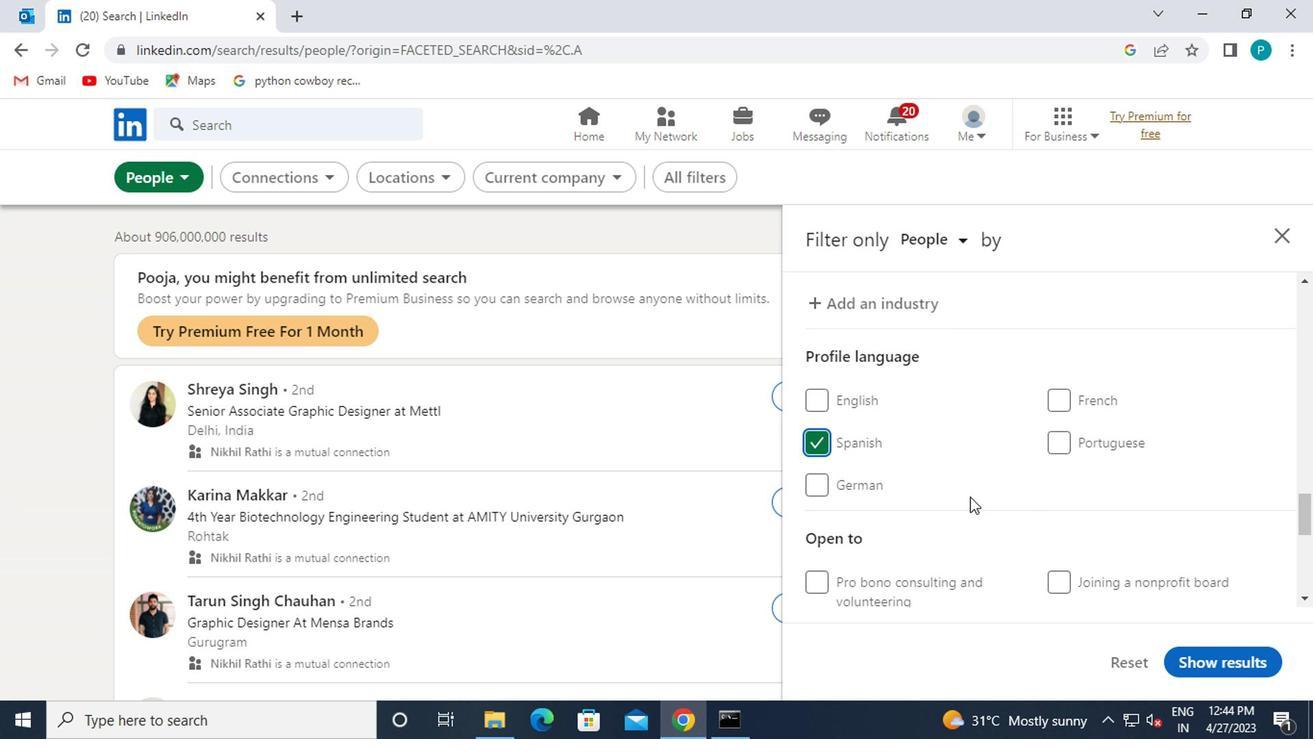 
Action: Mouse scrolled (979, 502) with delta (0, 0)
Screenshot: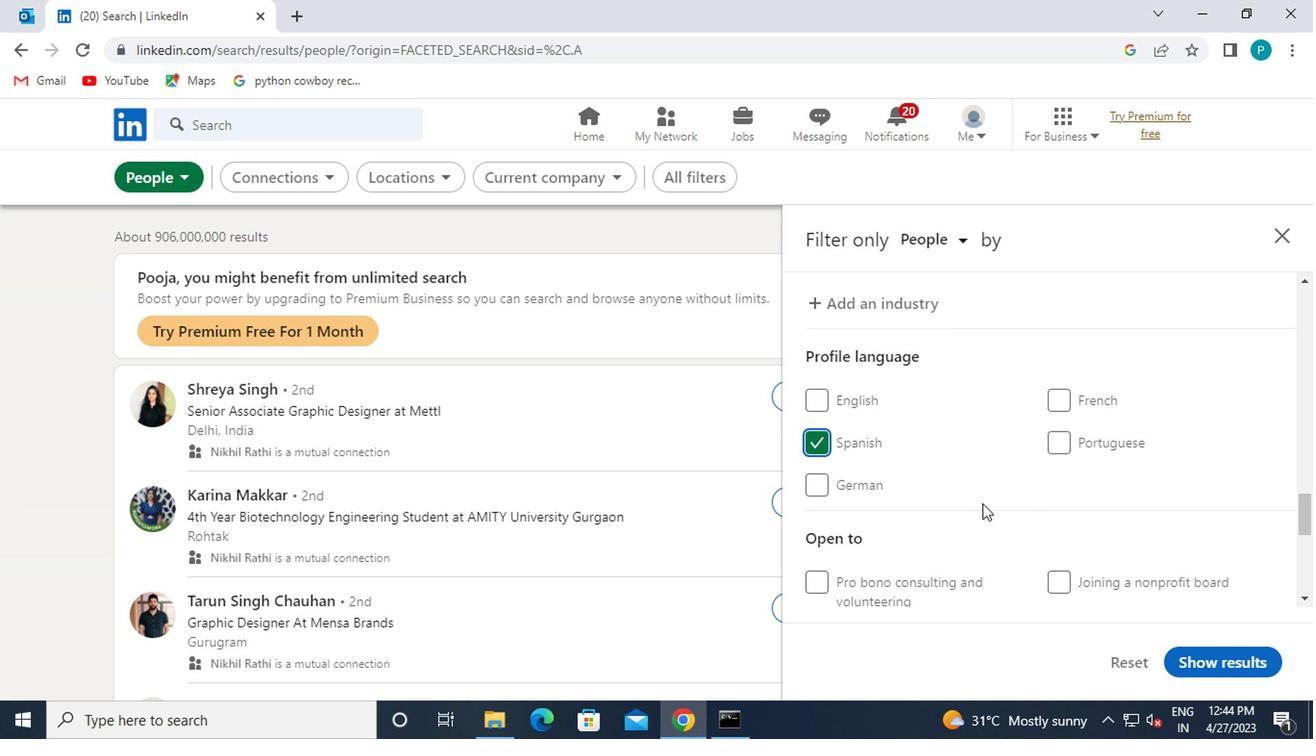 
Action: Mouse moved to (1007, 521)
Screenshot: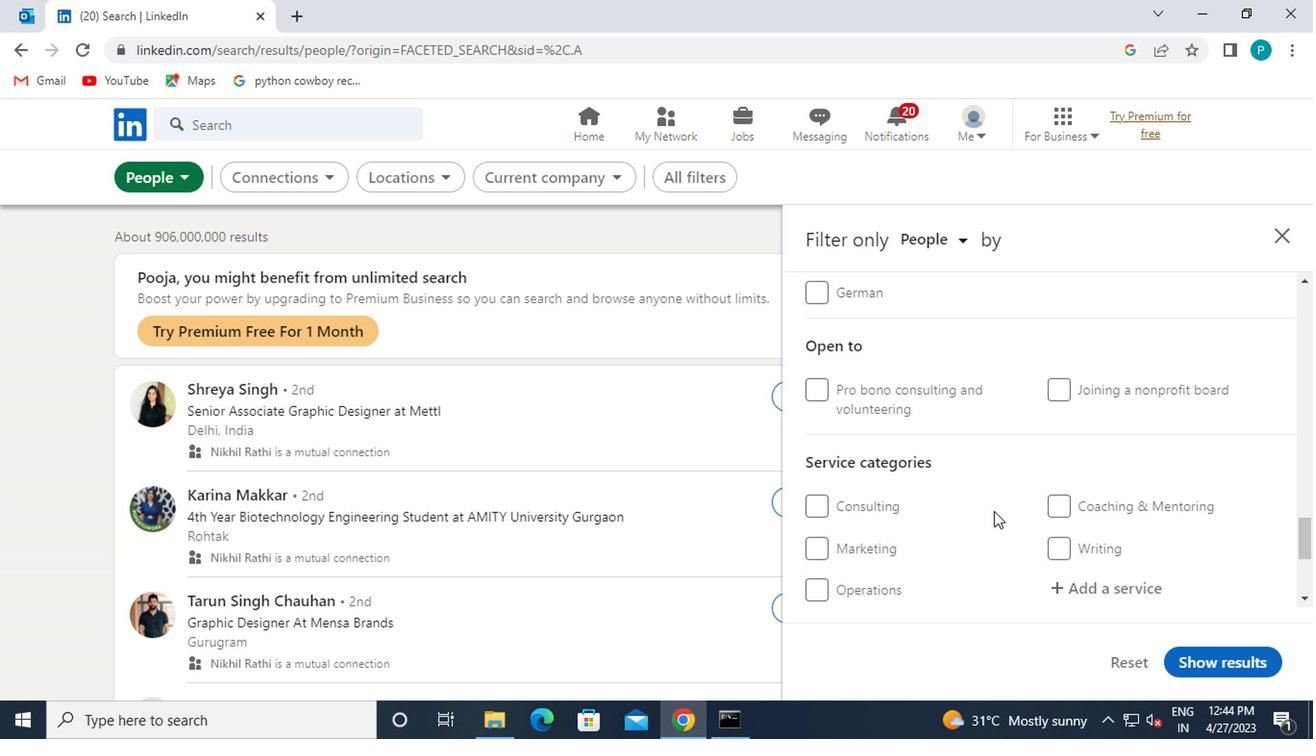 
Action: Mouse scrolled (1007, 520) with delta (0, 0)
Screenshot: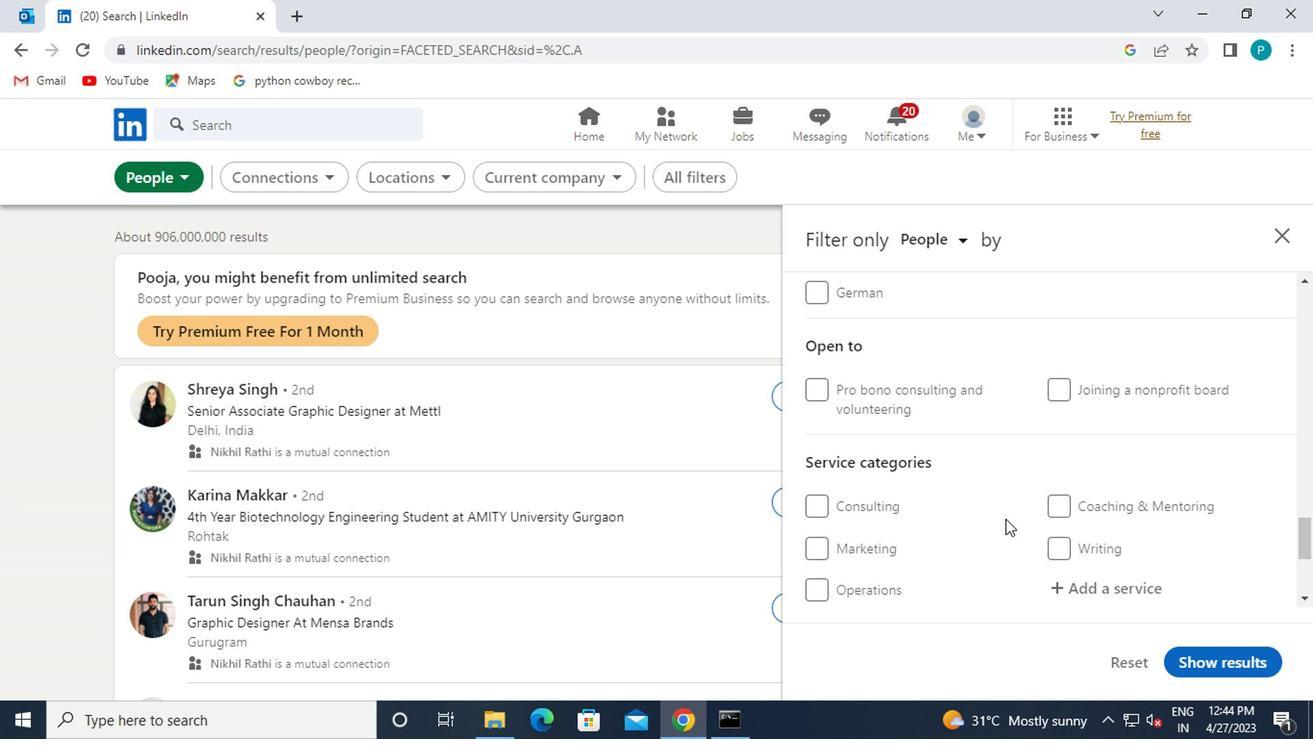 
Action: Mouse moved to (1082, 499)
Screenshot: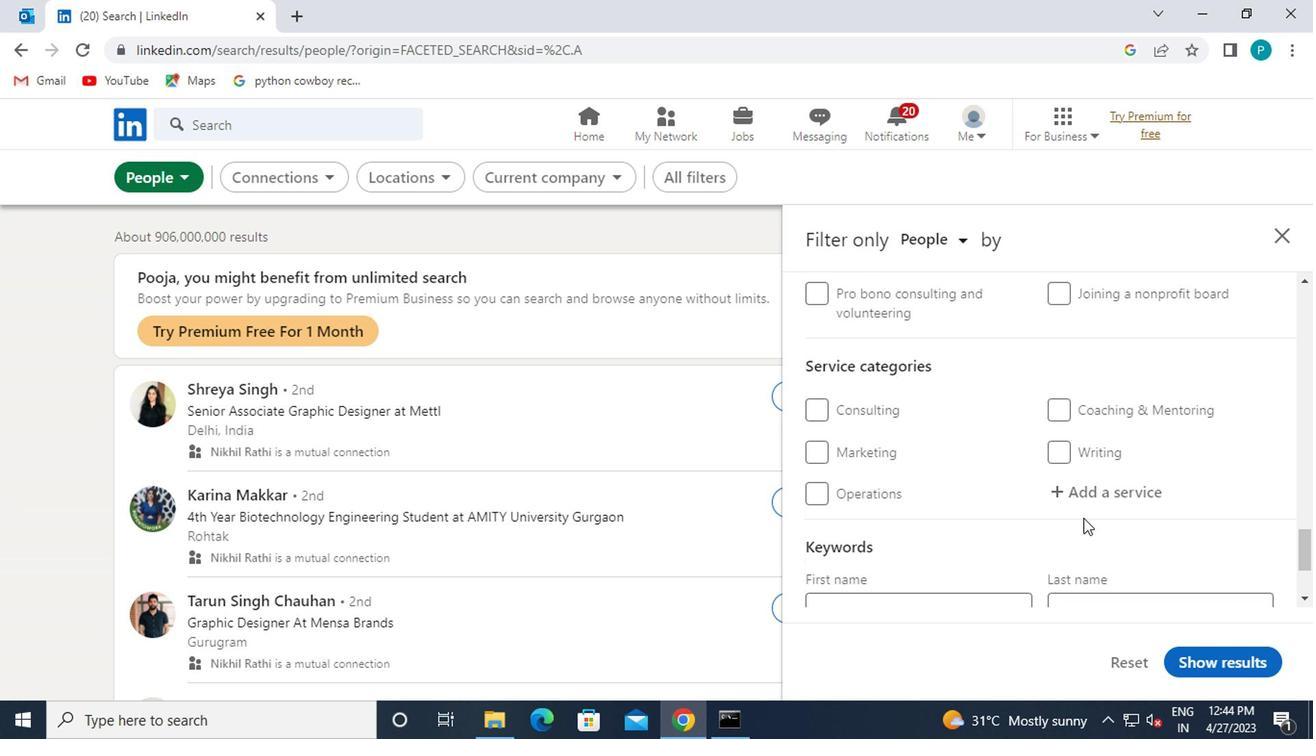 
Action: Mouse pressed left at (1082, 499)
Screenshot: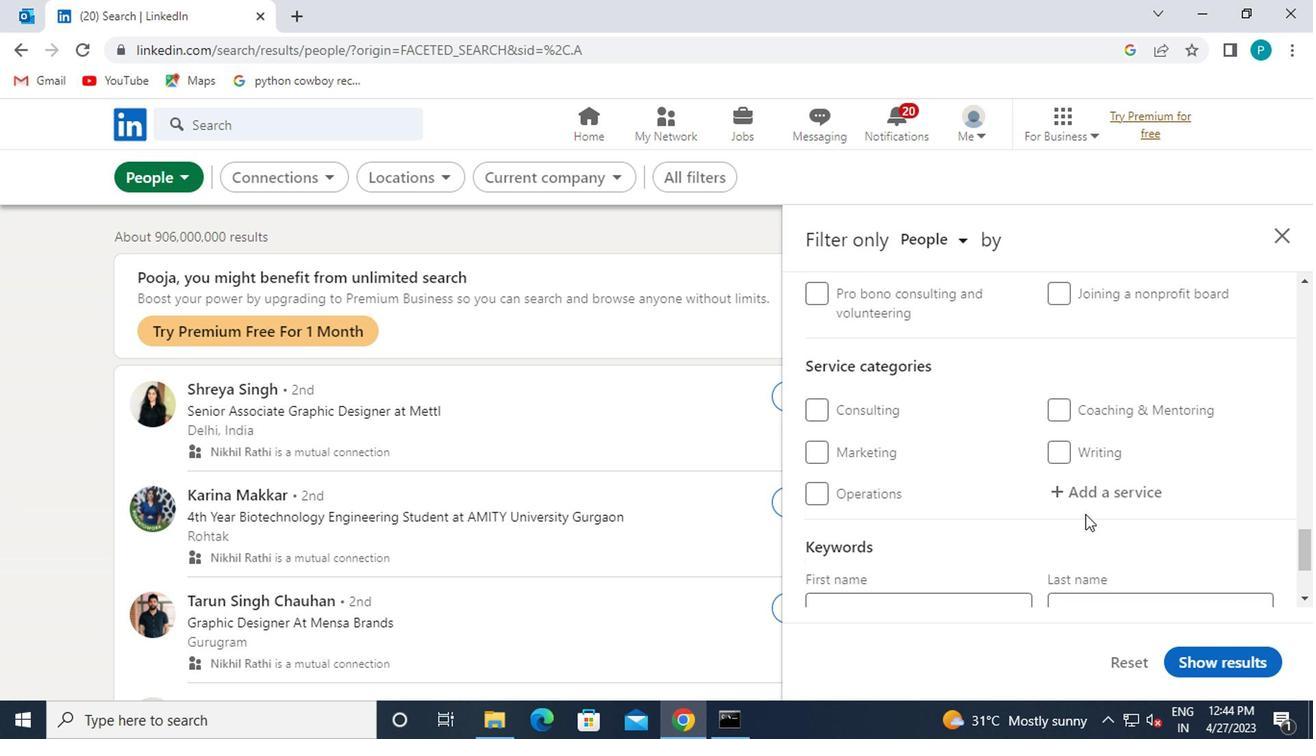 
Action: Mouse moved to (1083, 499)
Screenshot: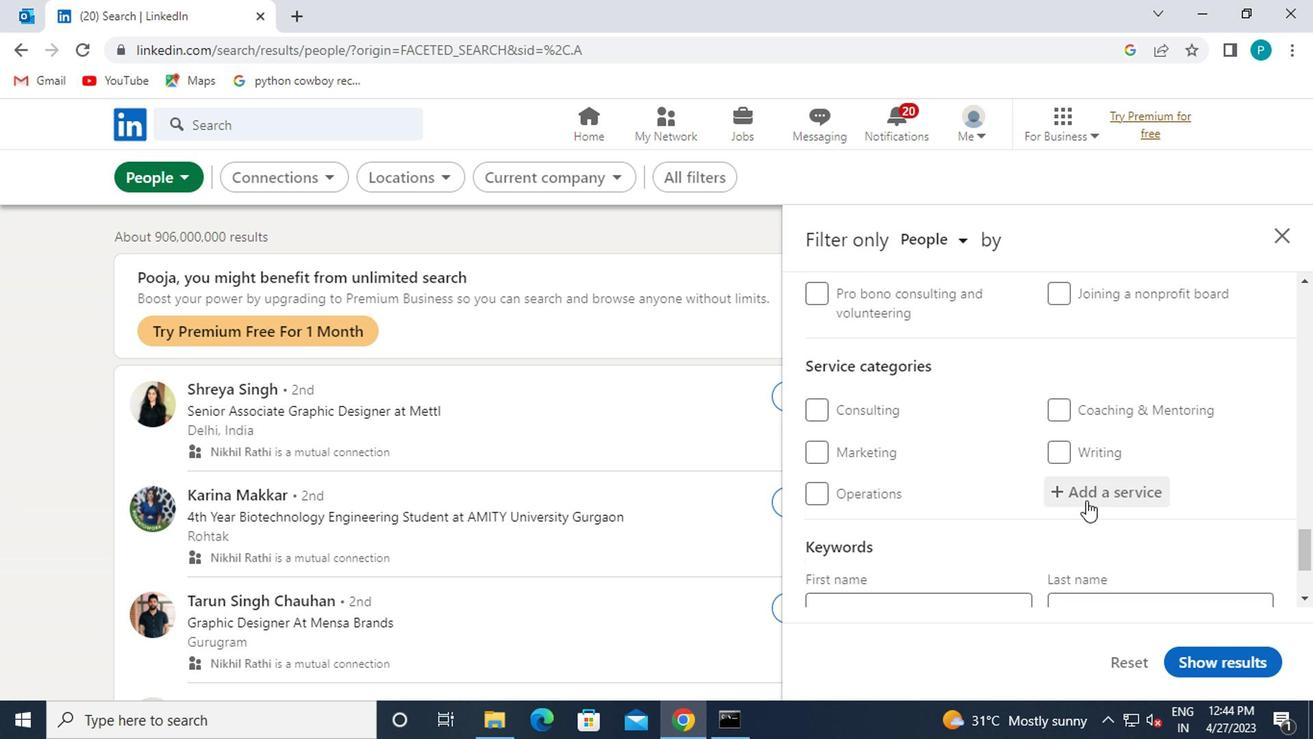 
Action: Key pressed HOME
Screenshot: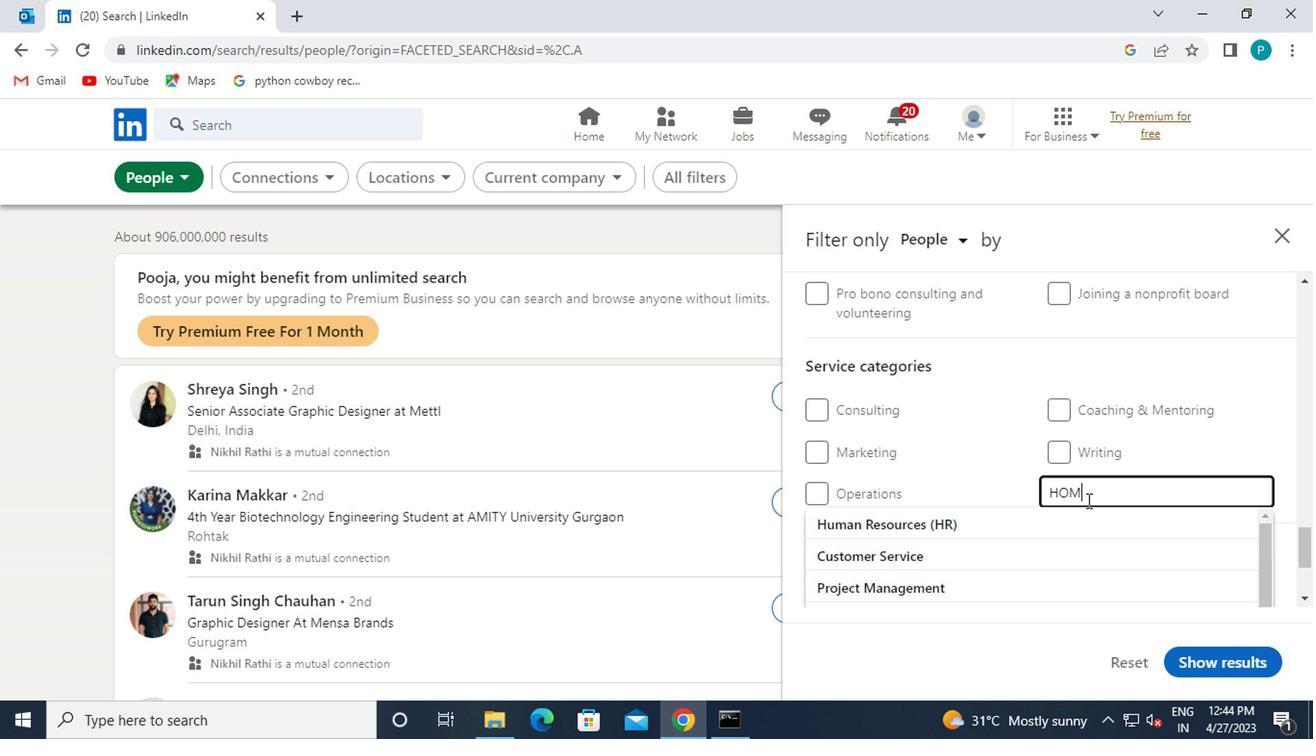 
Action: Mouse moved to (1047, 582)
Screenshot: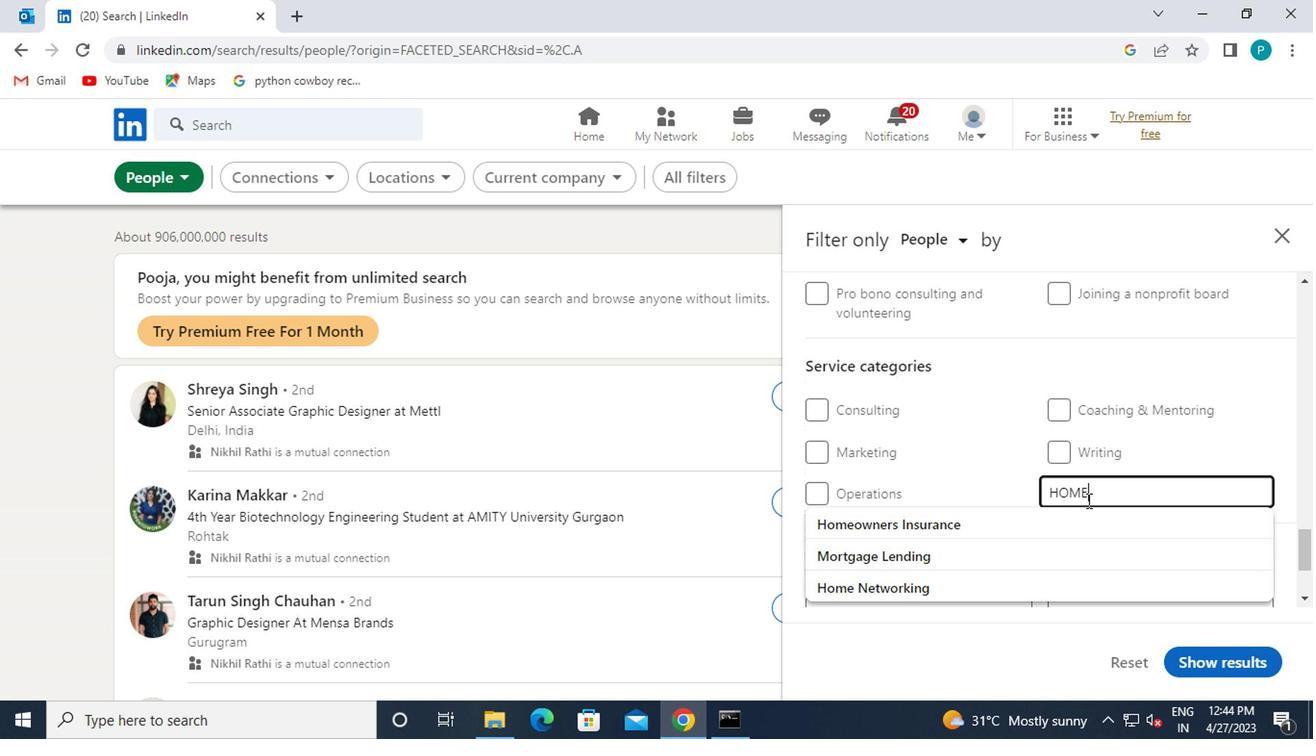 
Action: Mouse pressed left at (1047, 582)
Screenshot: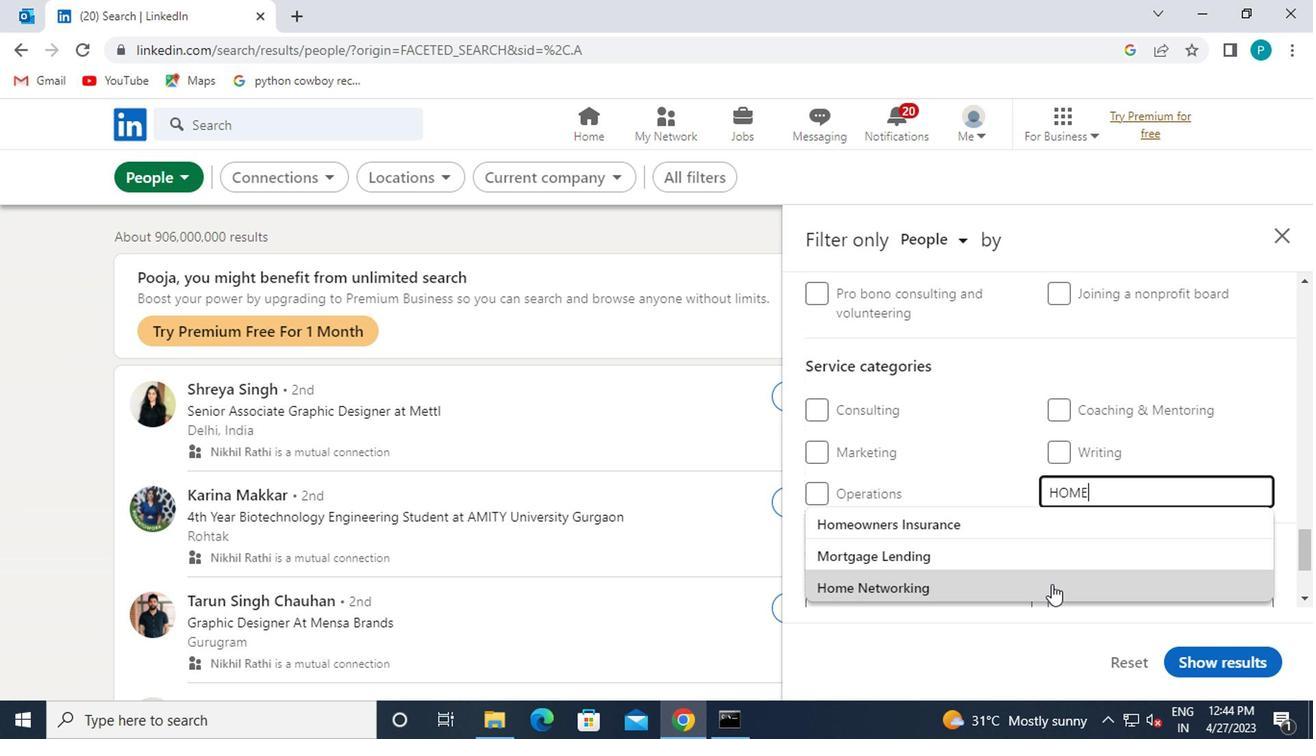 
Action: Mouse moved to (997, 569)
Screenshot: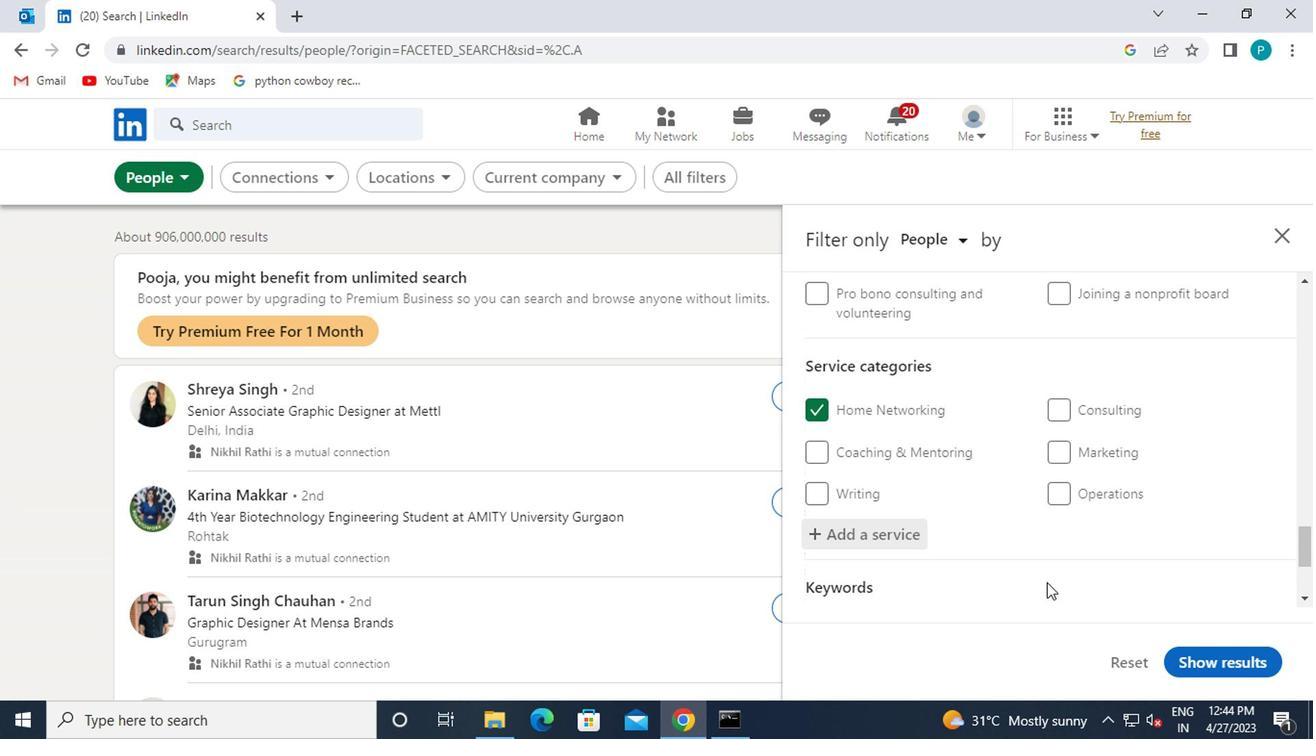 
Action: Mouse scrolled (997, 567) with delta (0, -1)
Screenshot: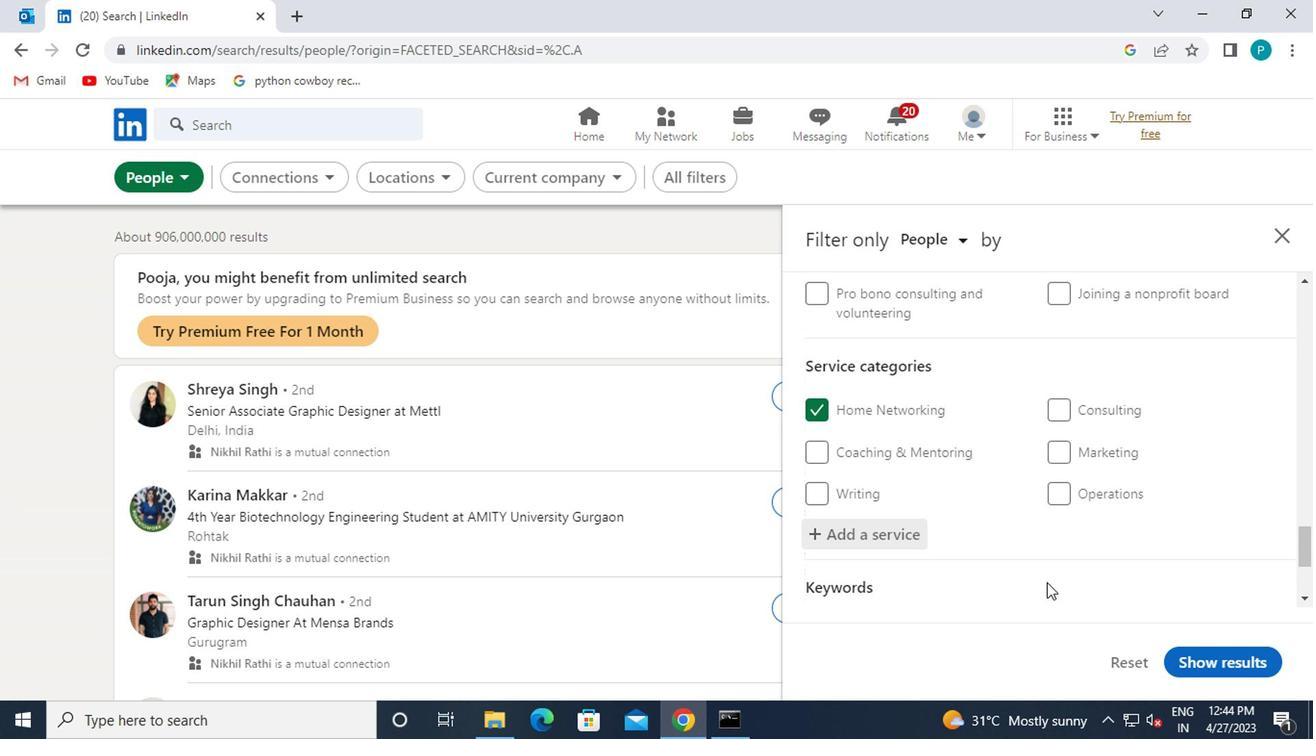 
Action: Mouse moved to (992, 569)
Screenshot: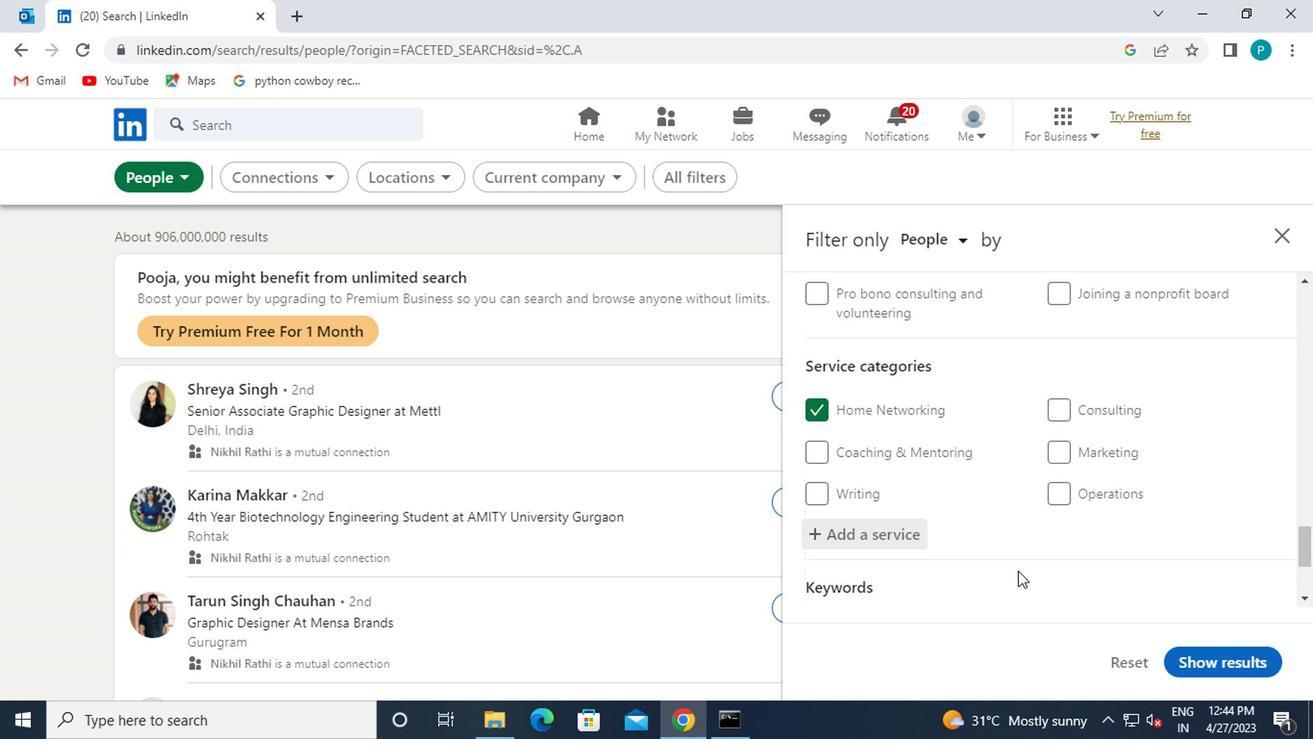 
Action: Mouse scrolled (992, 567) with delta (0, -1)
Screenshot: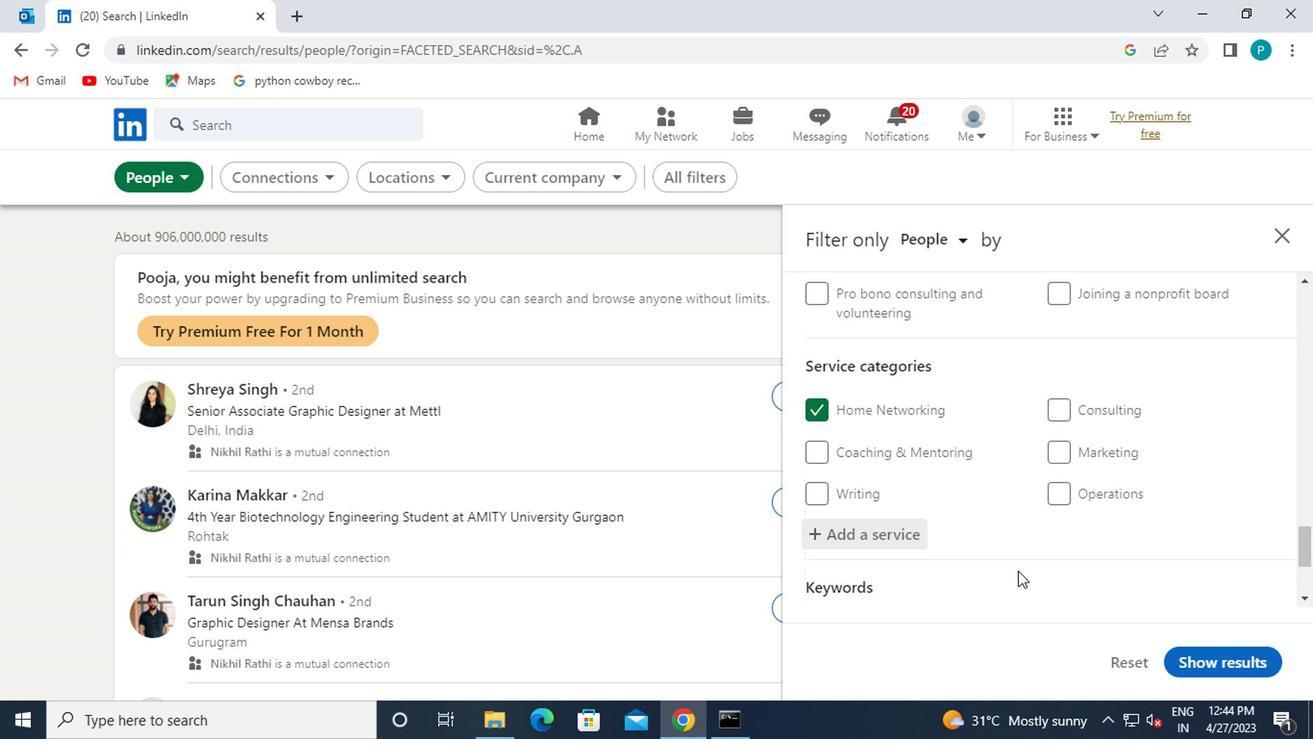 
Action: Mouse moved to (882, 531)
Screenshot: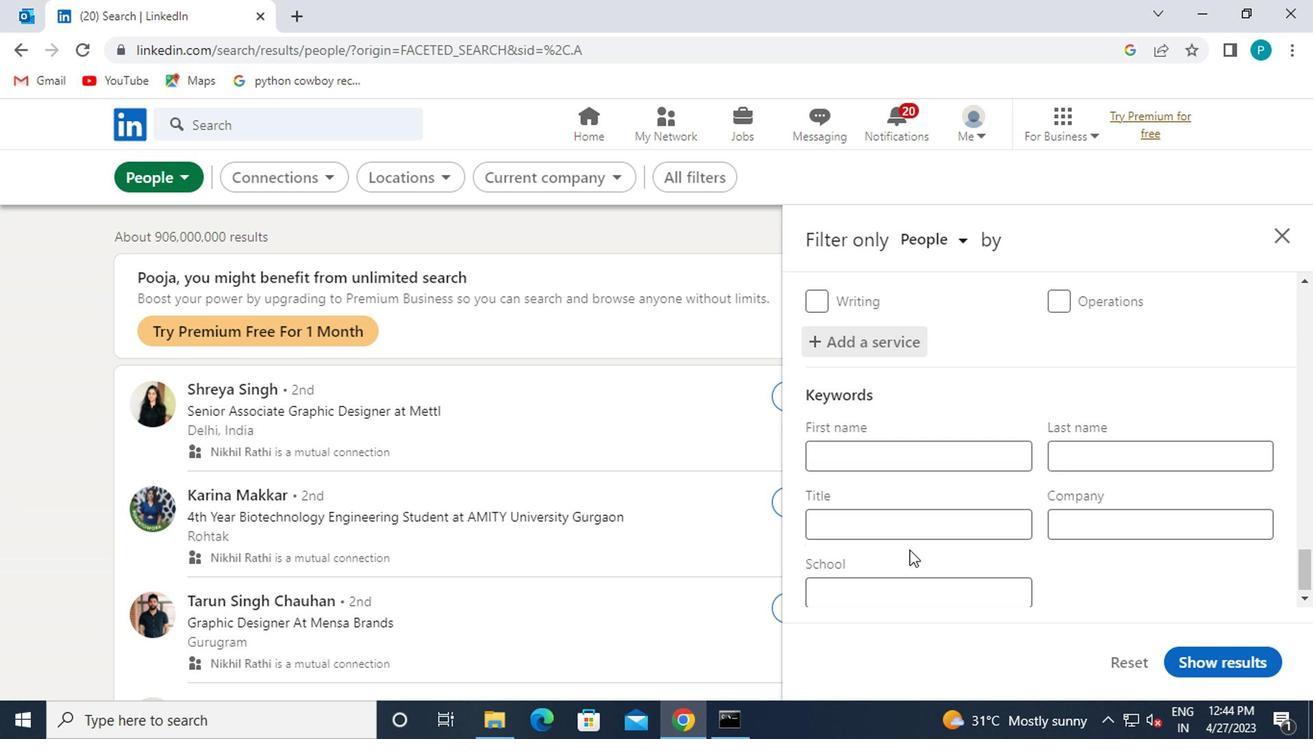 
Action: Mouse pressed left at (882, 531)
Screenshot: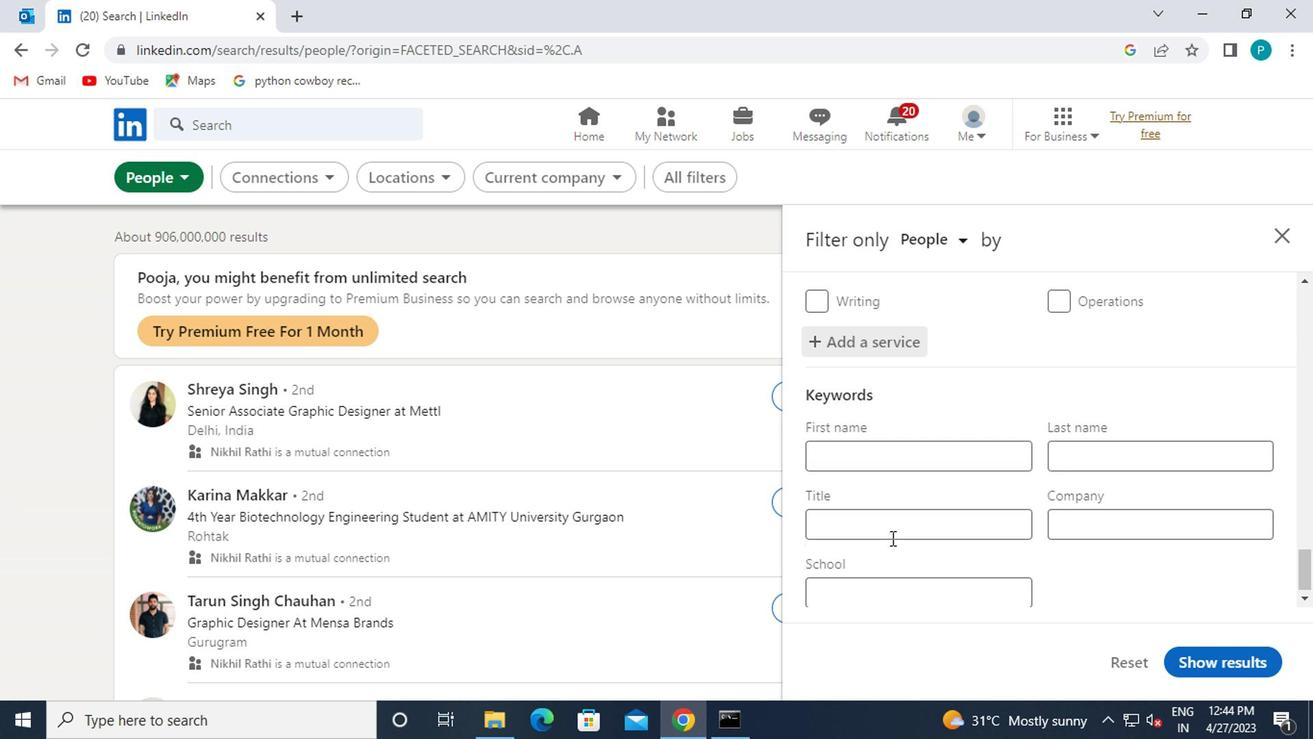 
Action: Key pressed O<Key.caps_lock>PERATIONS<Key.space><Key.caps_lock>A<Key.caps_lock>NALYIST
Screenshot: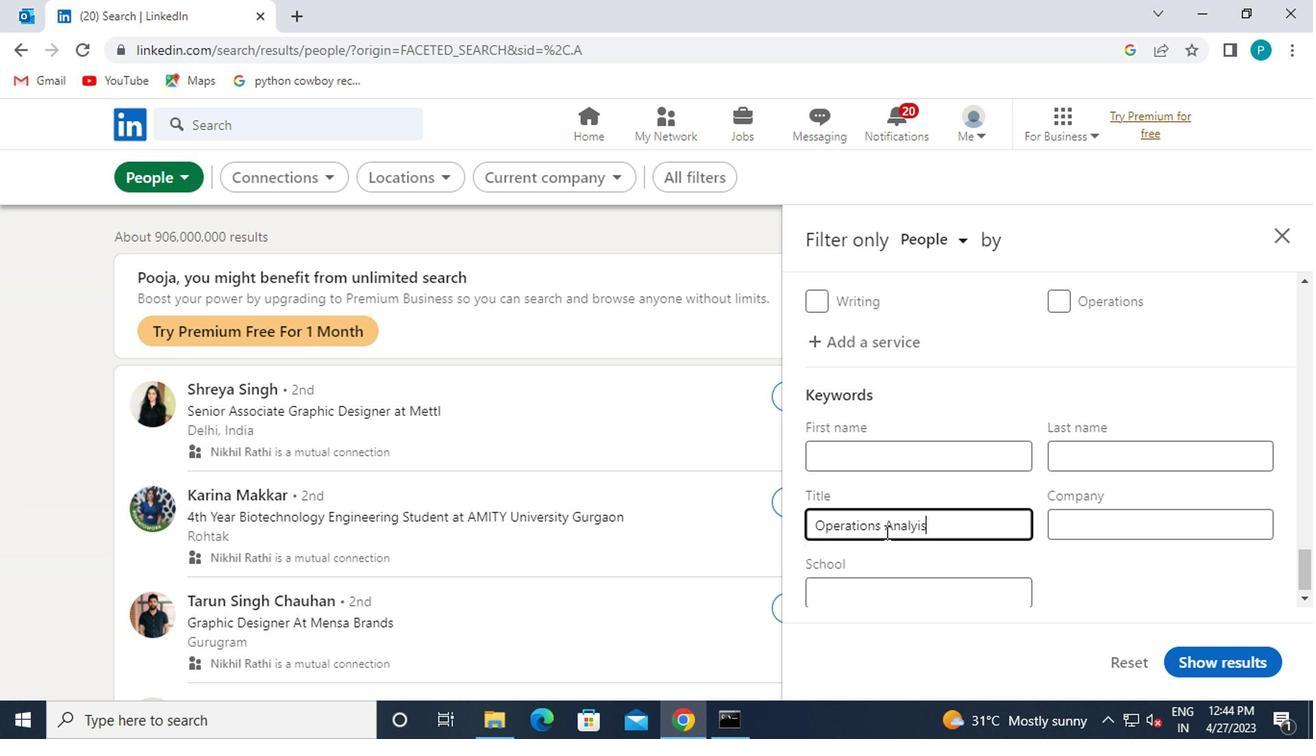 
Action: Mouse moved to (1187, 649)
Screenshot: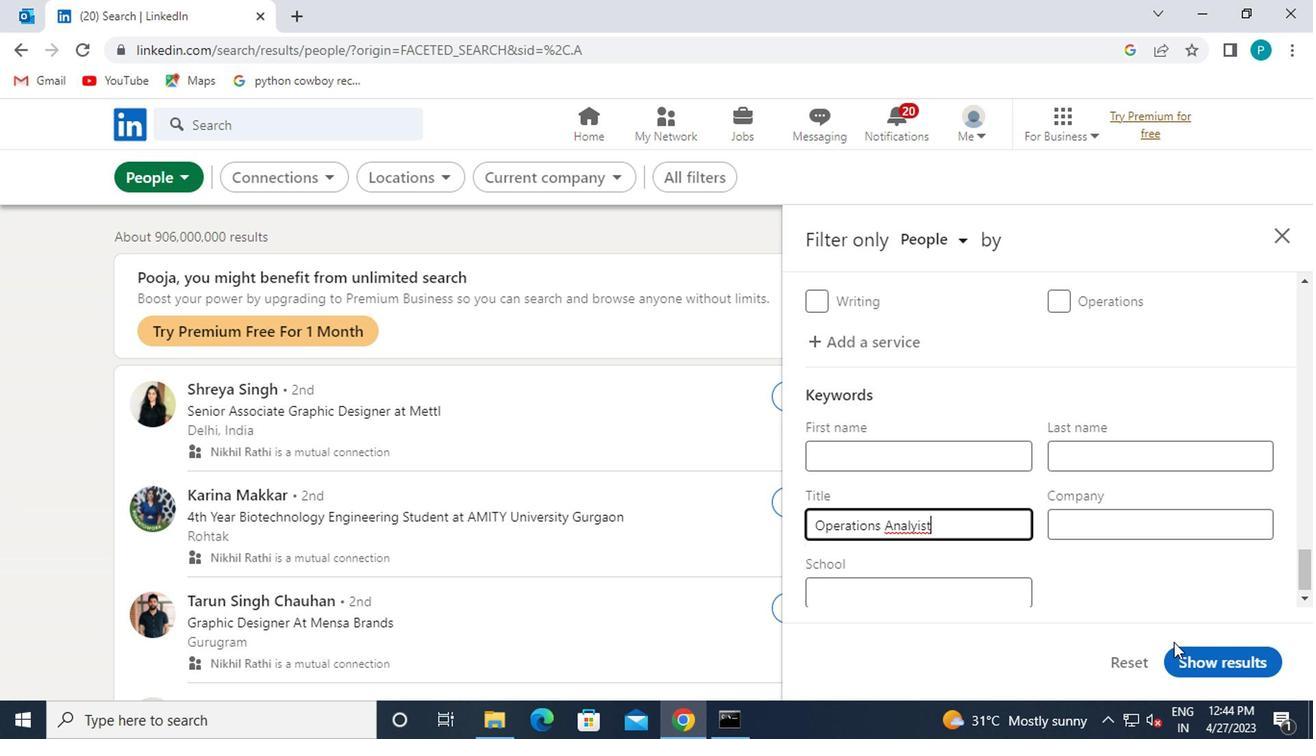 
Action: Mouse pressed left at (1187, 649)
Screenshot: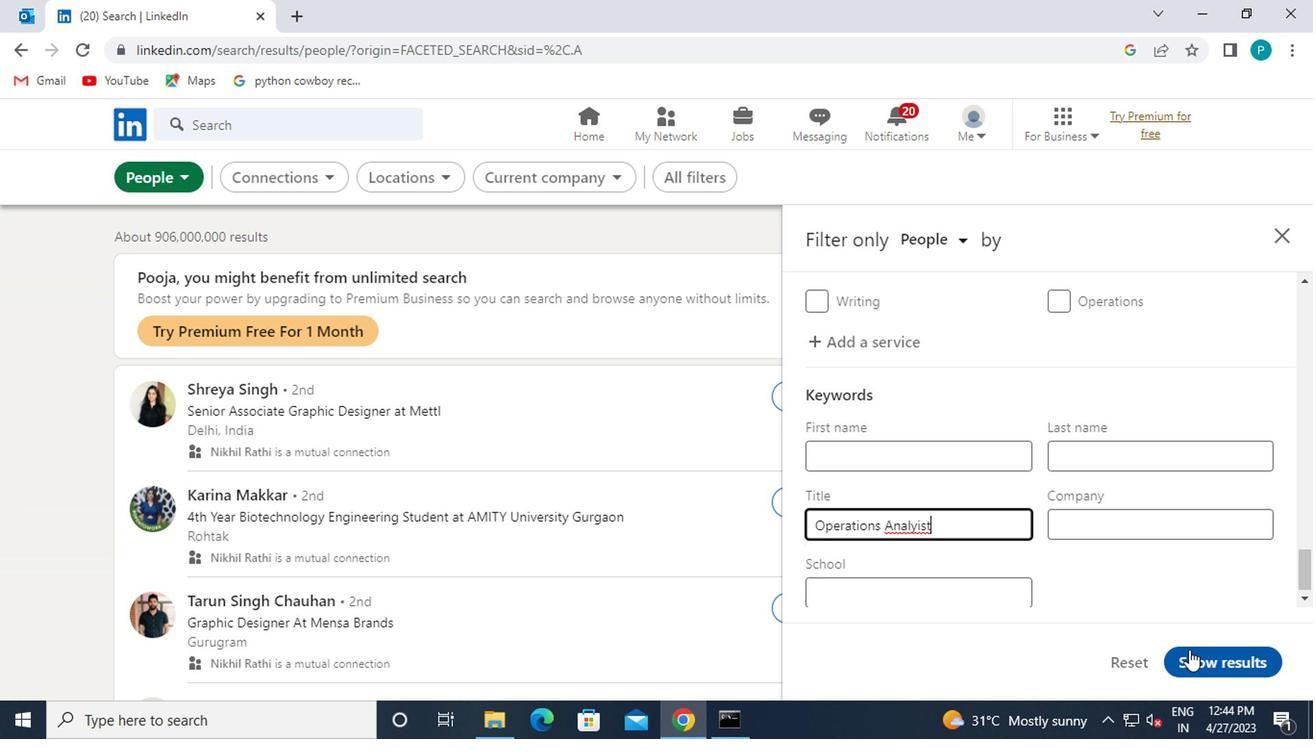 
Action: Mouse moved to (1194, 647)
Screenshot: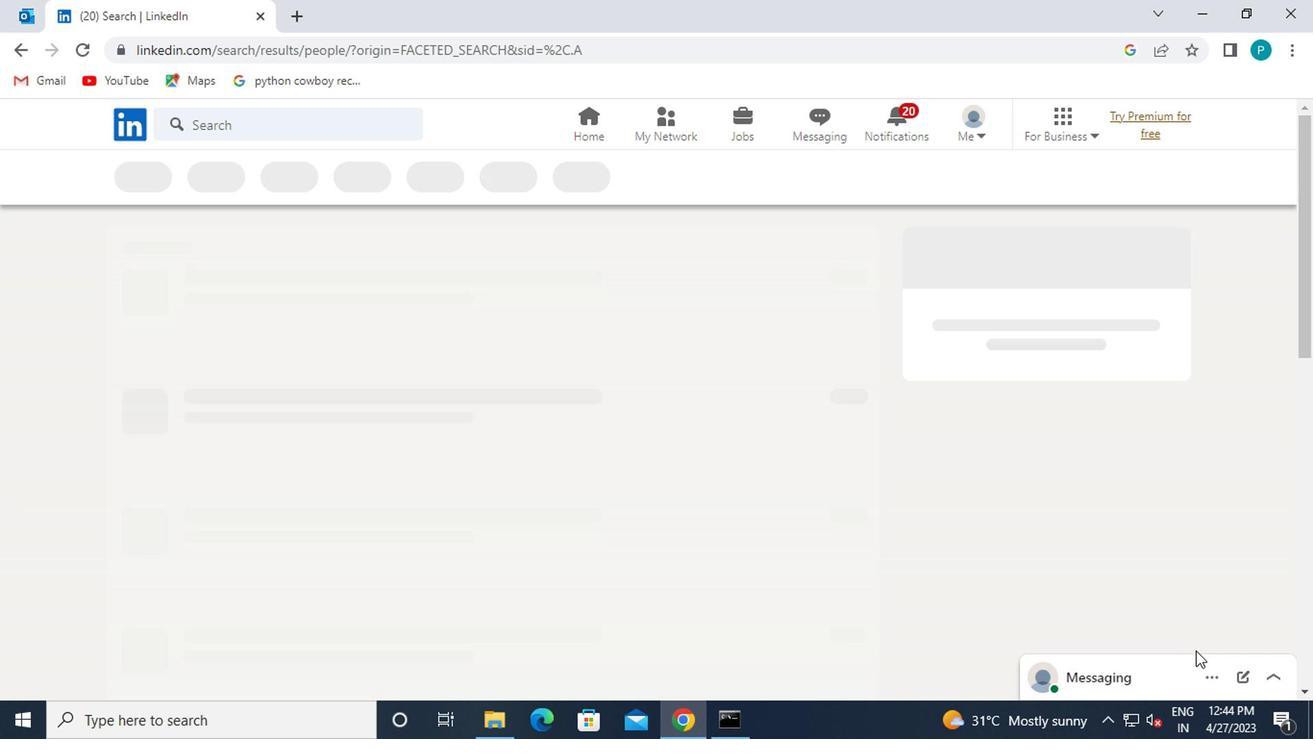 
